 Task: Find connections with filter location La Unión with filter topic #Believewith filter profile language French with filter current company Edelweiss Financial Services Limited with filter school CMR Institute Of Management Studies with filter industry Retail Books and Printed News with filter service category Tax Preparation with filter keywords title Assistant Engineer
Action: Mouse moved to (673, 86)
Screenshot: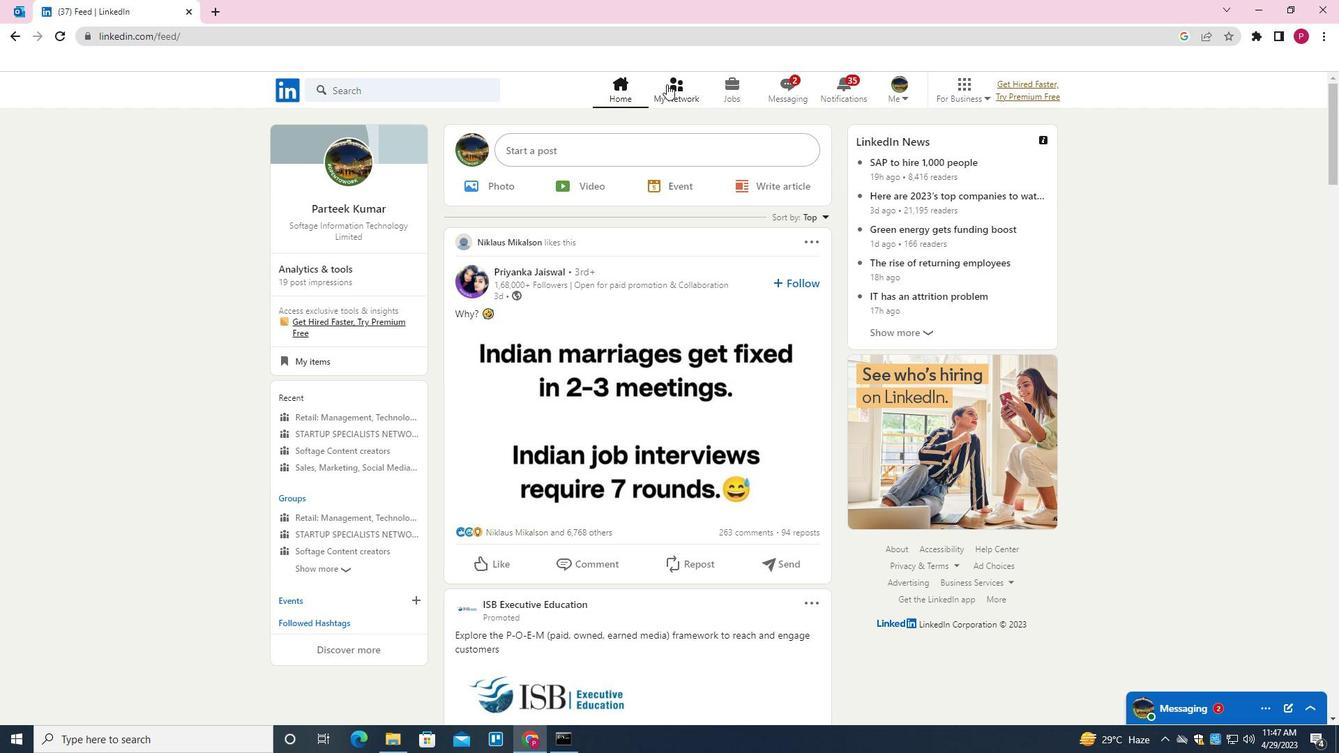 
Action: Mouse pressed left at (673, 86)
Screenshot: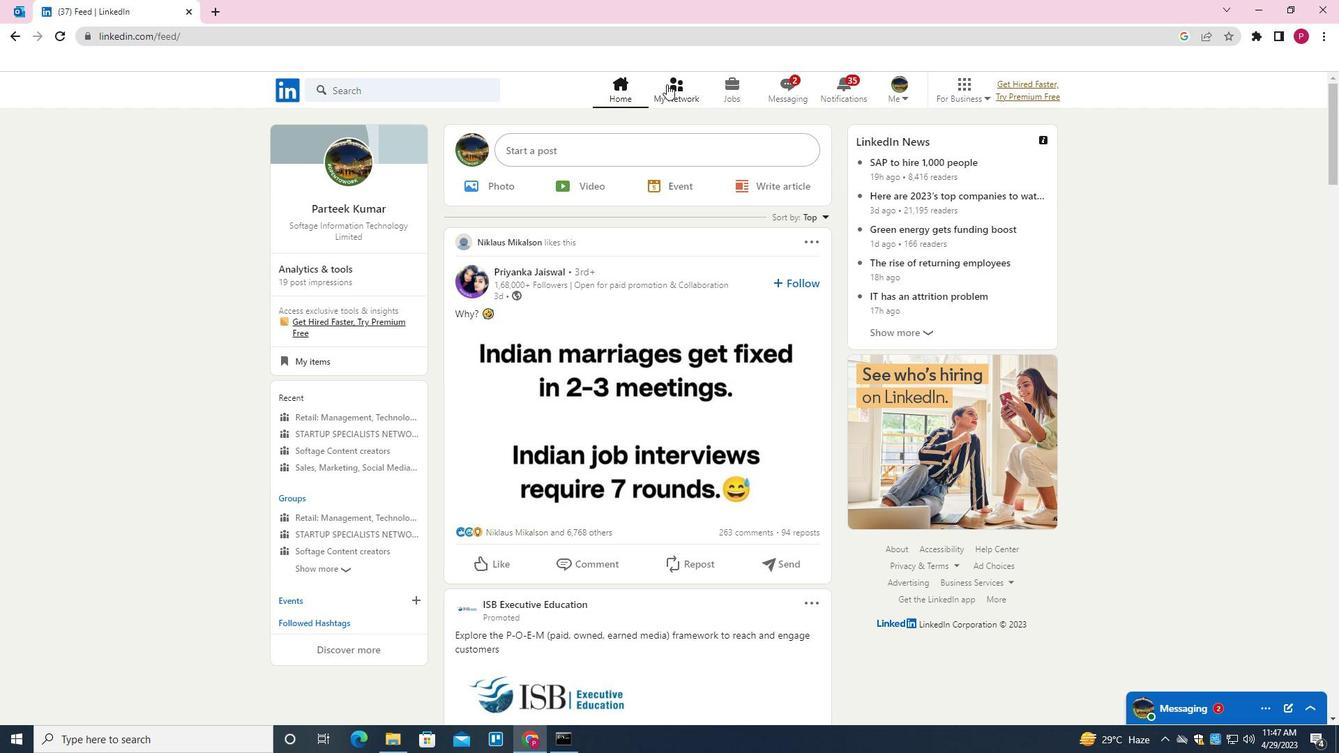 
Action: Mouse moved to (449, 171)
Screenshot: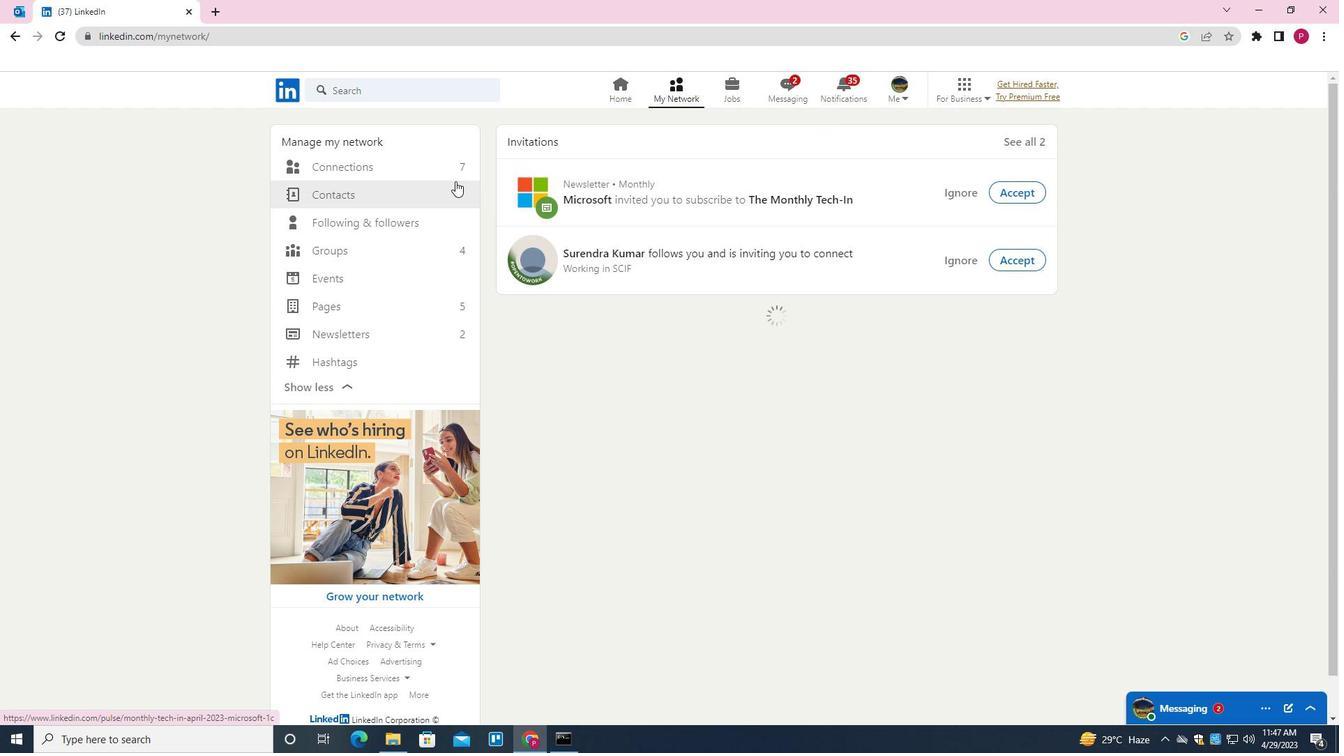 
Action: Mouse pressed left at (449, 171)
Screenshot: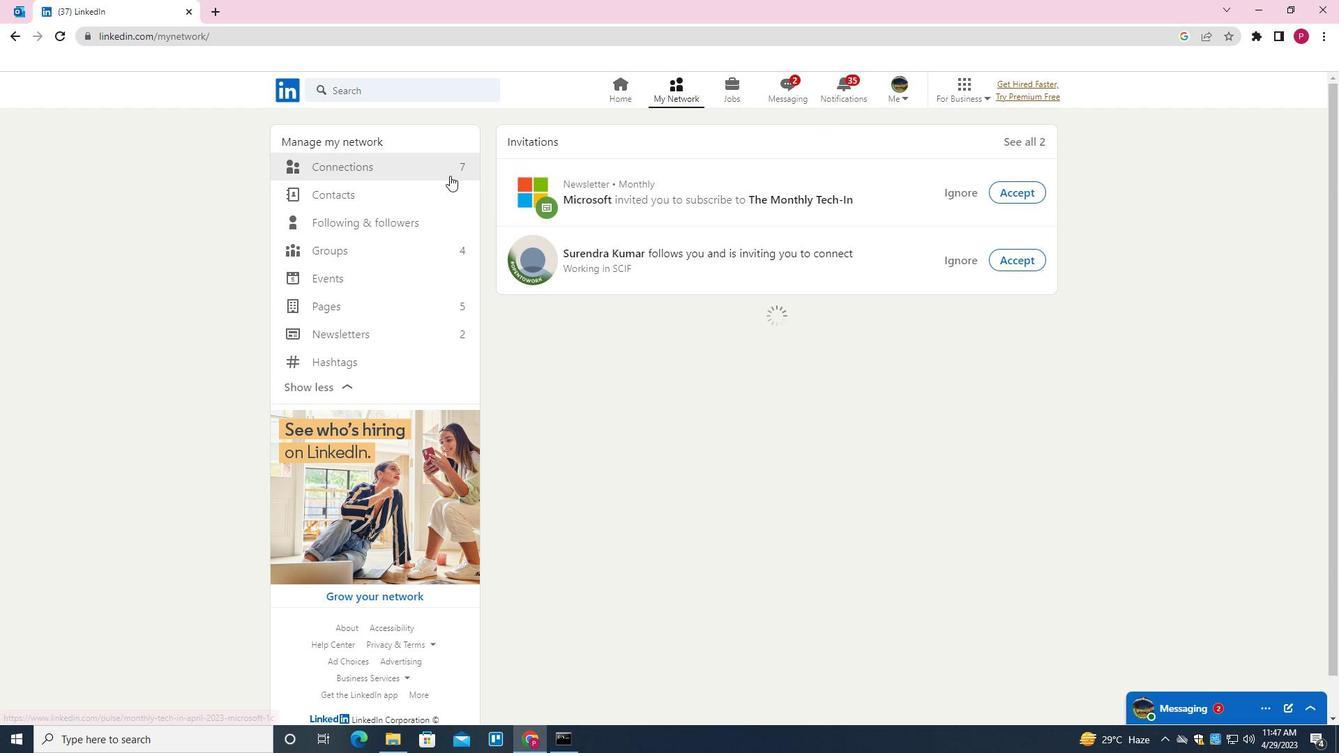 
Action: Mouse moved to (786, 172)
Screenshot: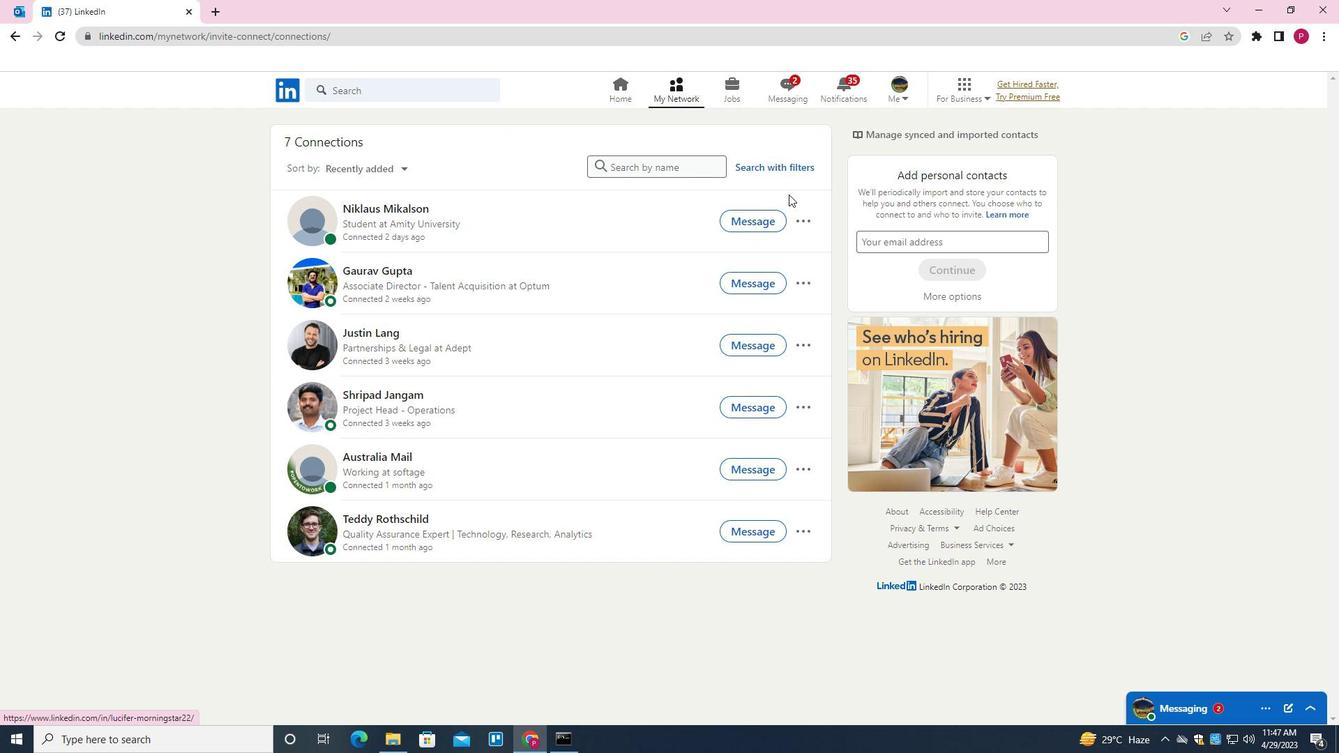 
Action: Mouse pressed left at (786, 172)
Screenshot: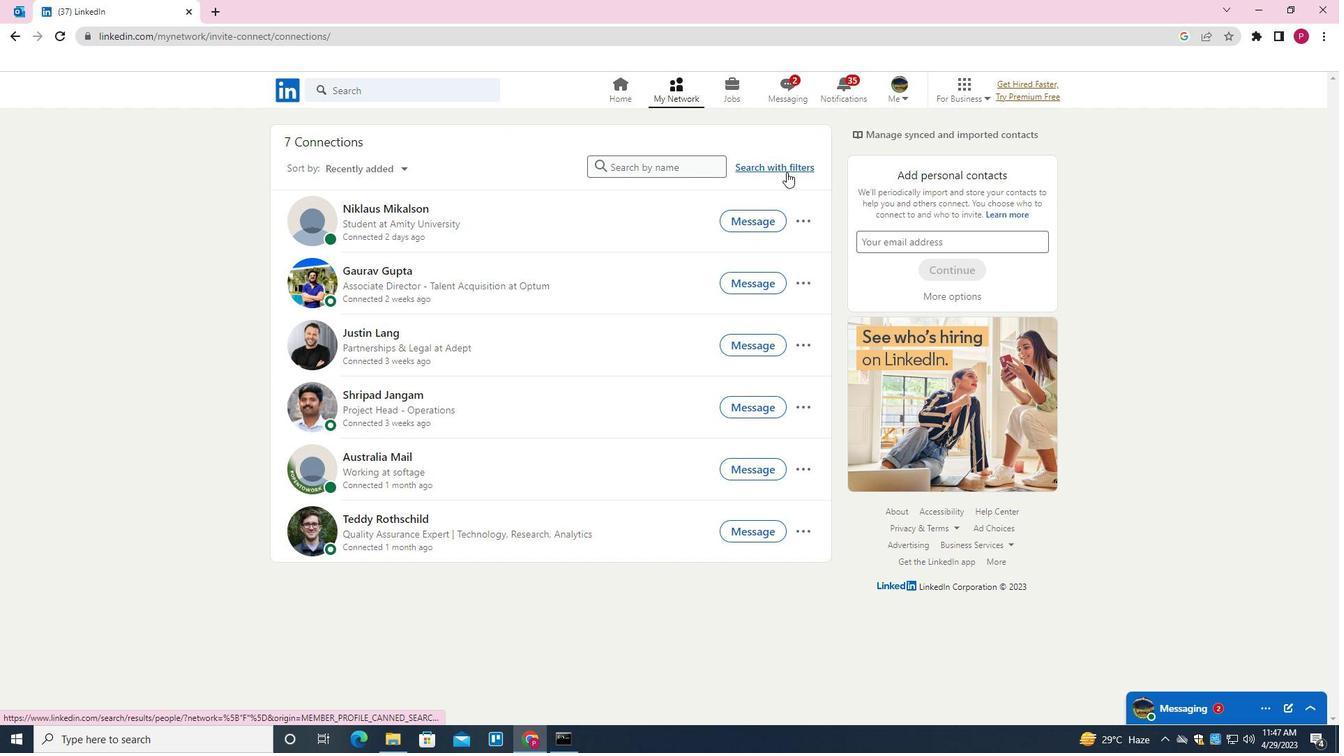 
Action: Mouse moved to (715, 131)
Screenshot: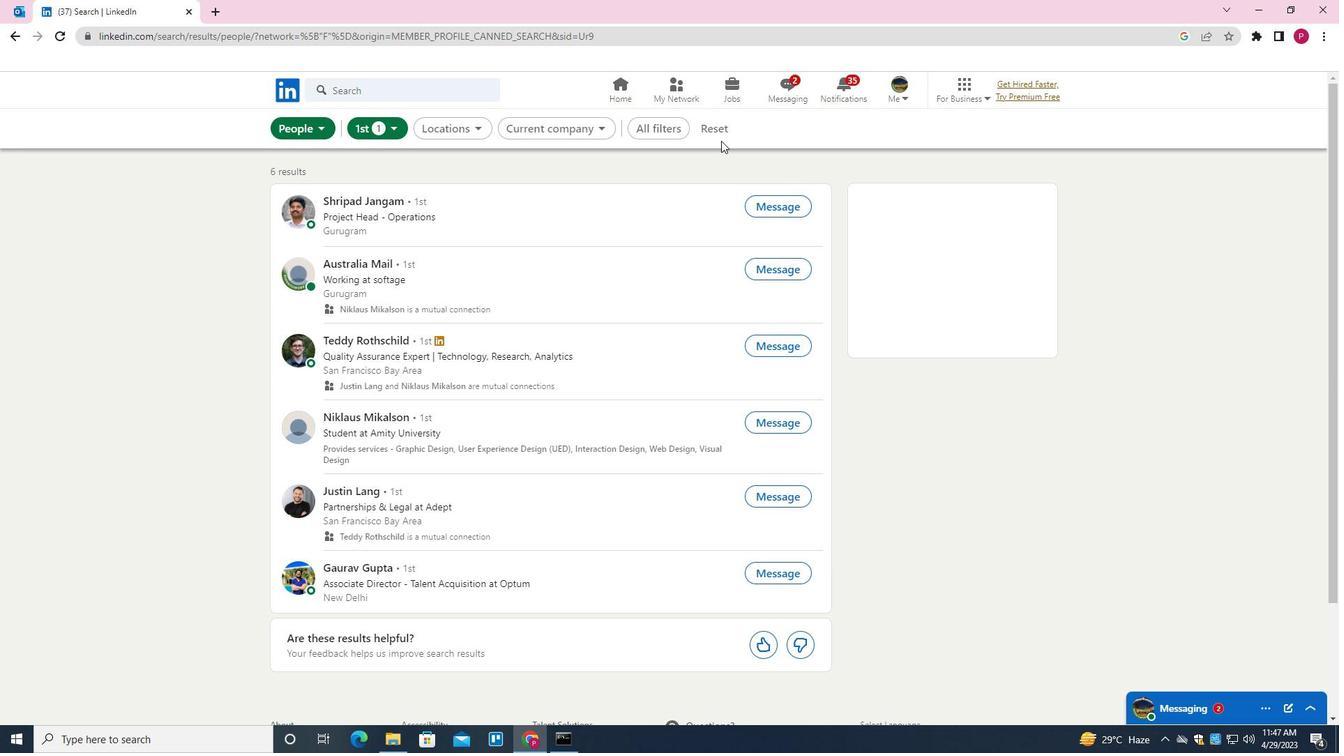 
Action: Mouse pressed left at (715, 131)
Screenshot: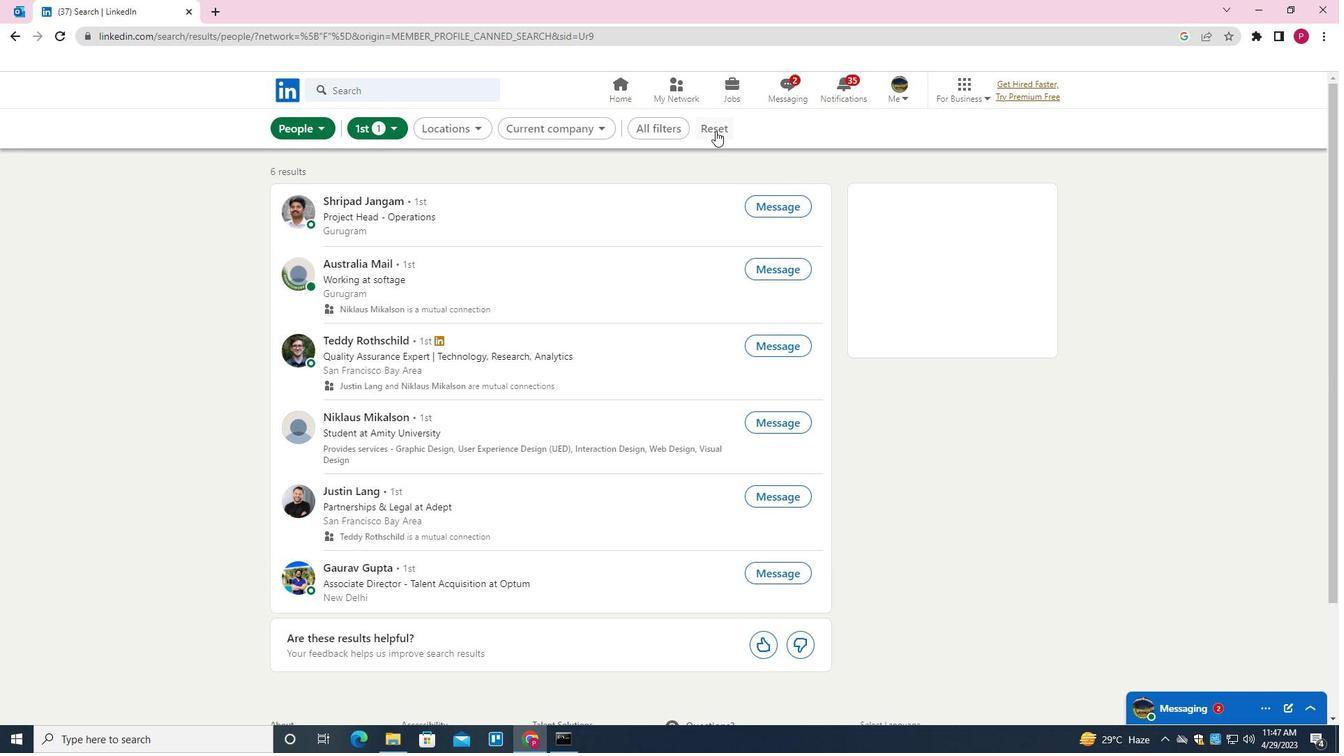
Action: Mouse moved to (707, 129)
Screenshot: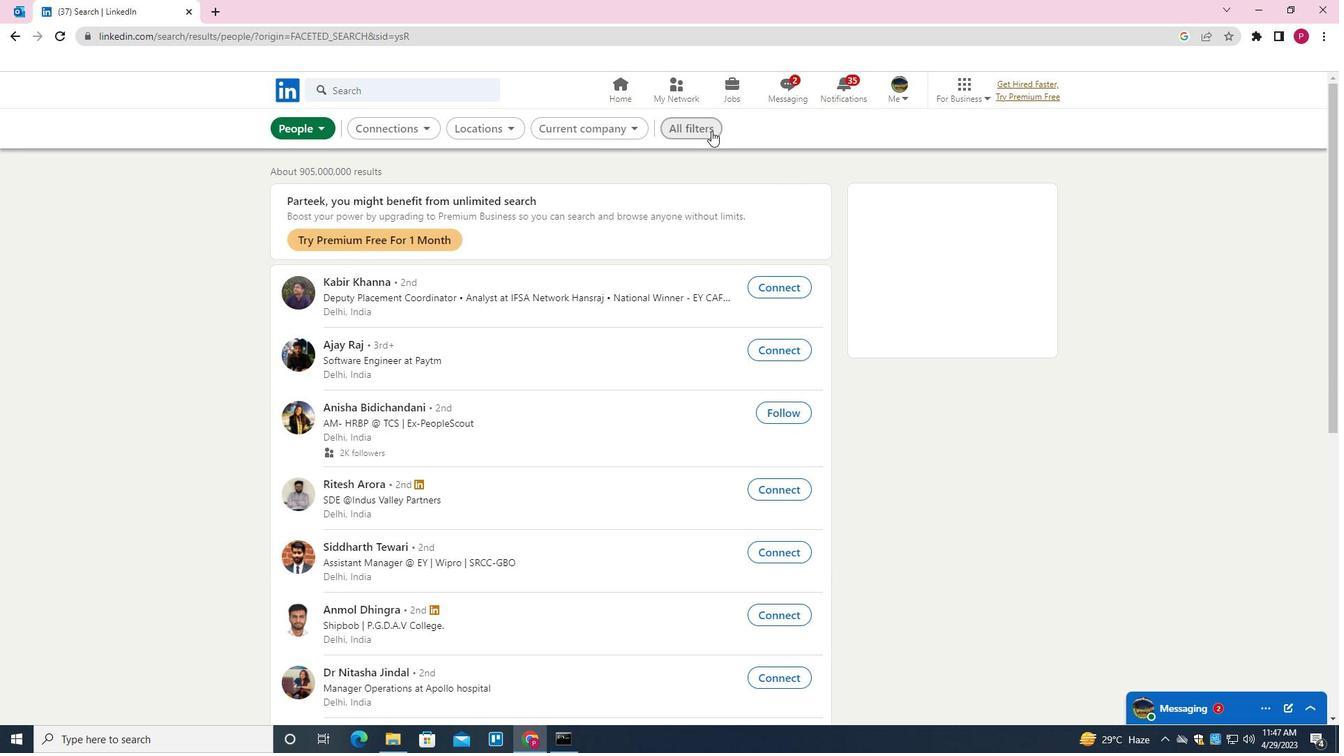
Action: Mouse pressed left at (707, 129)
Screenshot: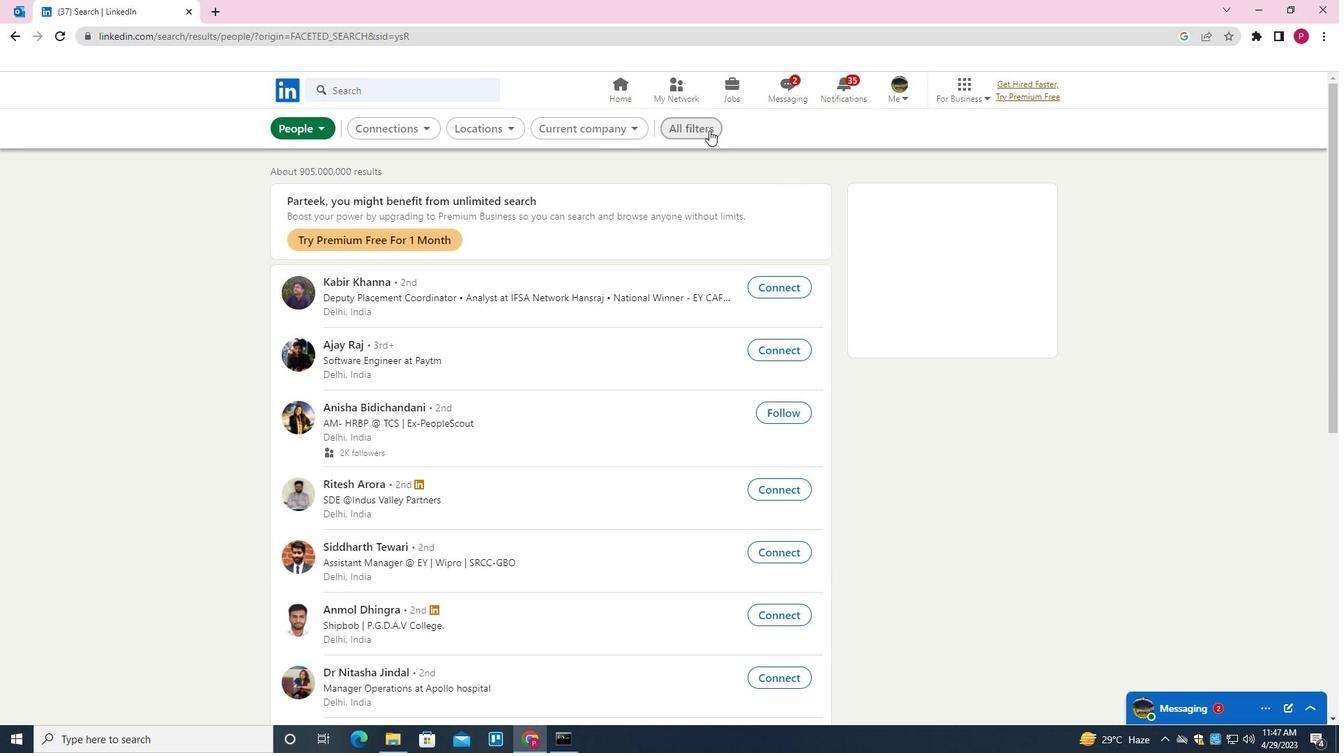 
Action: Mouse moved to (1078, 397)
Screenshot: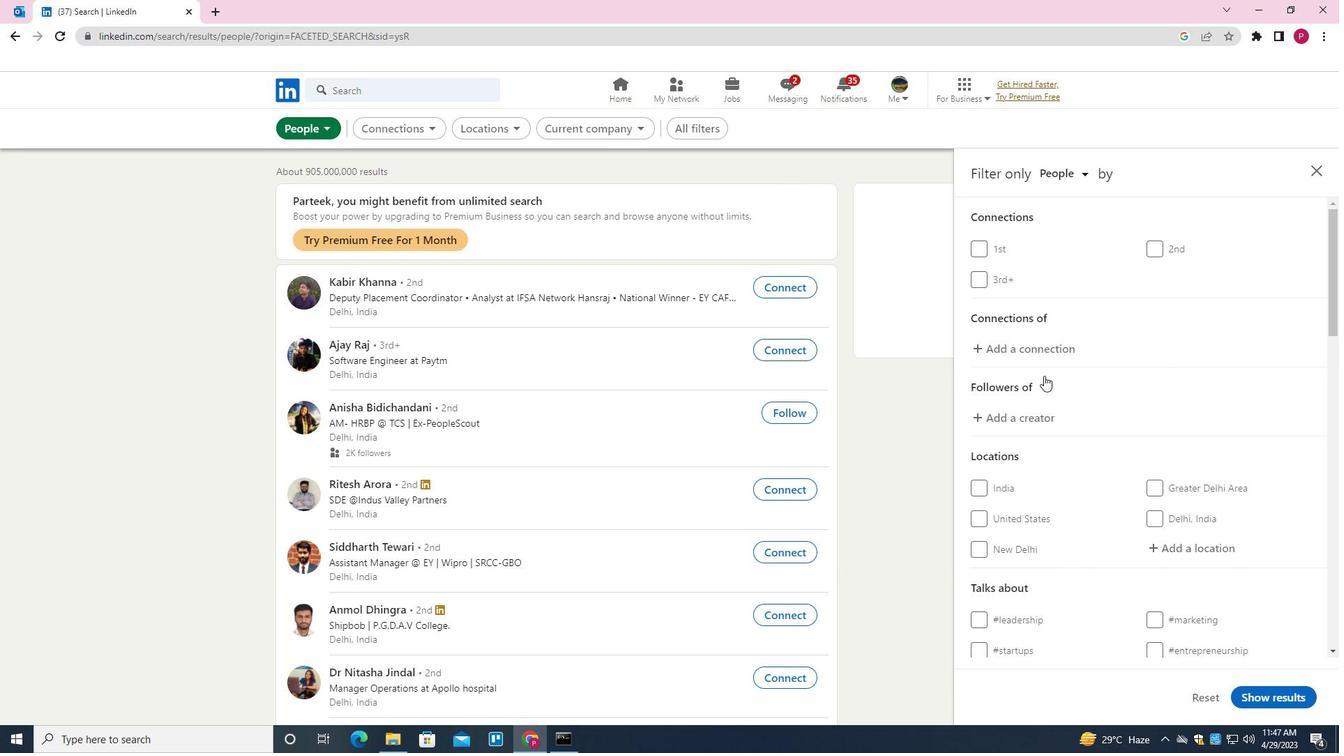 
Action: Mouse scrolled (1078, 396) with delta (0, 0)
Screenshot: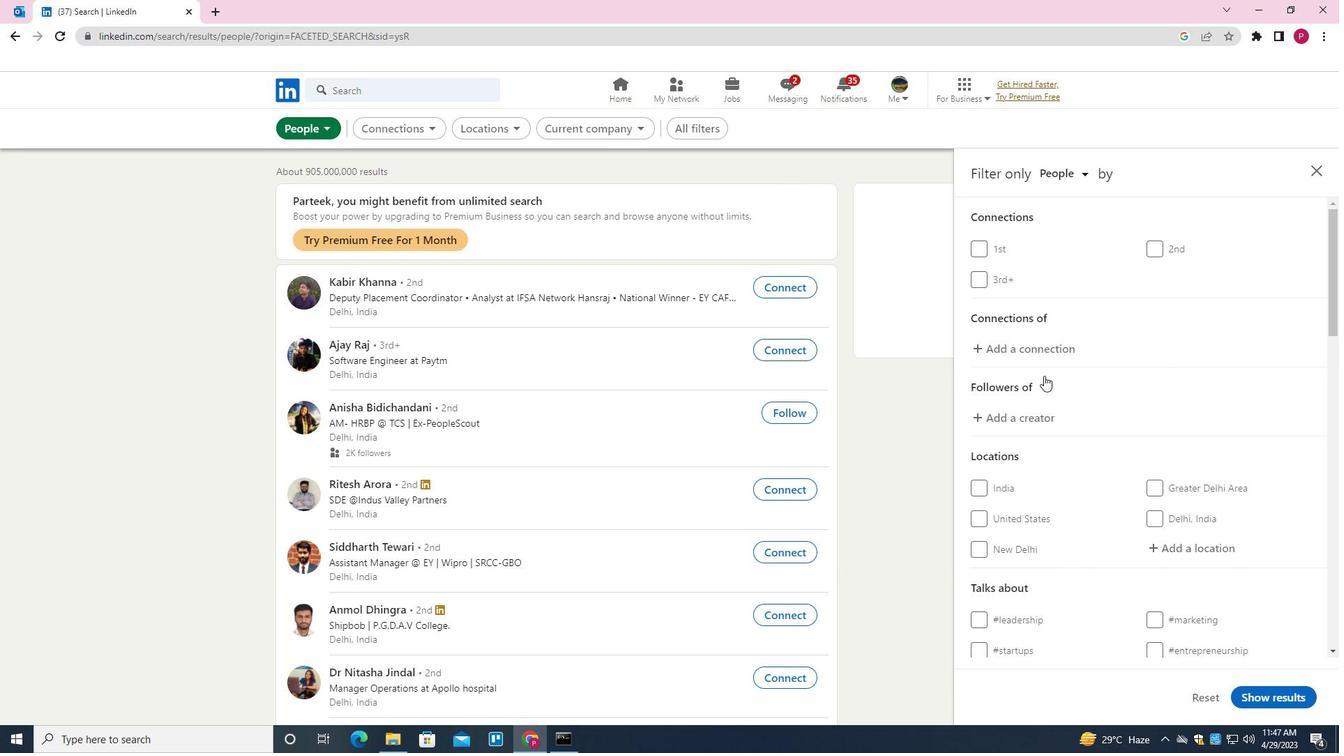 
Action: Mouse moved to (1095, 408)
Screenshot: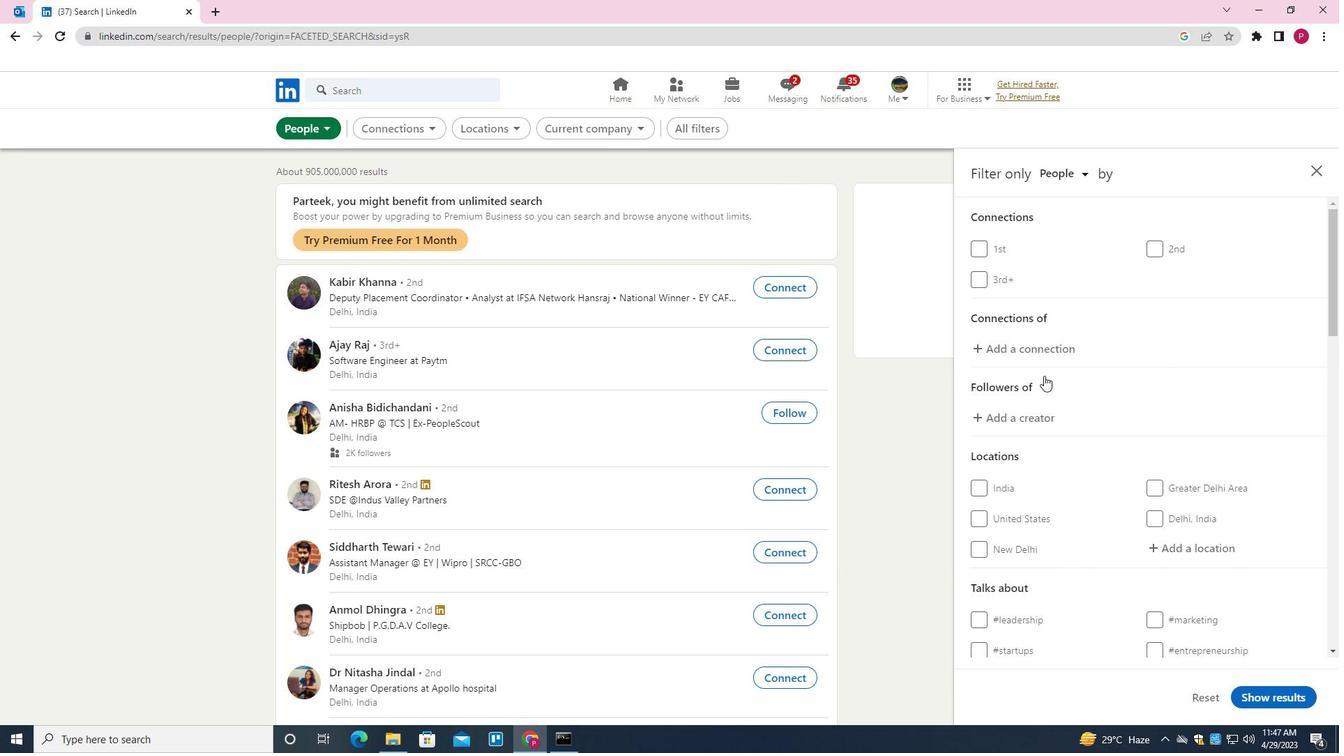 
Action: Mouse scrolled (1095, 408) with delta (0, 0)
Screenshot: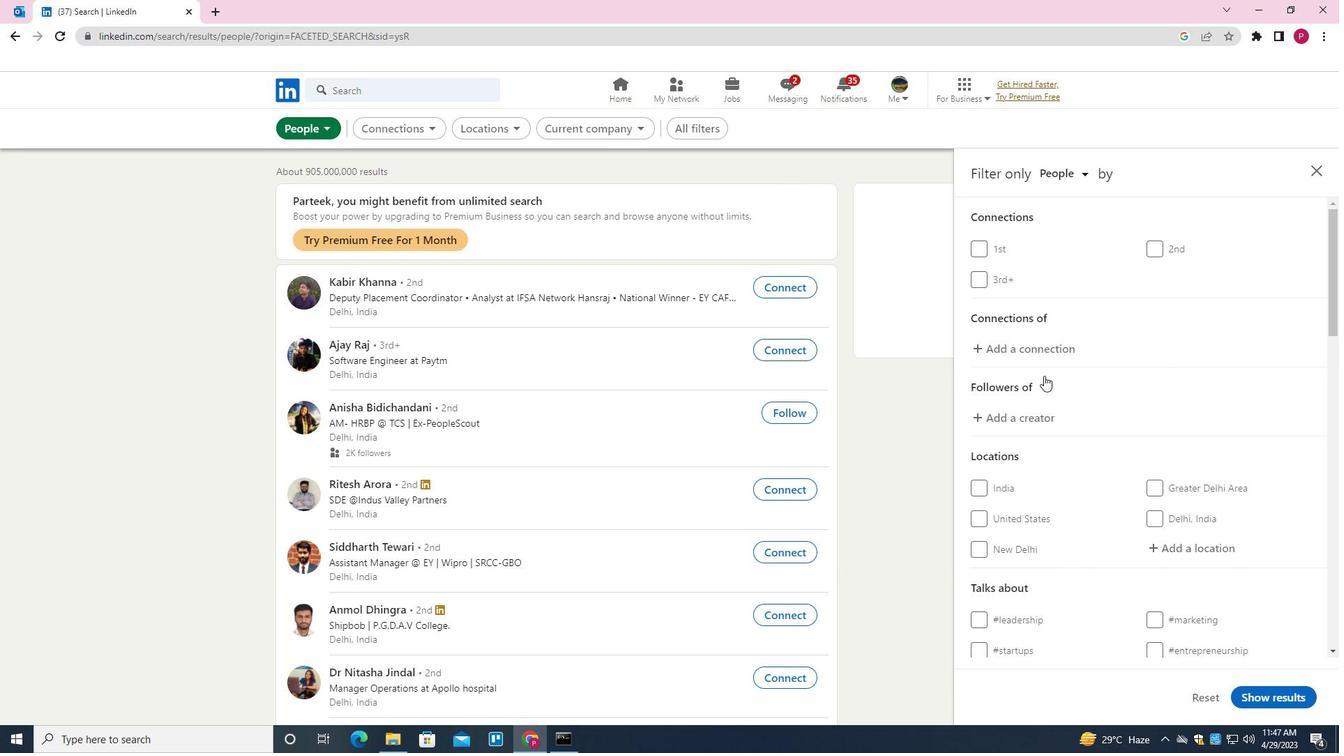
Action: Mouse moved to (1125, 421)
Screenshot: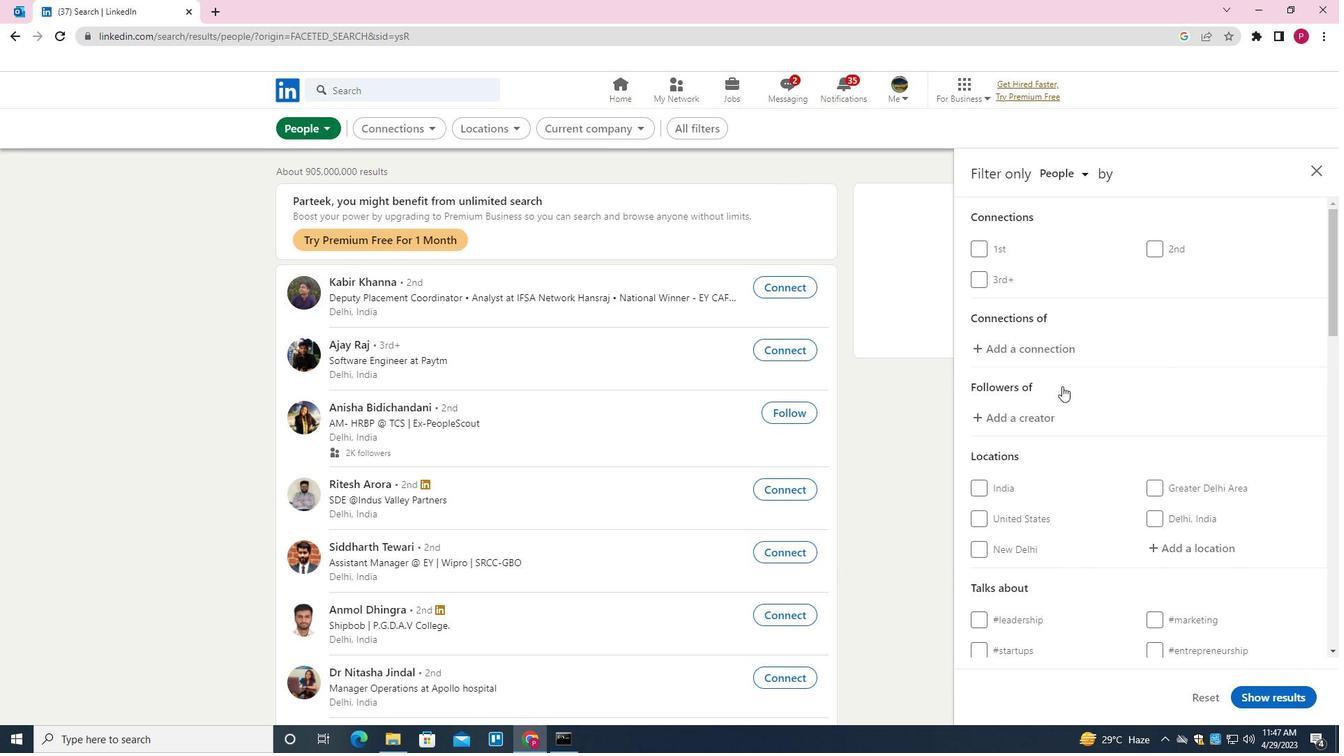 
Action: Mouse scrolled (1125, 420) with delta (0, 0)
Screenshot: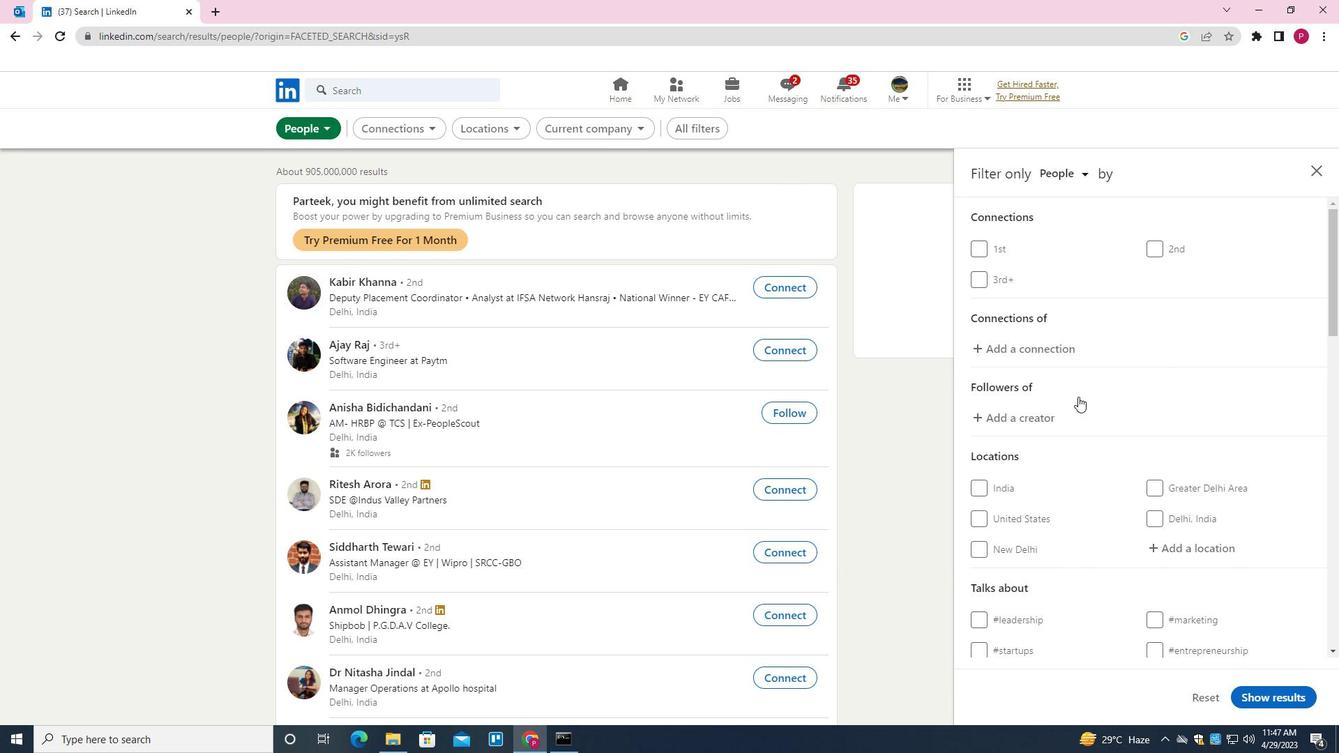 
Action: Mouse moved to (1191, 340)
Screenshot: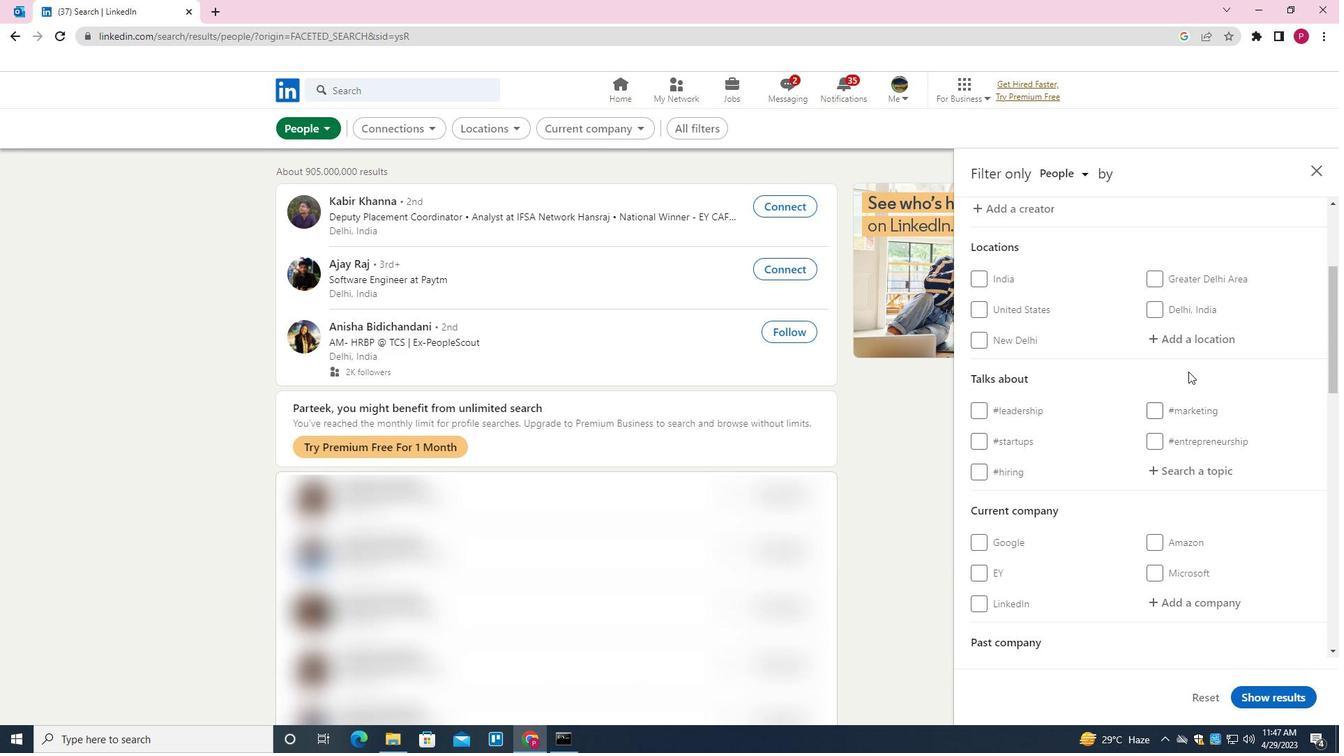 
Action: Mouse pressed left at (1191, 340)
Screenshot: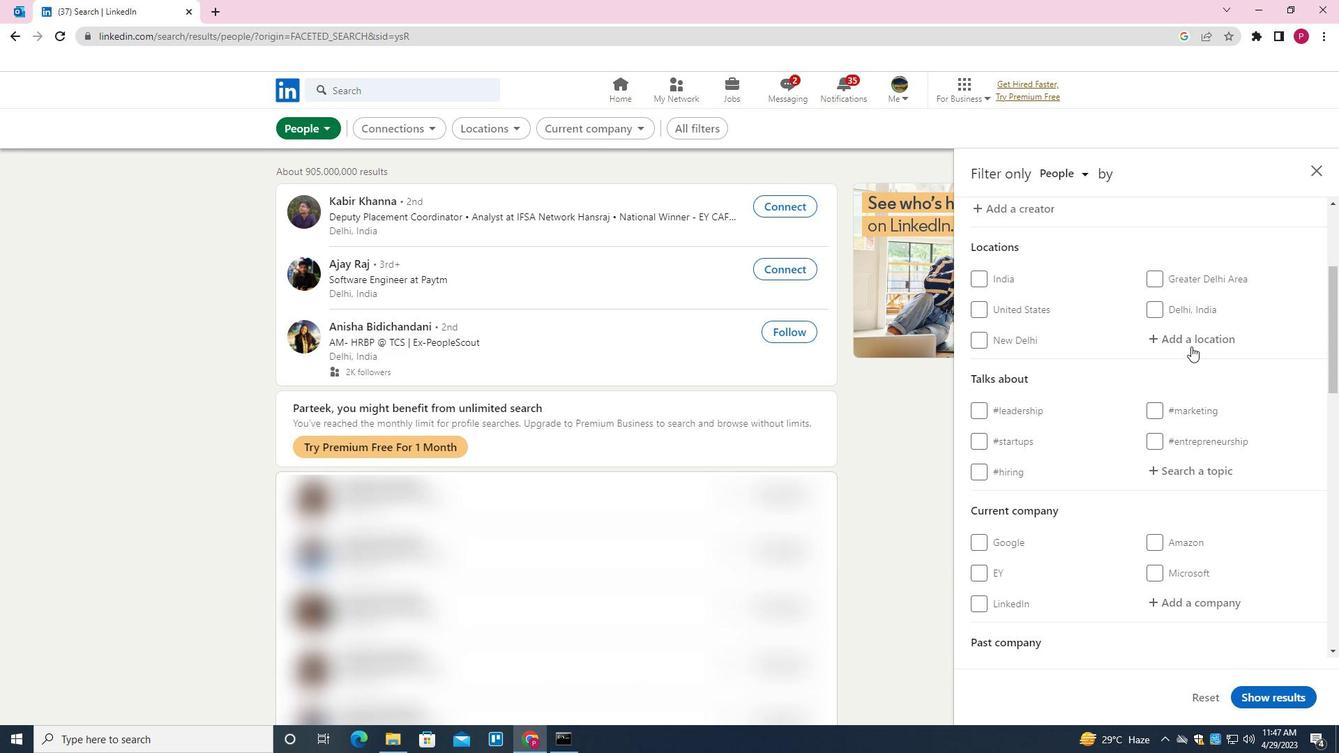 
Action: Key pressed <Key.shift>LA<Key.space><Key.shift>UNION<Key.down><Key.down><Key.enter>
Screenshot: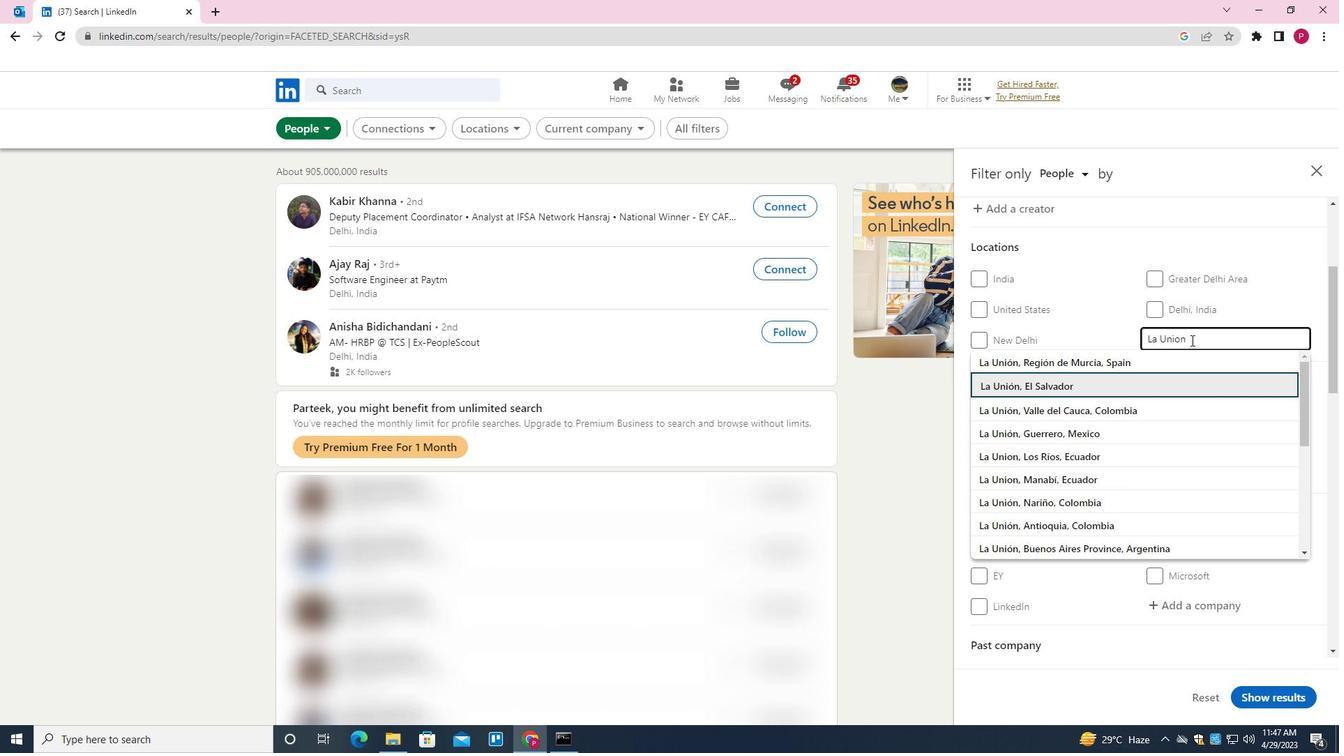 
Action: Mouse moved to (1120, 438)
Screenshot: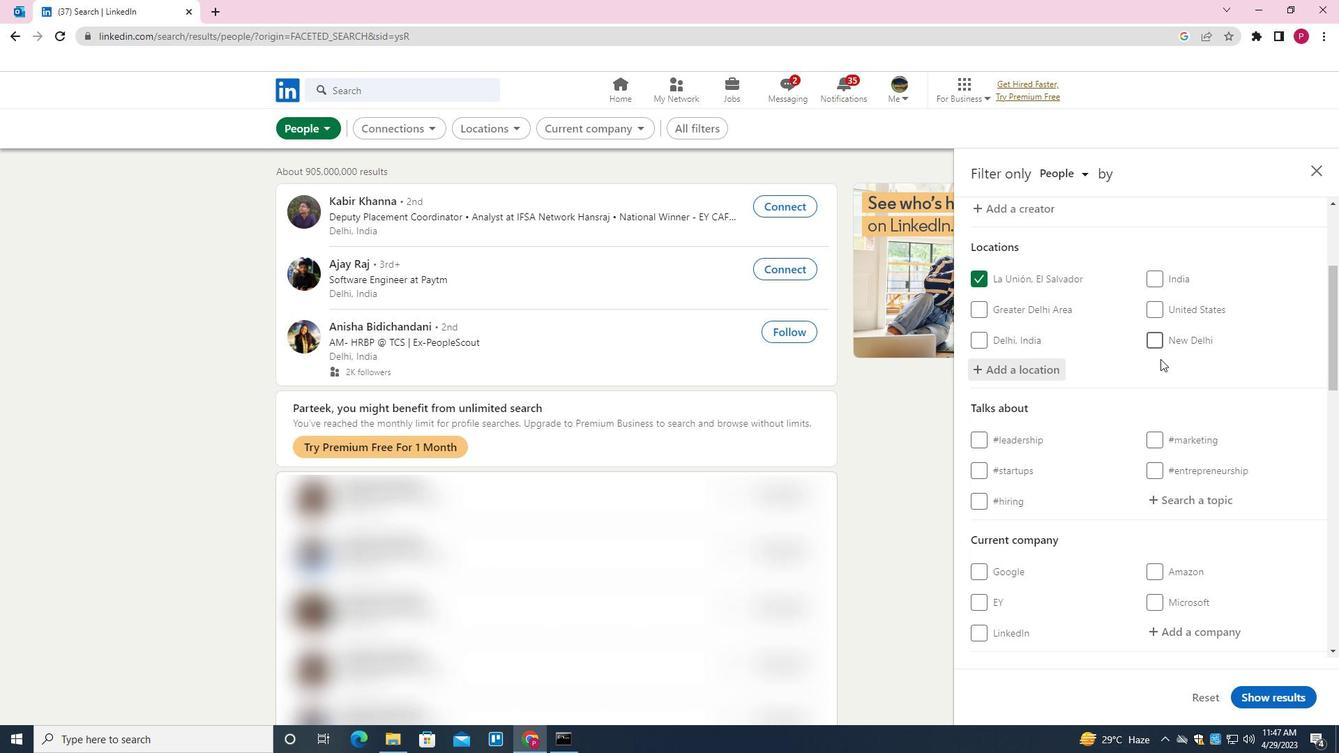 
Action: Mouse scrolled (1120, 438) with delta (0, 0)
Screenshot: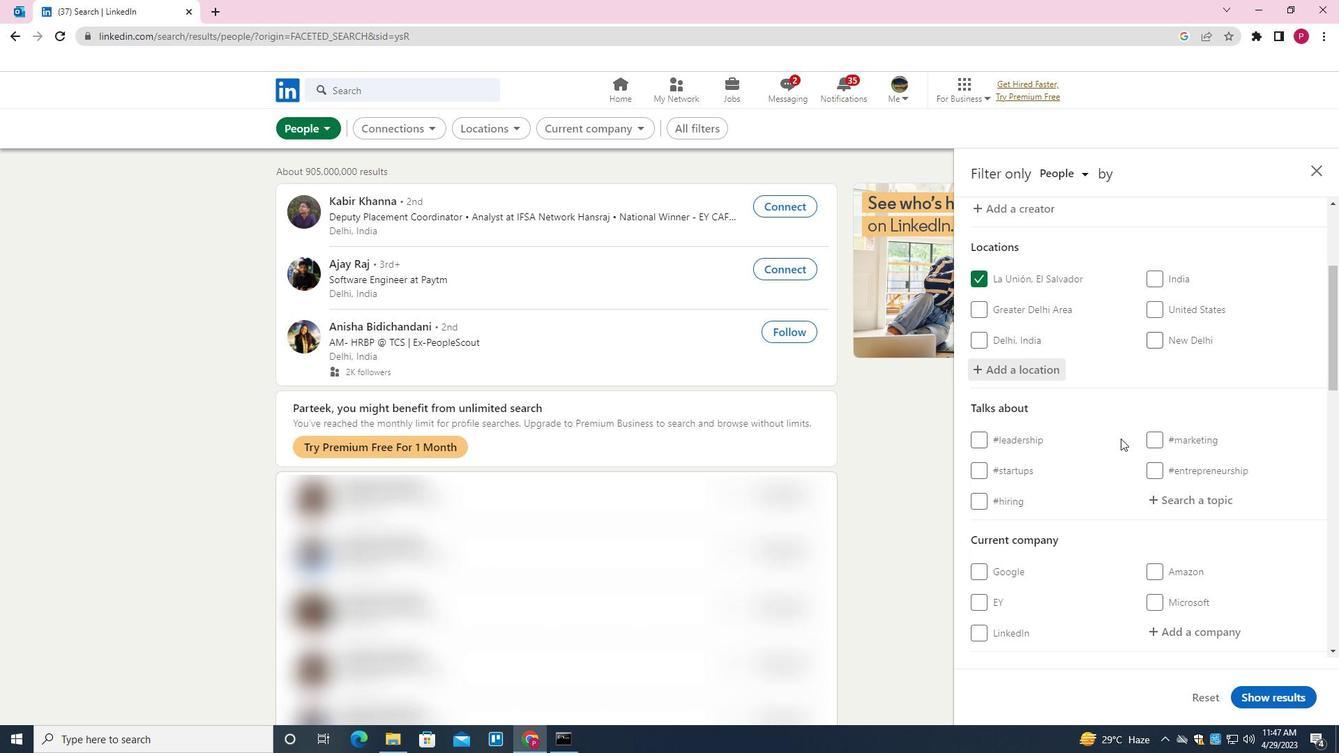 
Action: Mouse scrolled (1120, 438) with delta (0, 0)
Screenshot: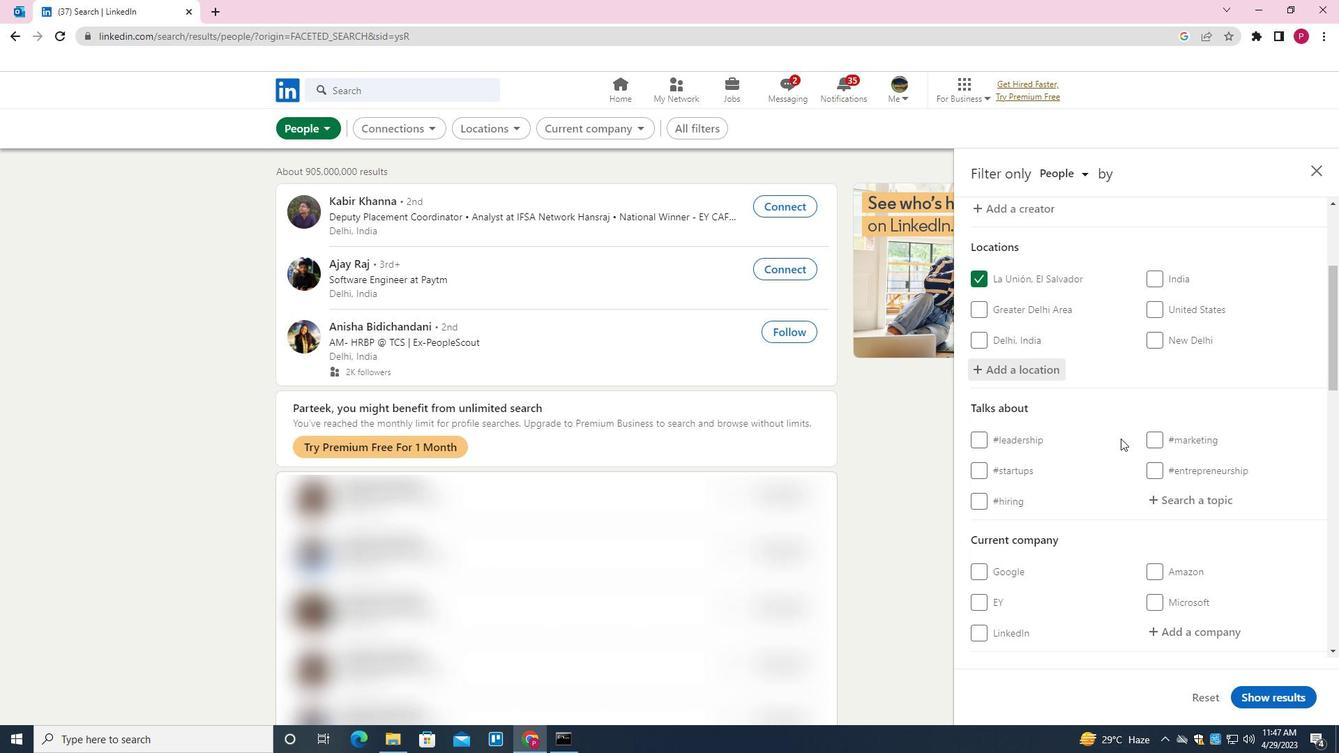 
Action: Mouse moved to (1189, 368)
Screenshot: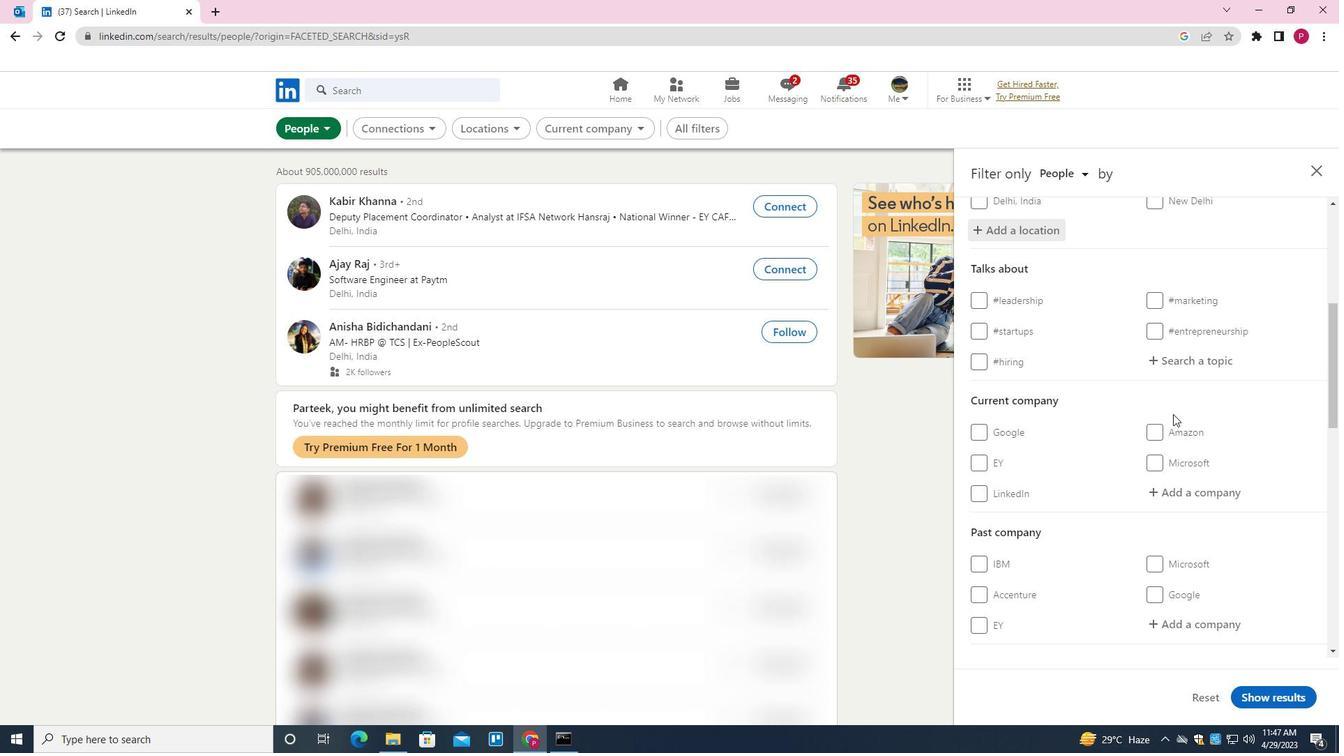 
Action: Mouse pressed left at (1189, 368)
Screenshot: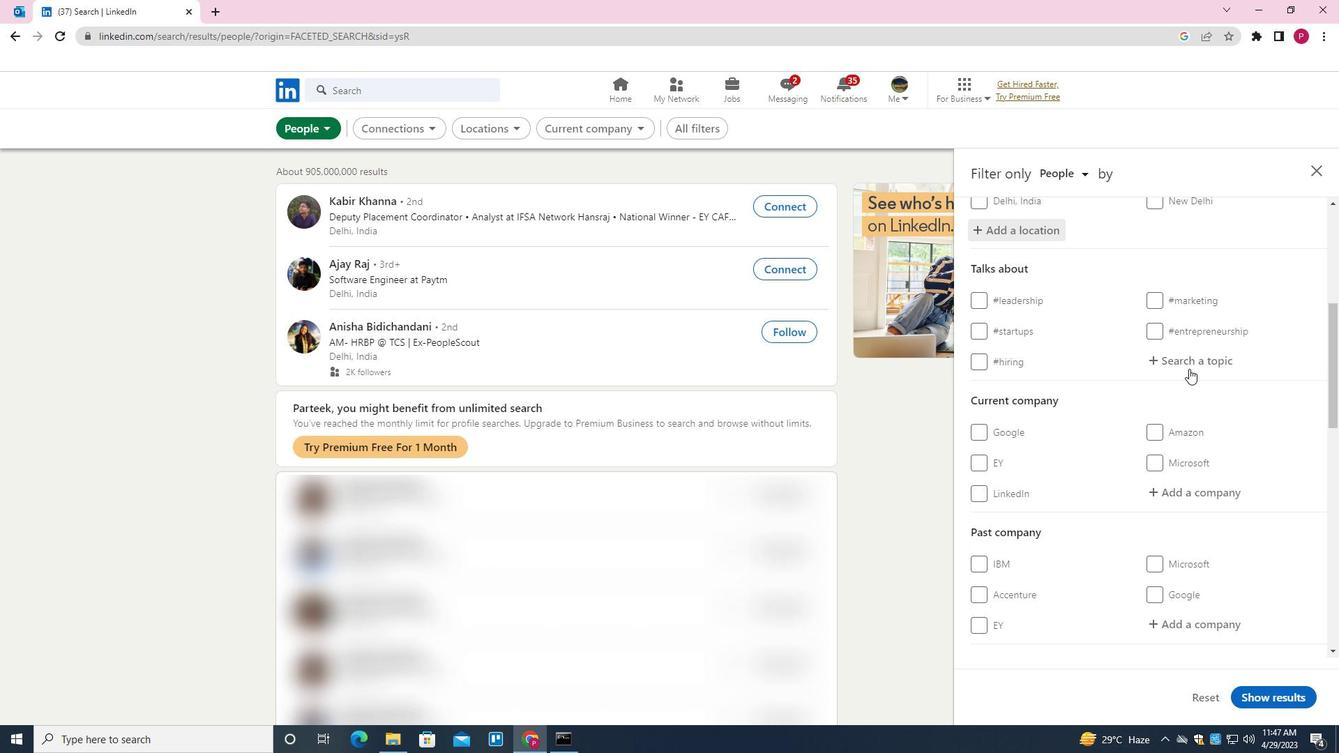 
Action: Key pressed BELI<Key.down><Key.enter>
Screenshot: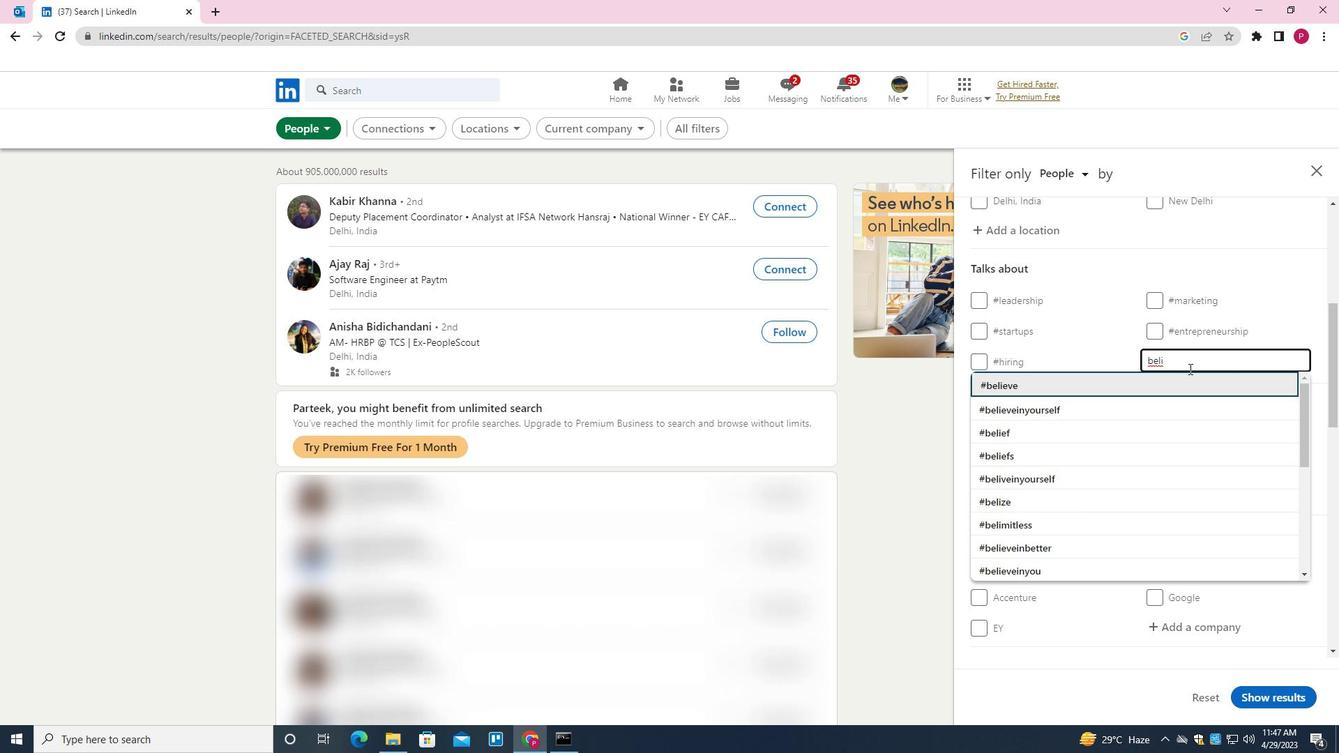 
Action: Mouse moved to (1179, 404)
Screenshot: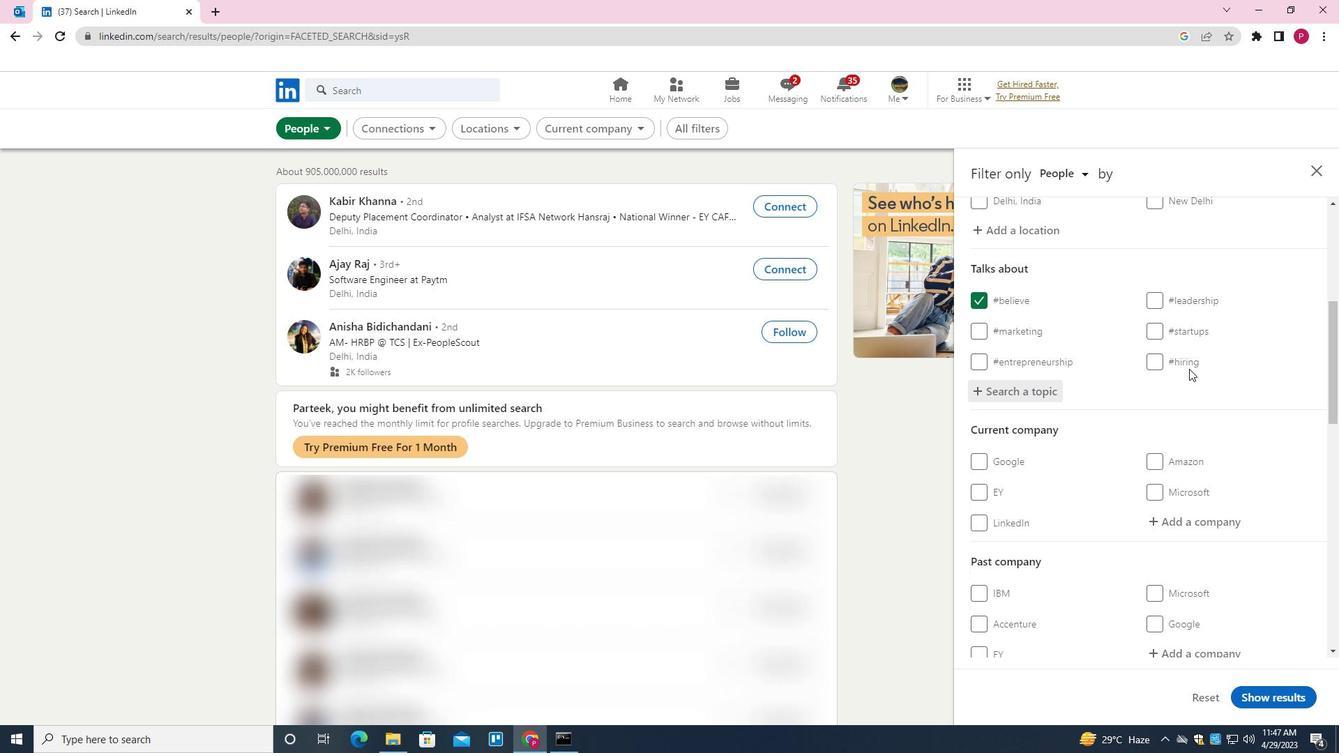 
Action: Mouse scrolled (1179, 403) with delta (0, 0)
Screenshot: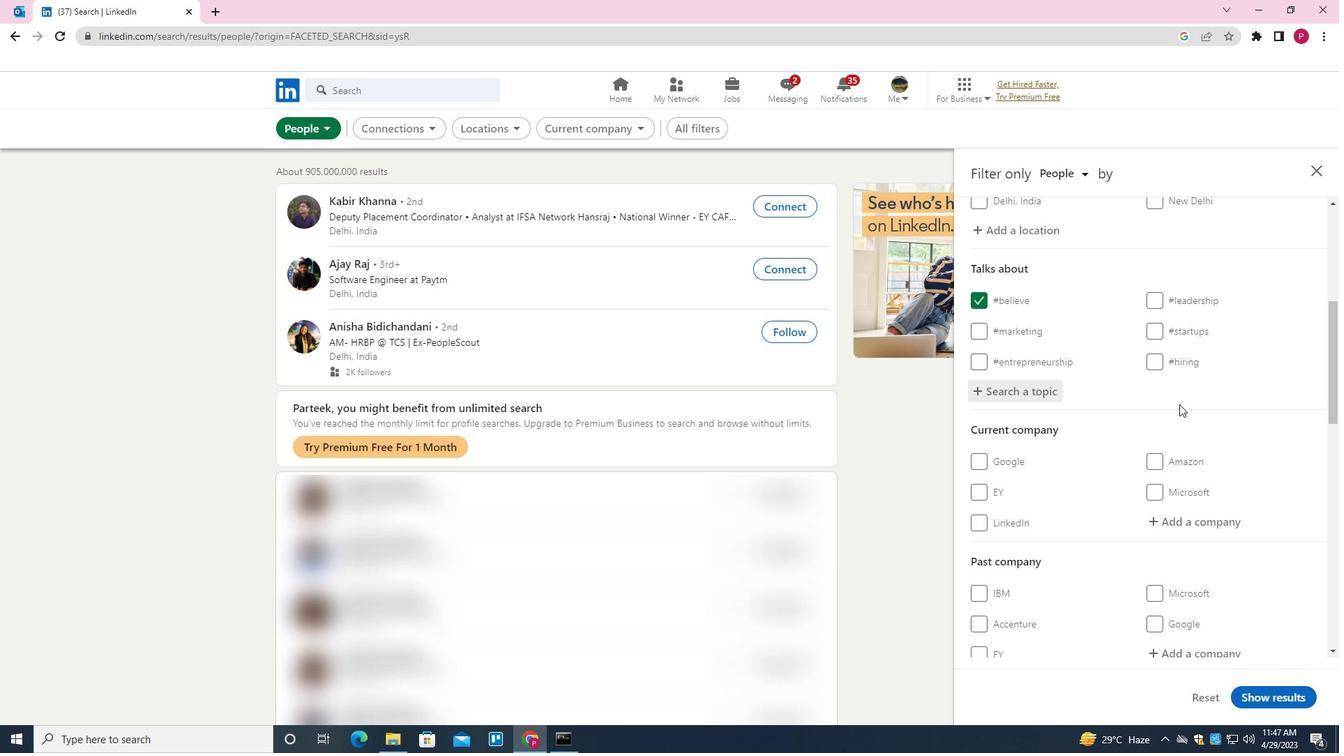 
Action: Mouse scrolled (1179, 403) with delta (0, 0)
Screenshot: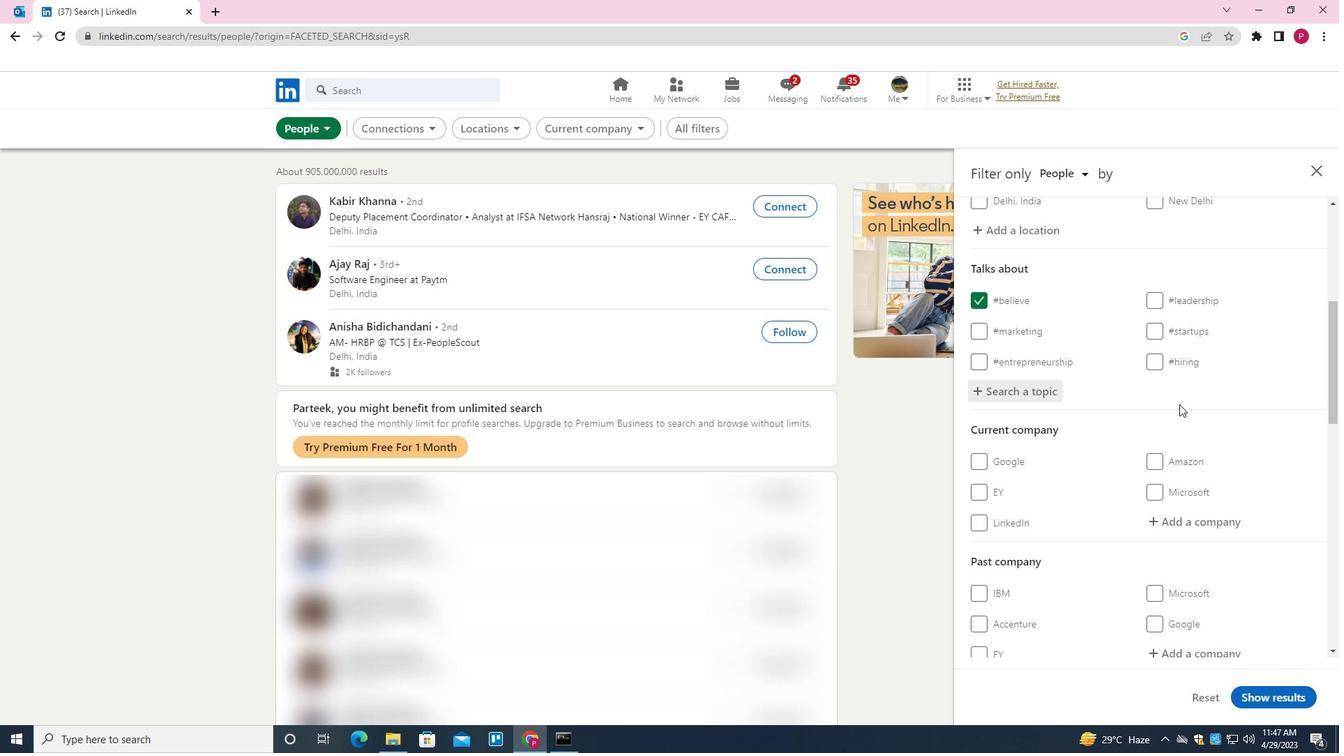 
Action: Mouse moved to (1132, 429)
Screenshot: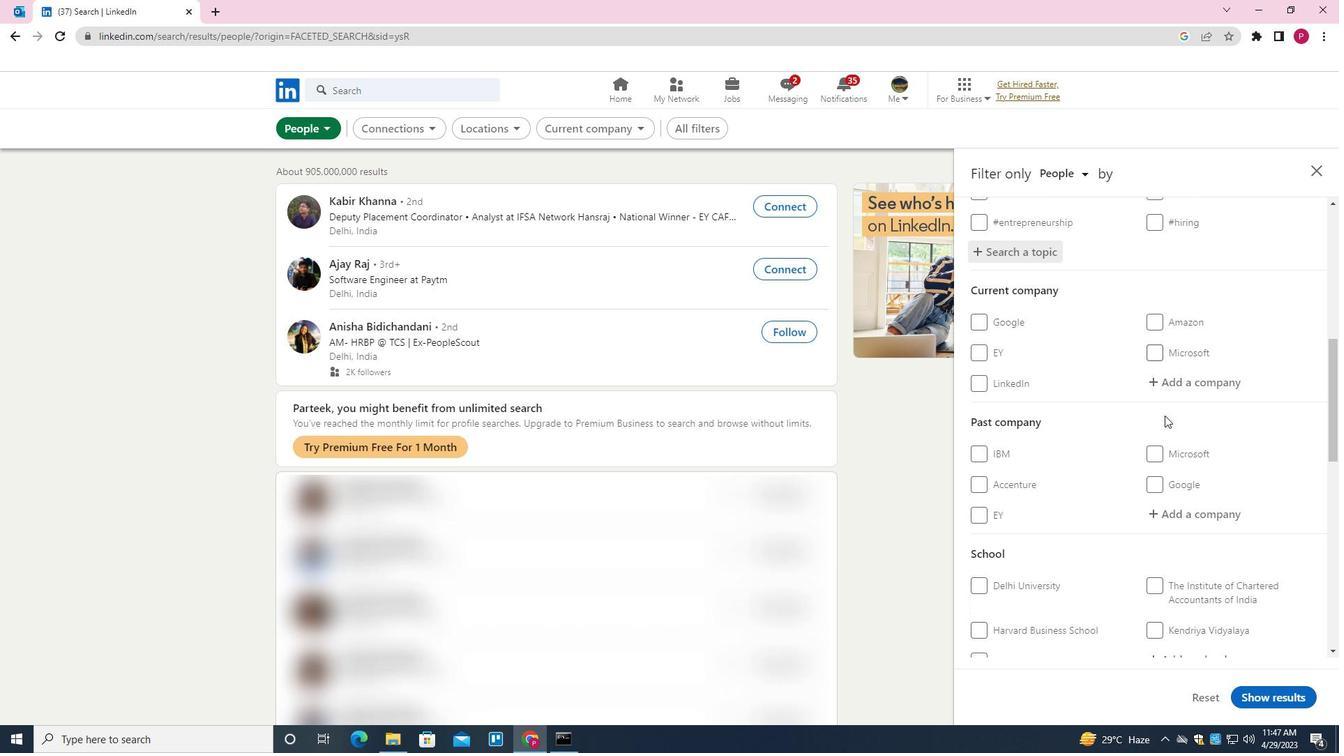 
Action: Mouse scrolled (1132, 428) with delta (0, 0)
Screenshot: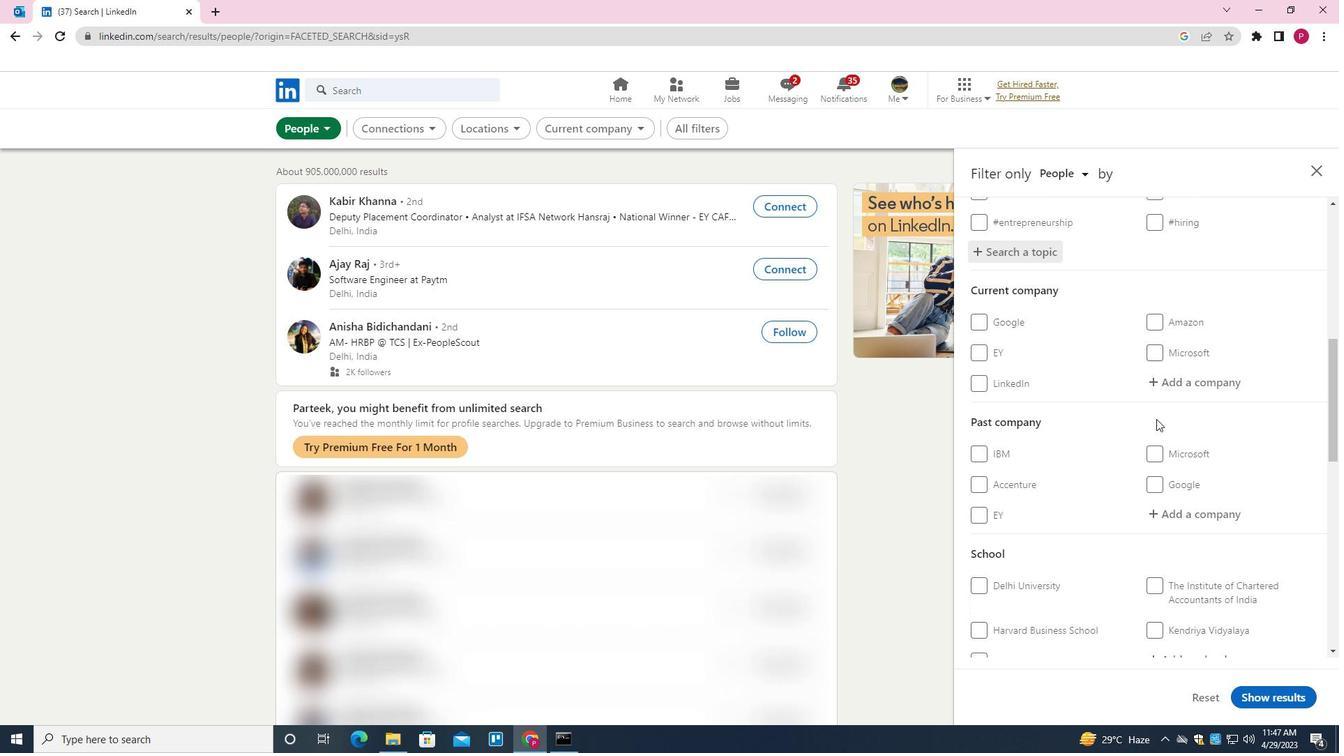 
Action: Mouse scrolled (1132, 428) with delta (0, 0)
Screenshot: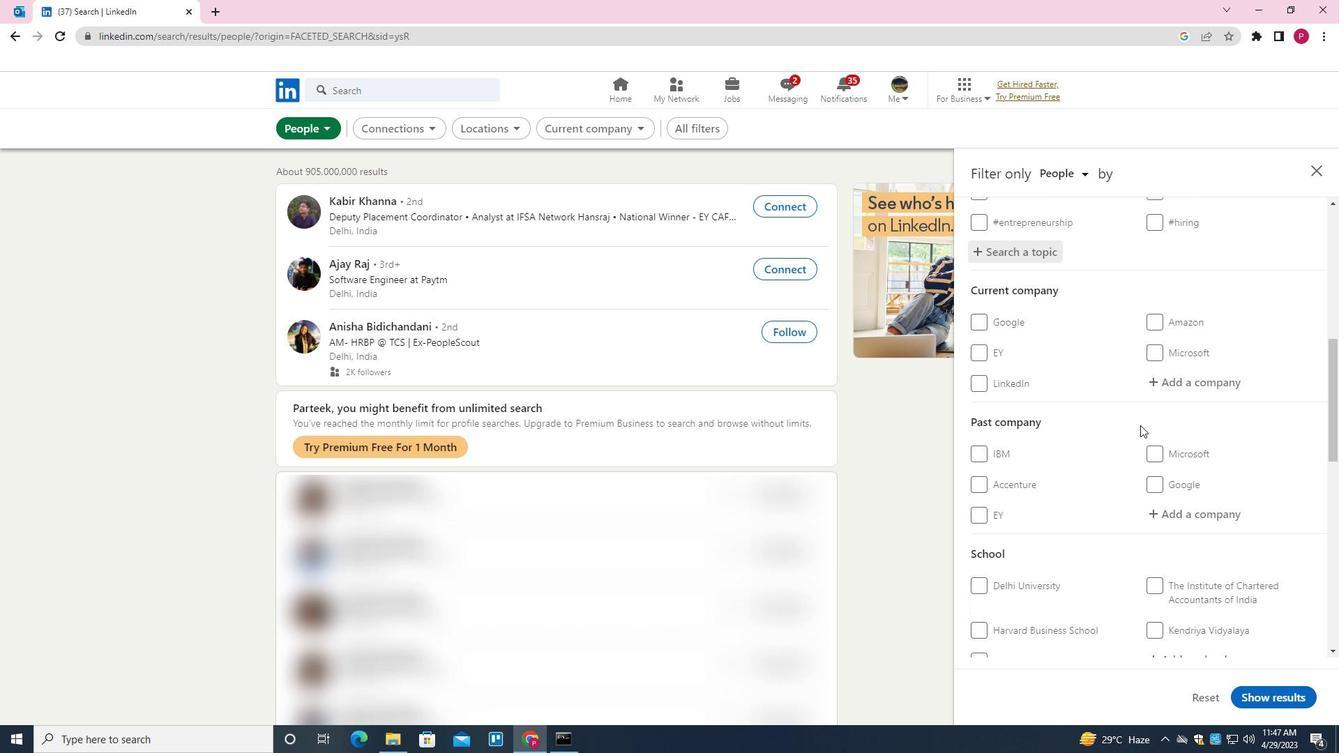 
Action: Mouse scrolled (1132, 428) with delta (0, 0)
Screenshot: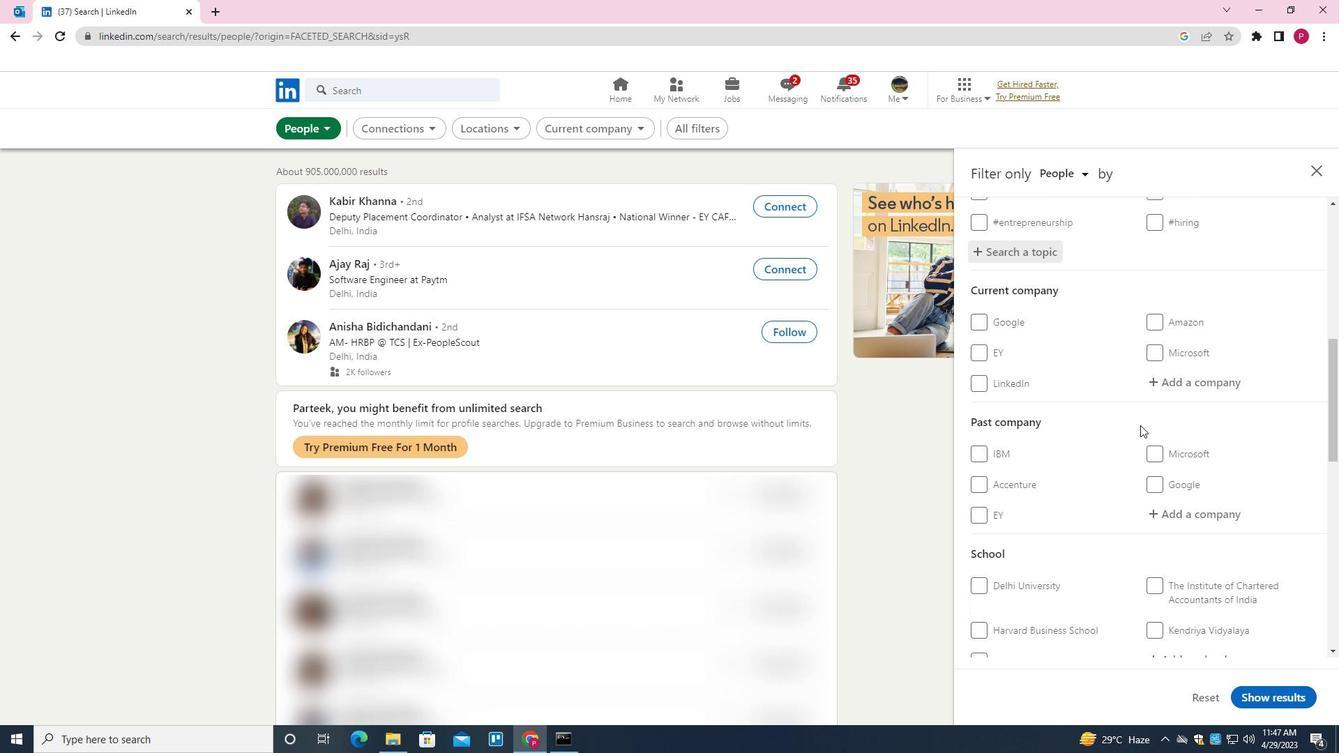 
Action: Mouse scrolled (1132, 428) with delta (0, 0)
Screenshot: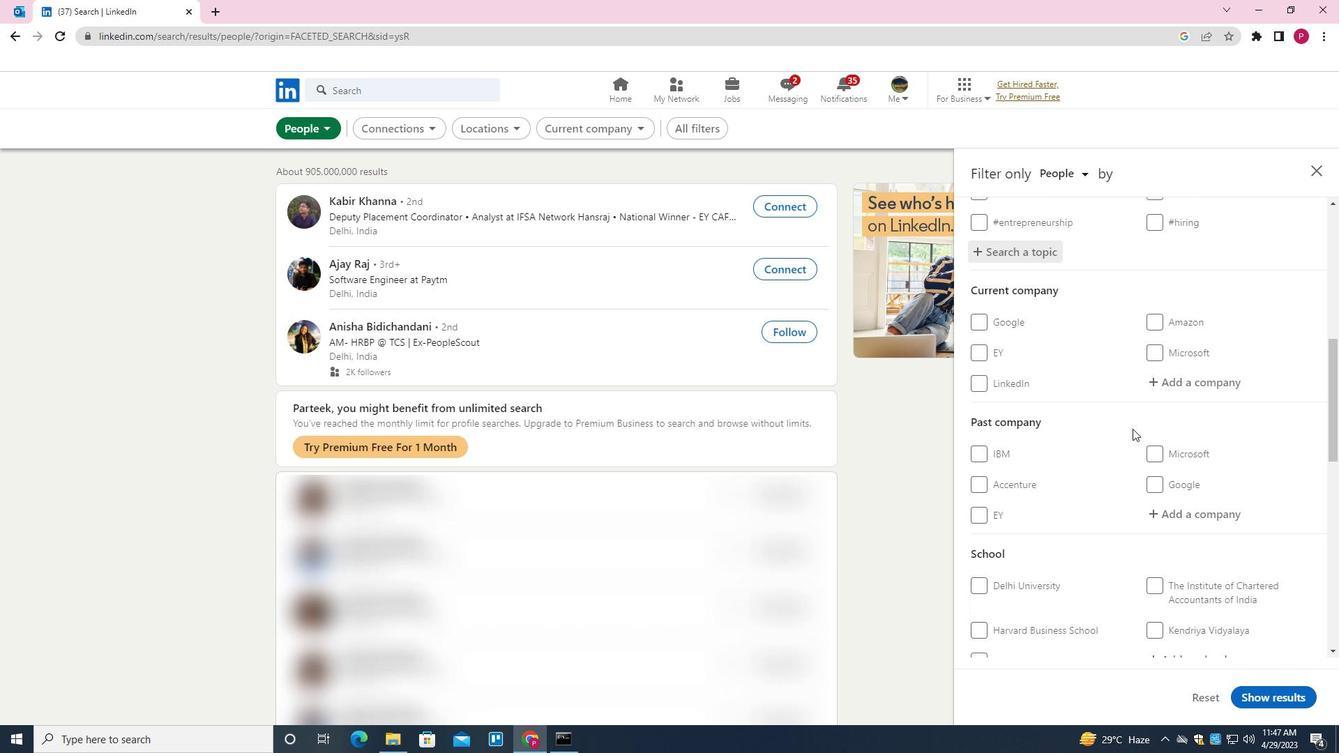 
Action: Mouse scrolled (1132, 428) with delta (0, 0)
Screenshot: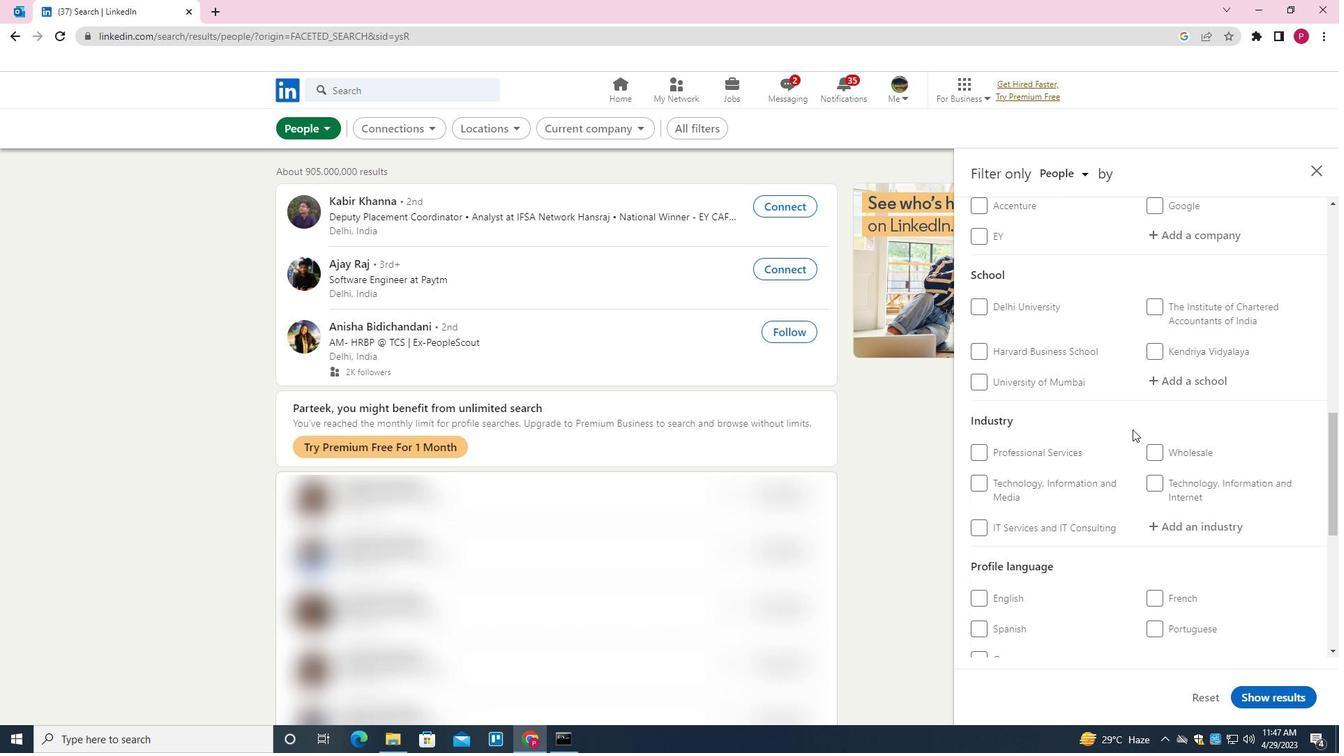 
Action: Mouse scrolled (1132, 428) with delta (0, 0)
Screenshot: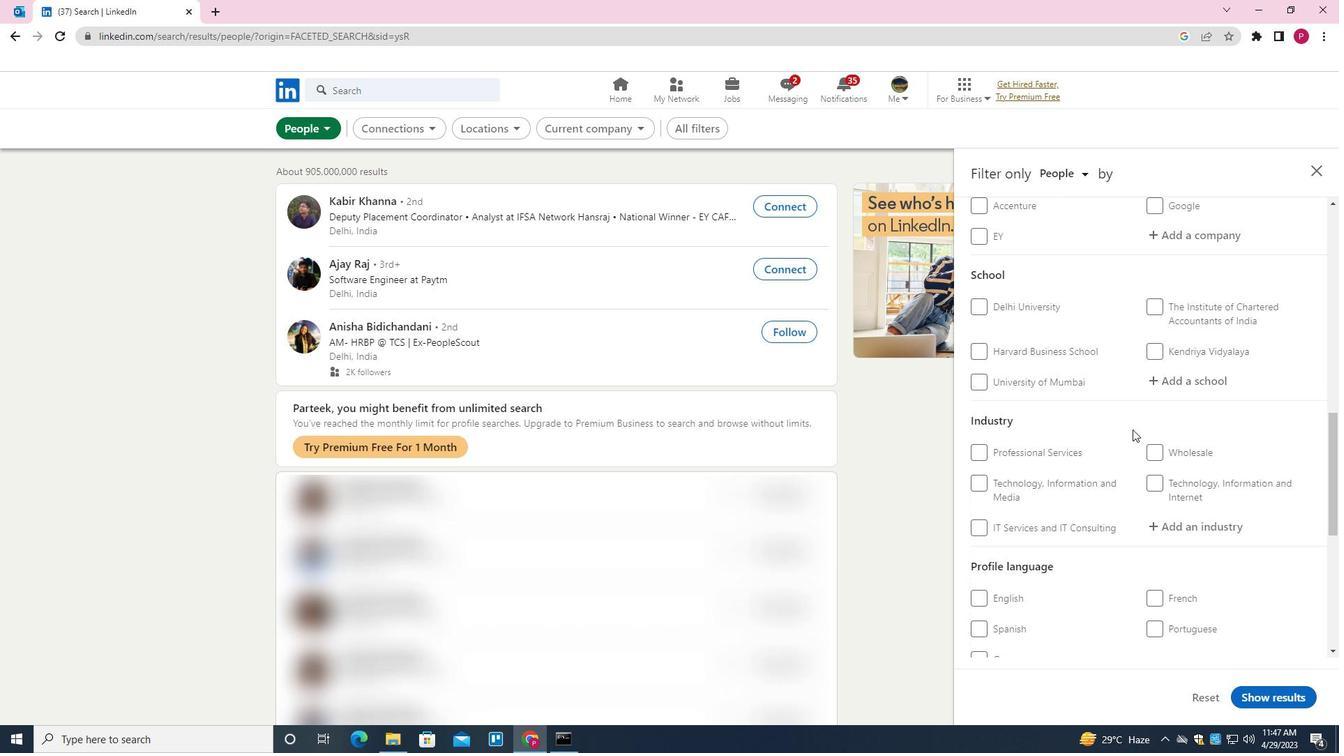 
Action: Mouse moved to (1157, 460)
Screenshot: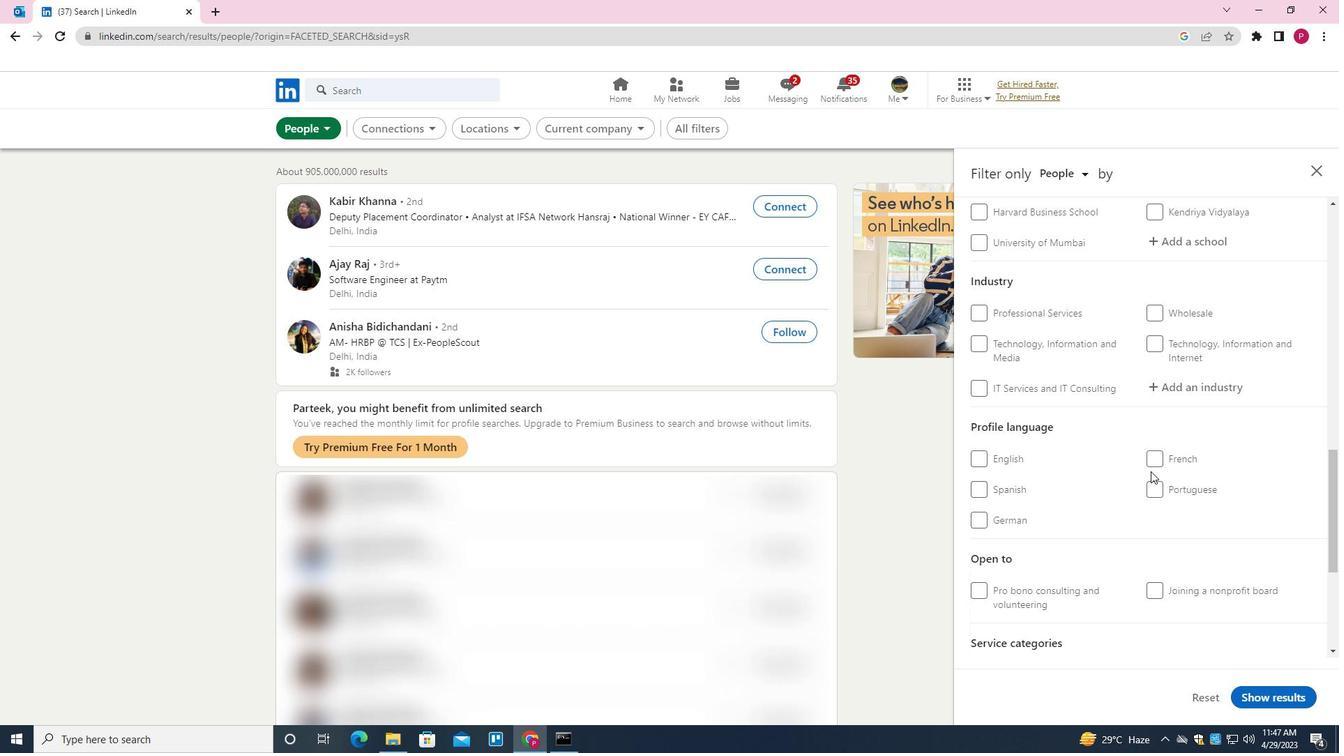 
Action: Mouse pressed left at (1157, 460)
Screenshot: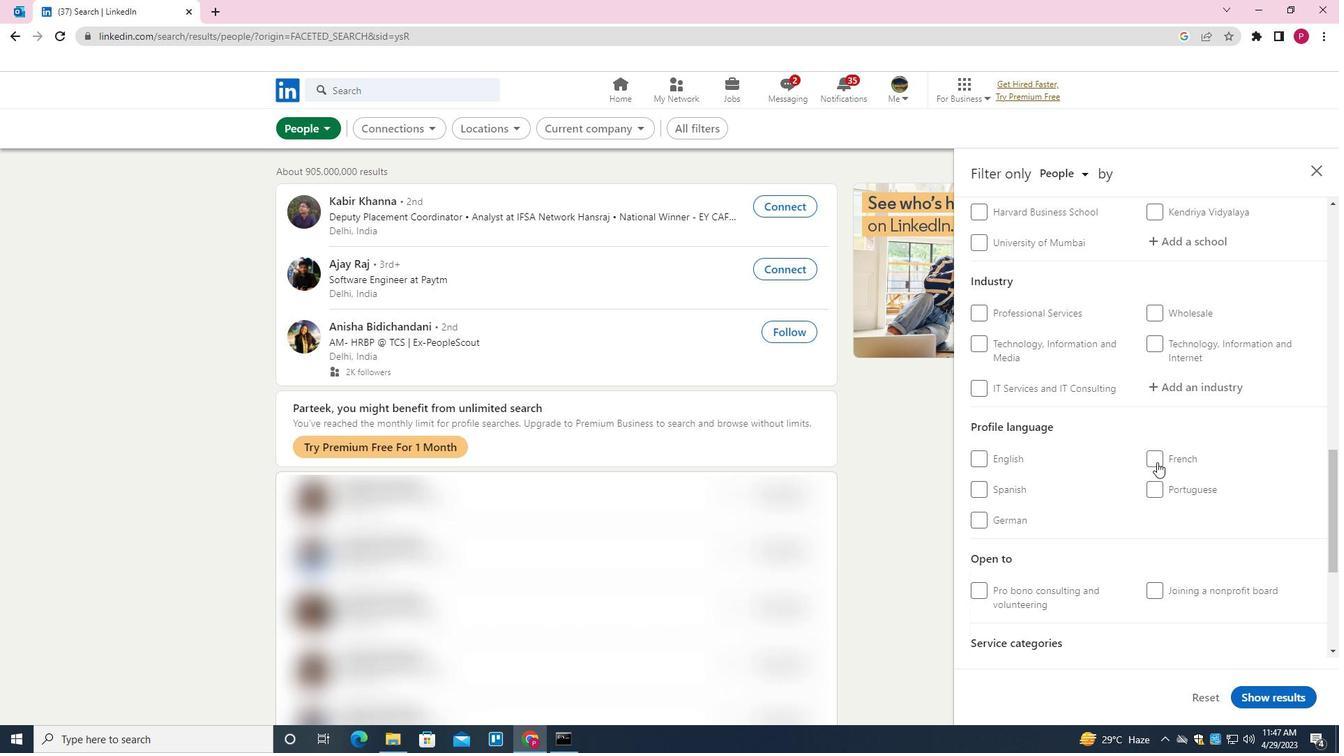 
Action: Mouse moved to (1155, 451)
Screenshot: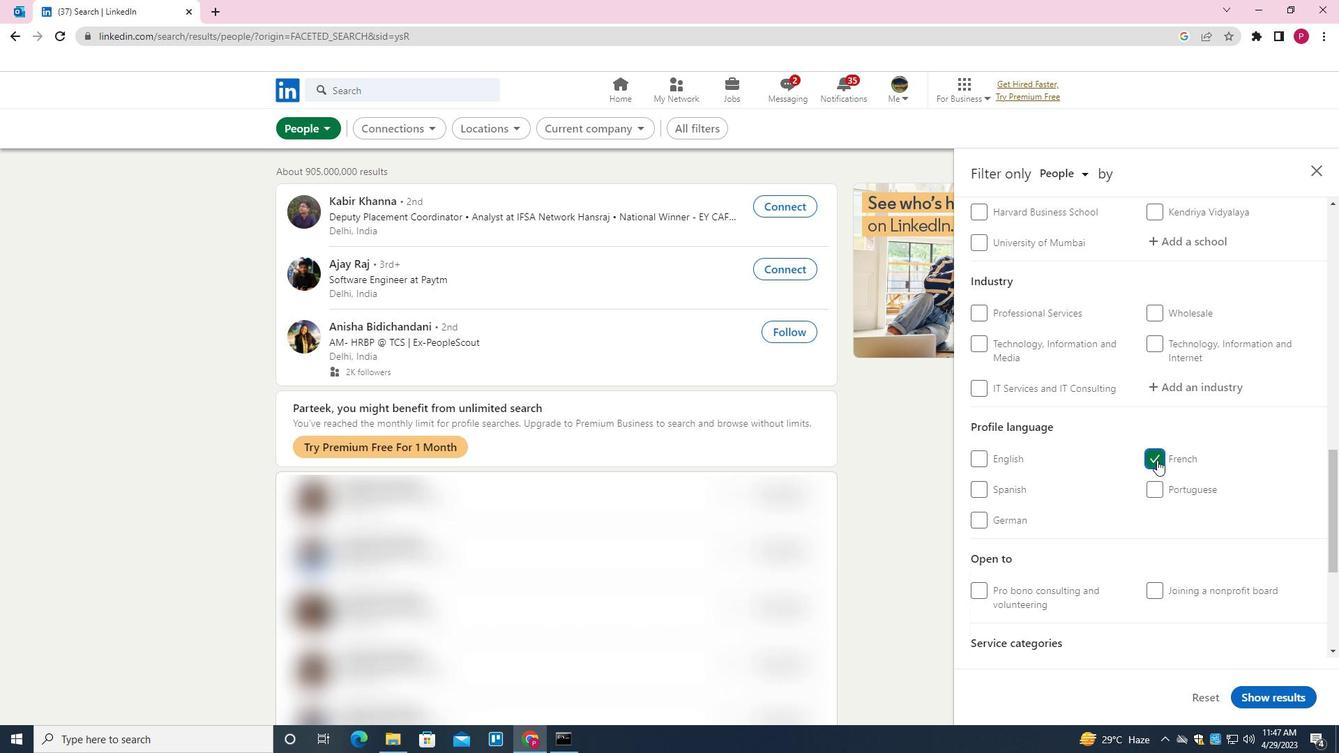 
Action: Mouse scrolled (1155, 452) with delta (0, 0)
Screenshot: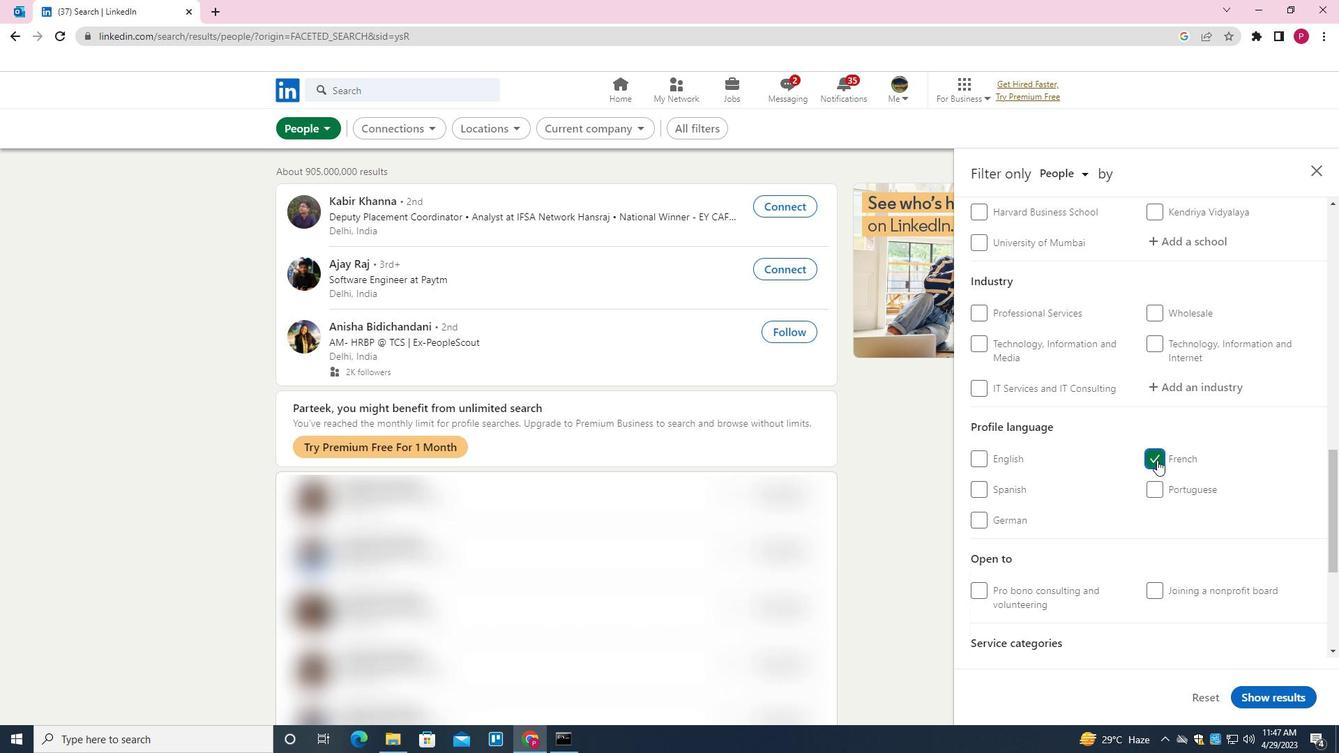 
Action: Mouse scrolled (1155, 452) with delta (0, 0)
Screenshot: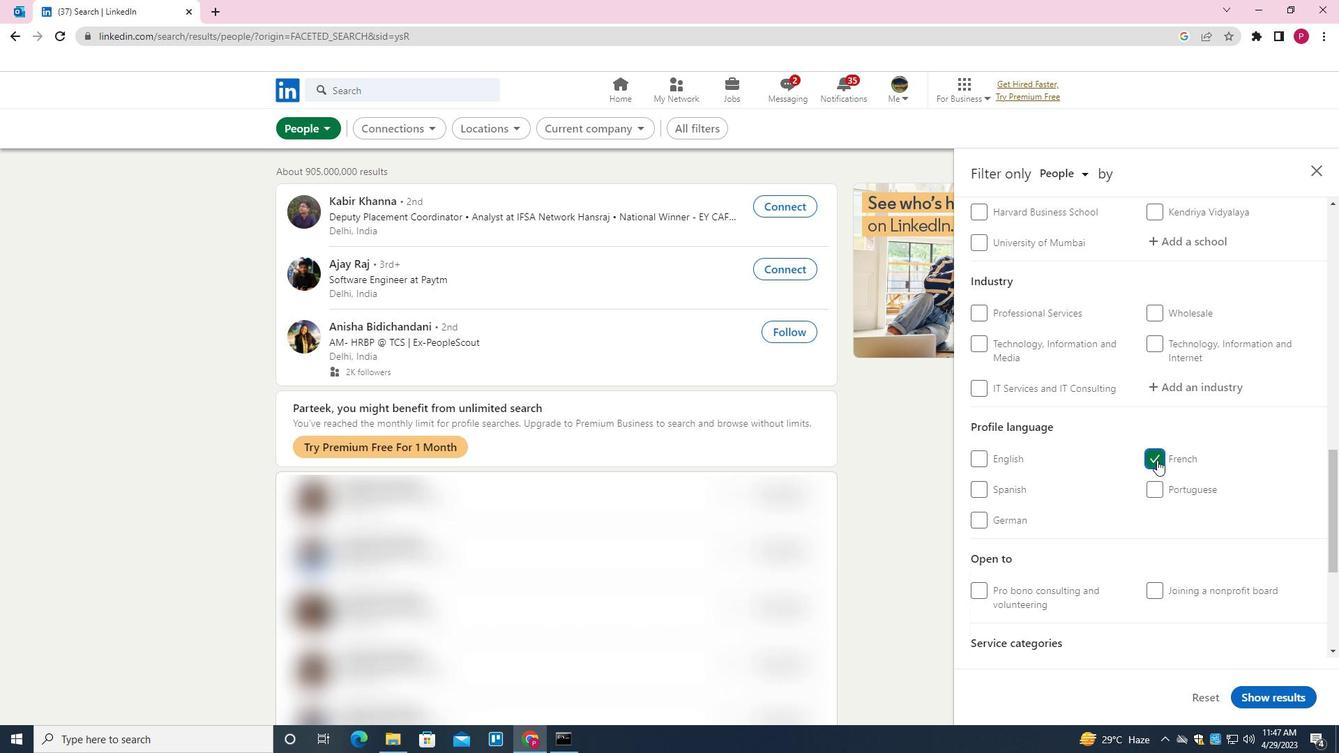 
Action: Mouse scrolled (1155, 452) with delta (0, 0)
Screenshot: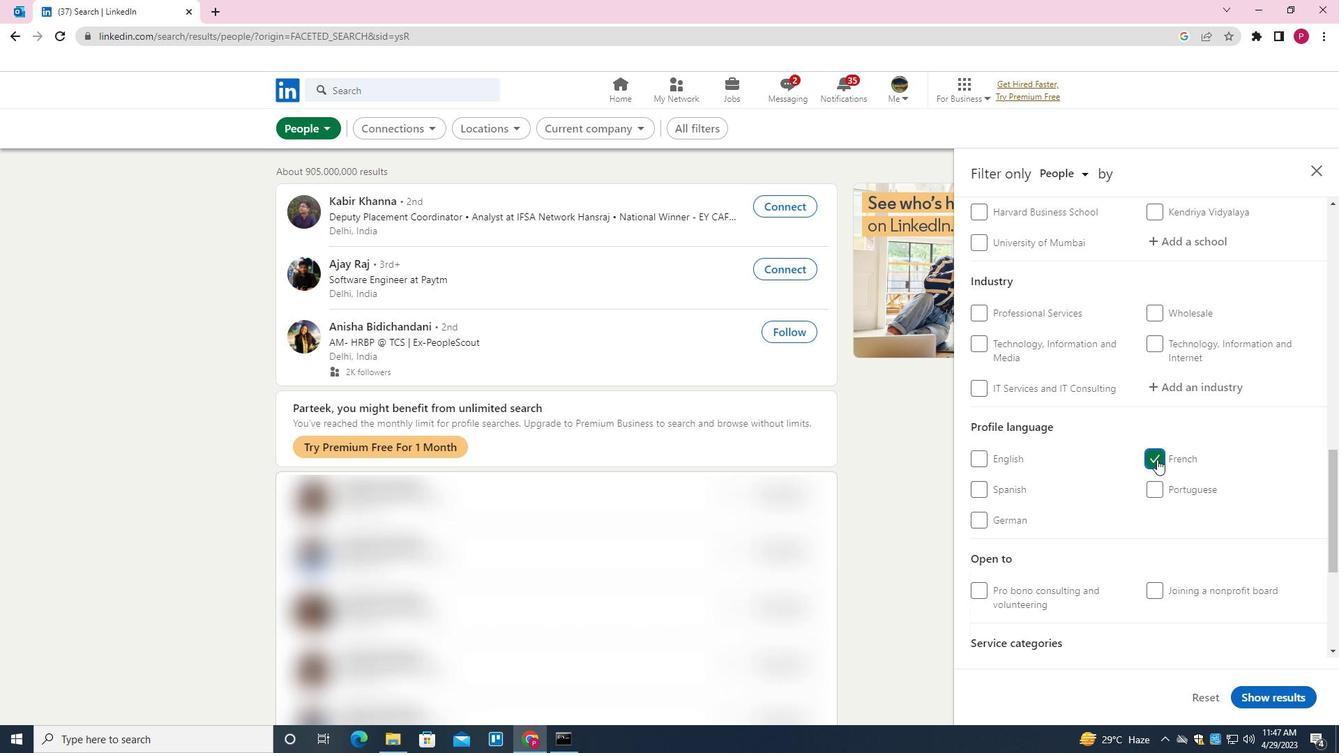 
Action: Mouse scrolled (1155, 452) with delta (0, 0)
Screenshot: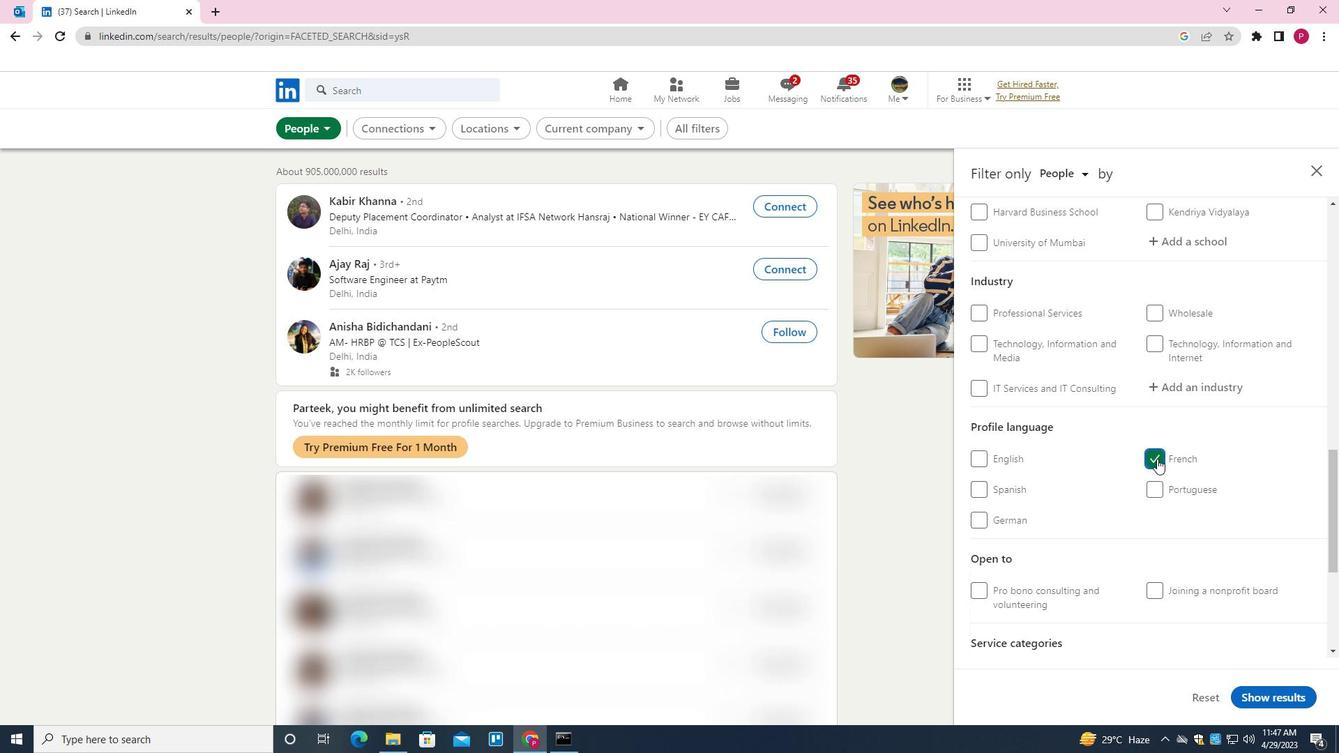 
Action: Mouse moved to (1113, 440)
Screenshot: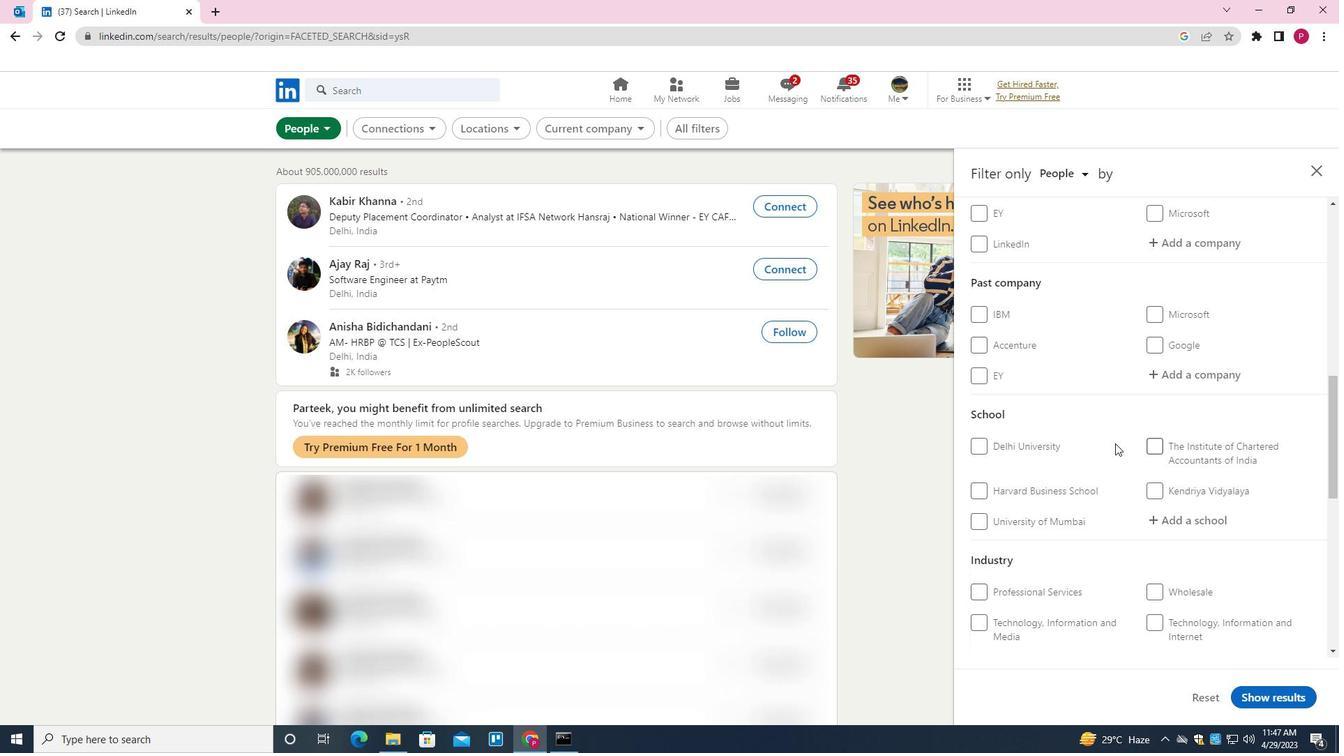 
Action: Mouse scrolled (1113, 441) with delta (0, 0)
Screenshot: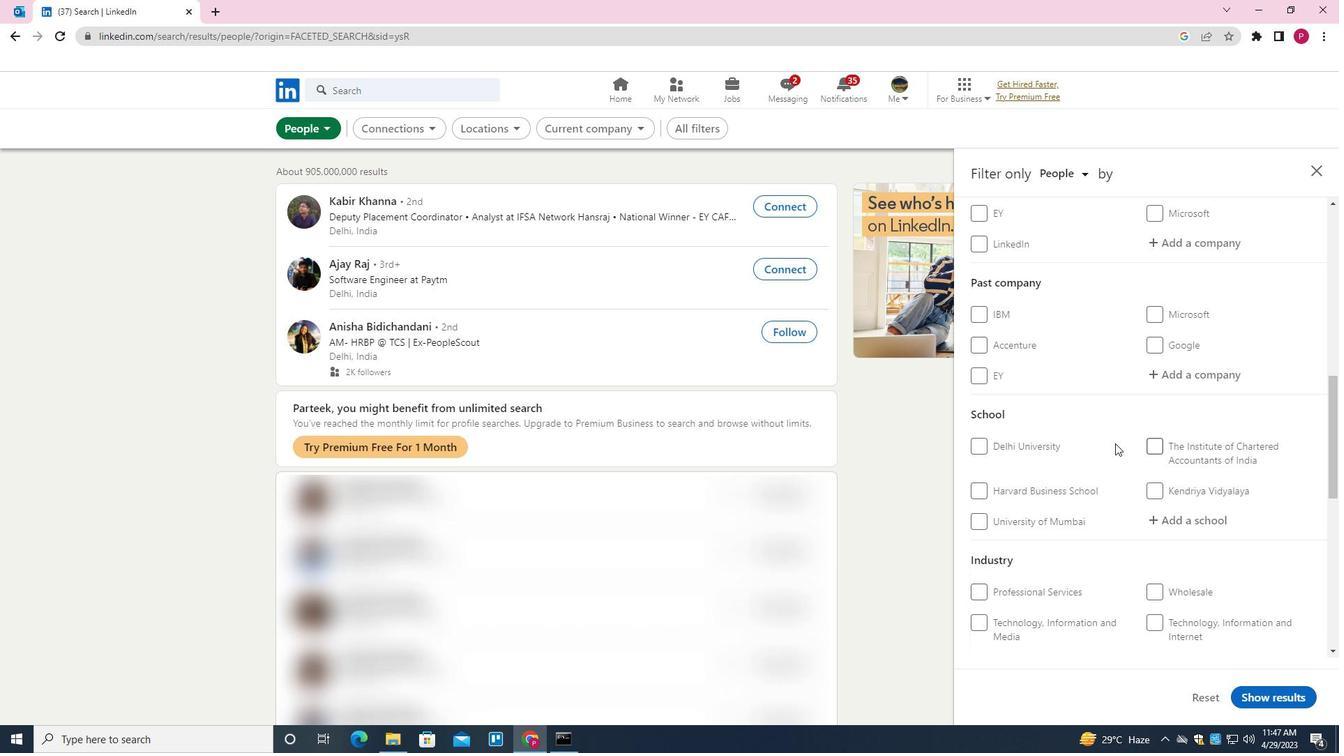 
Action: Mouse scrolled (1113, 441) with delta (0, 0)
Screenshot: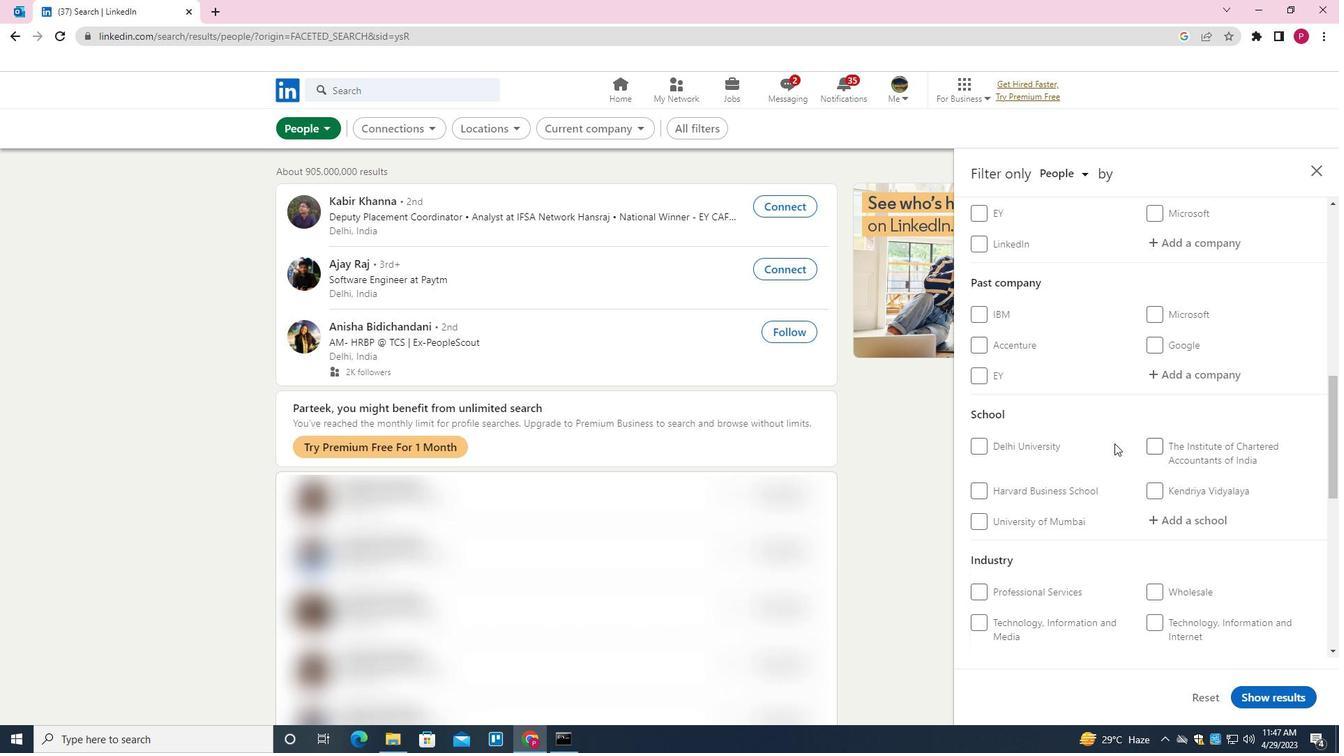 
Action: Mouse moved to (1194, 387)
Screenshot: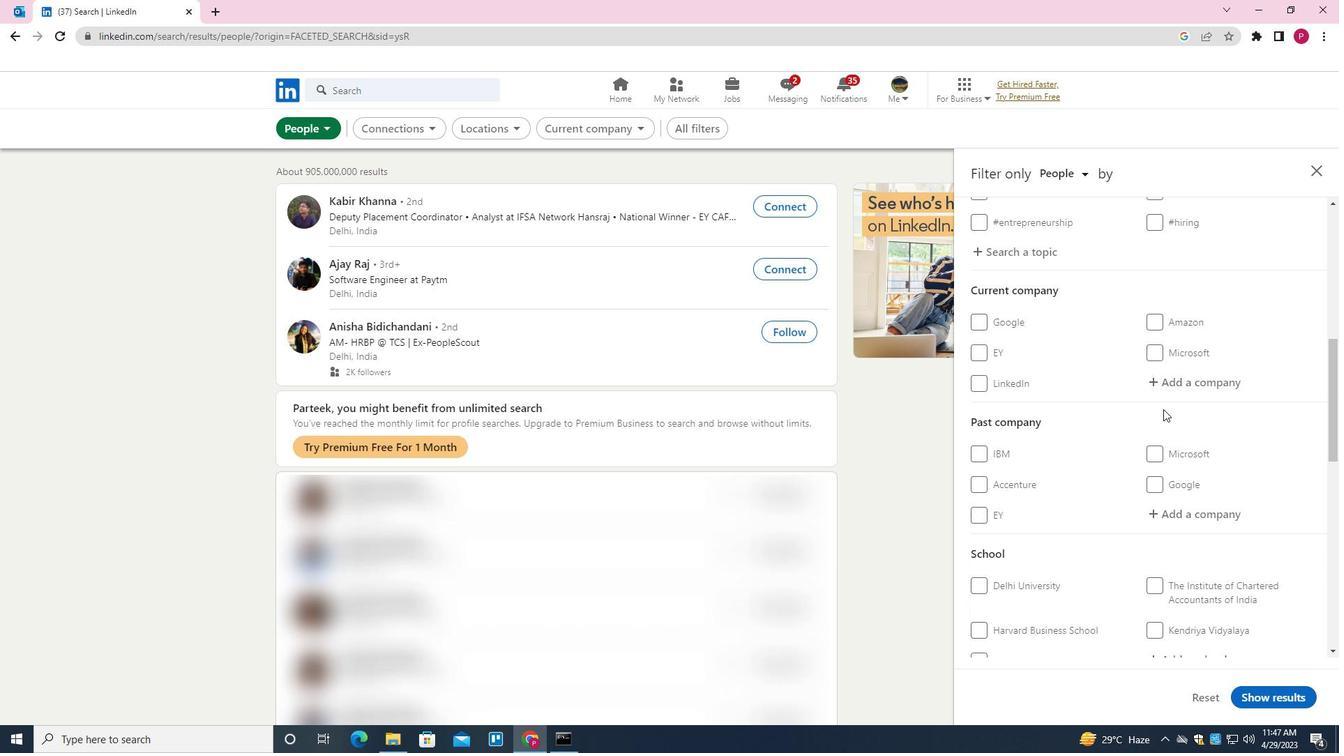 
Action: Mouse pressed left at (1194, 387)
Screenshot: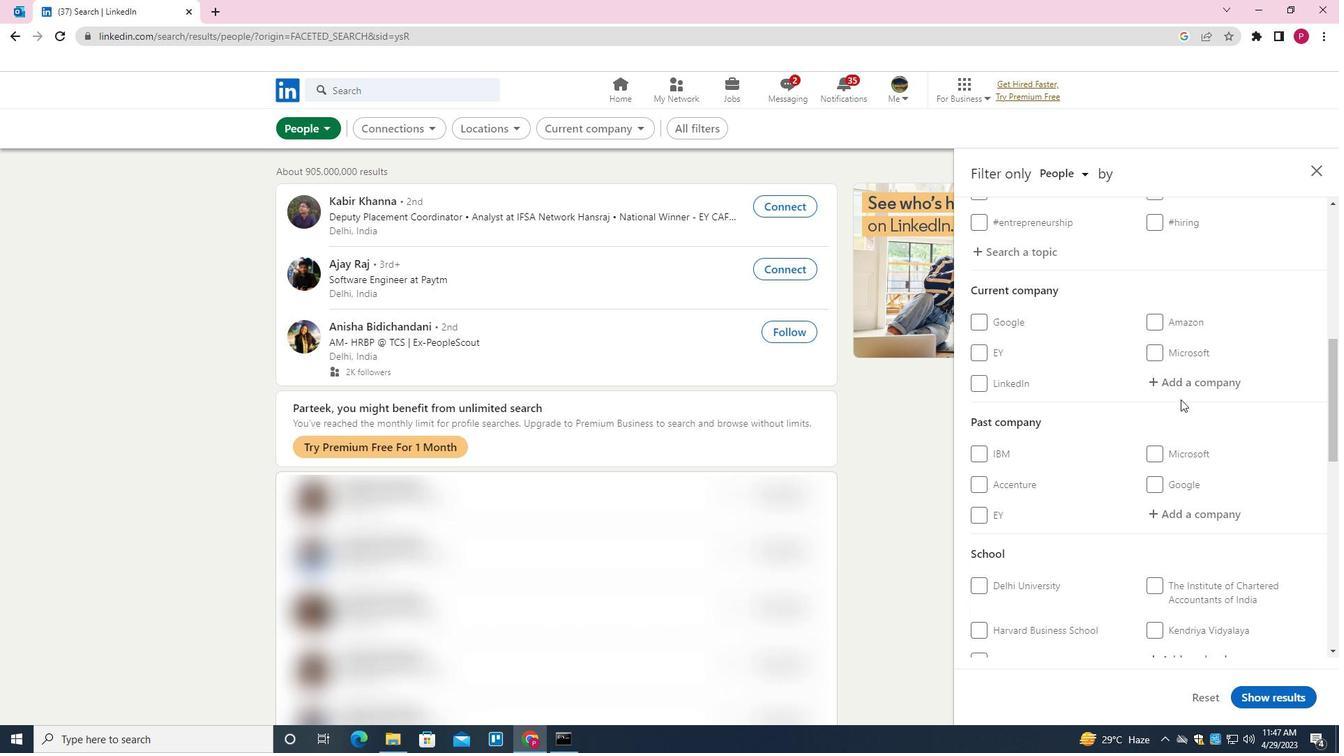 
Action: Key pressed <Key.shift>EDEL<Key.down><Key.down><Key.down><Key.enter>
Screenshot: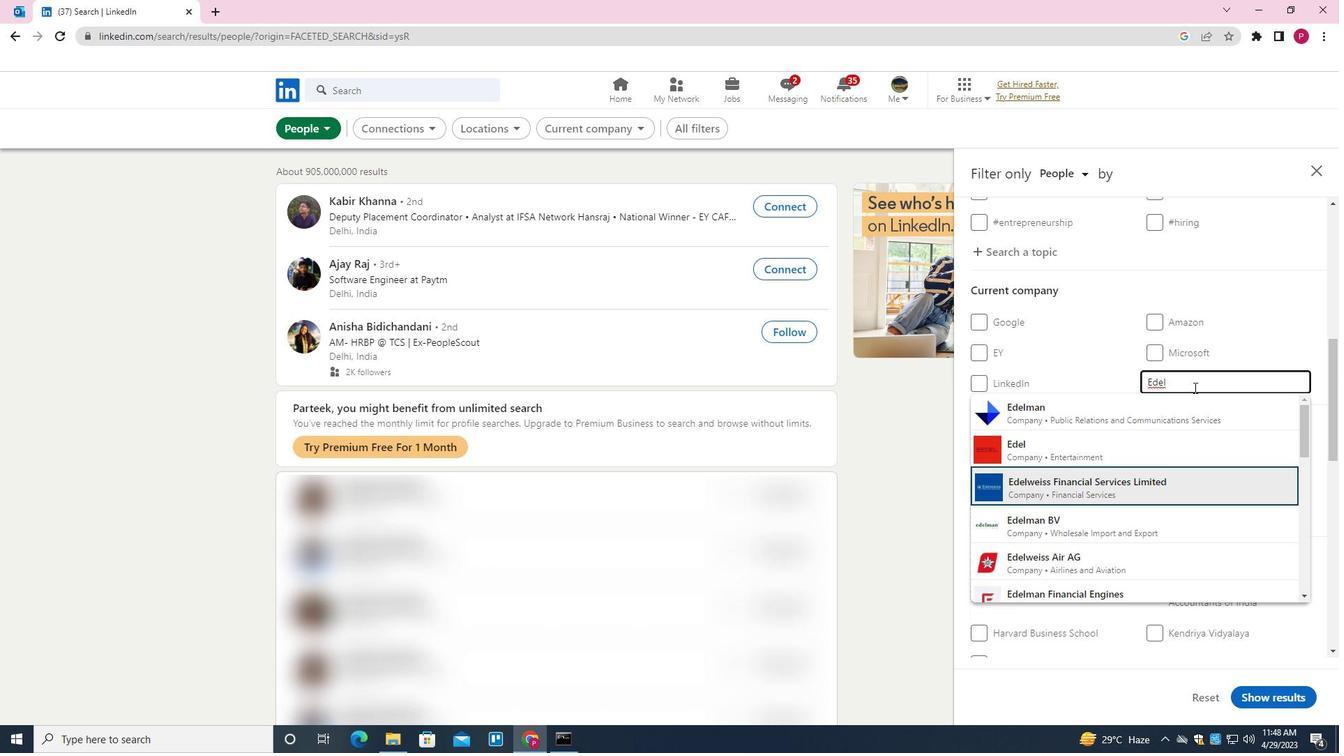 
Action: Mouse moved to (1122, 433)
Screenshot: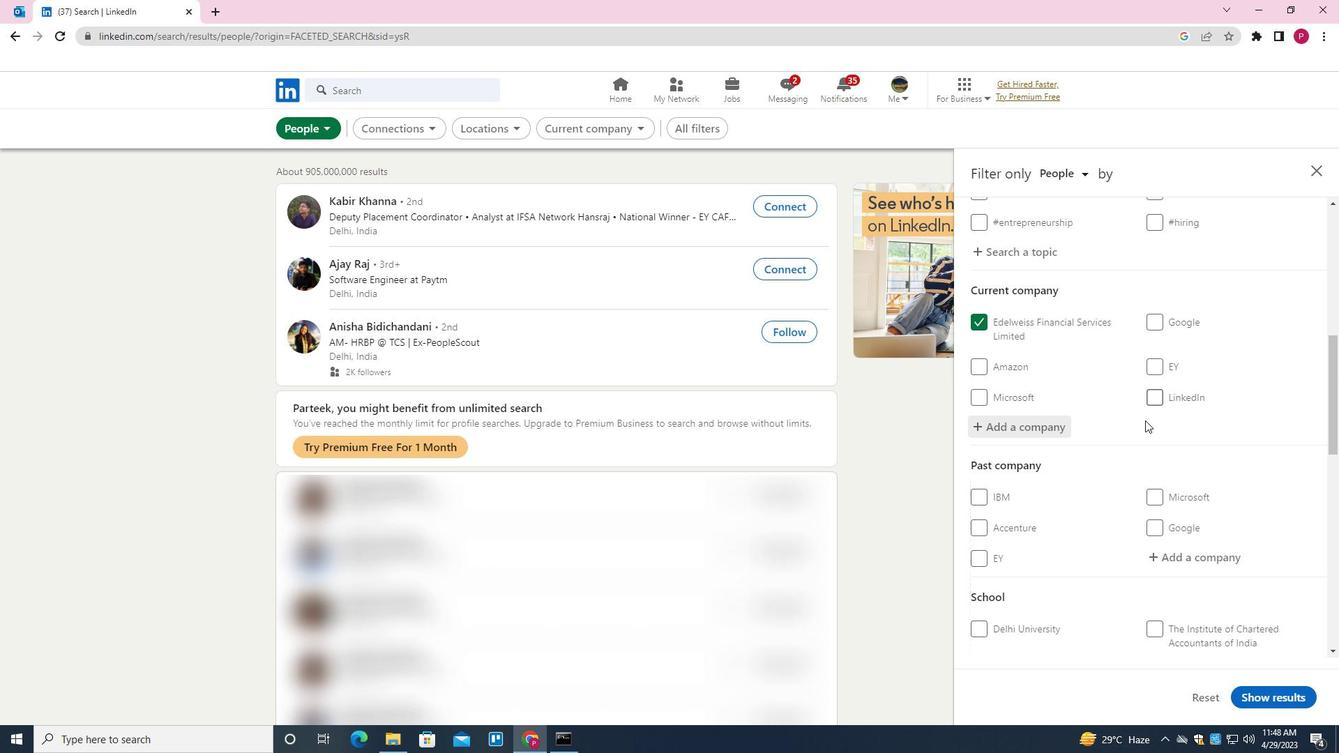 
Action: Mouse scrolled (1122, 433) with delta (0, 0)
Screenshot: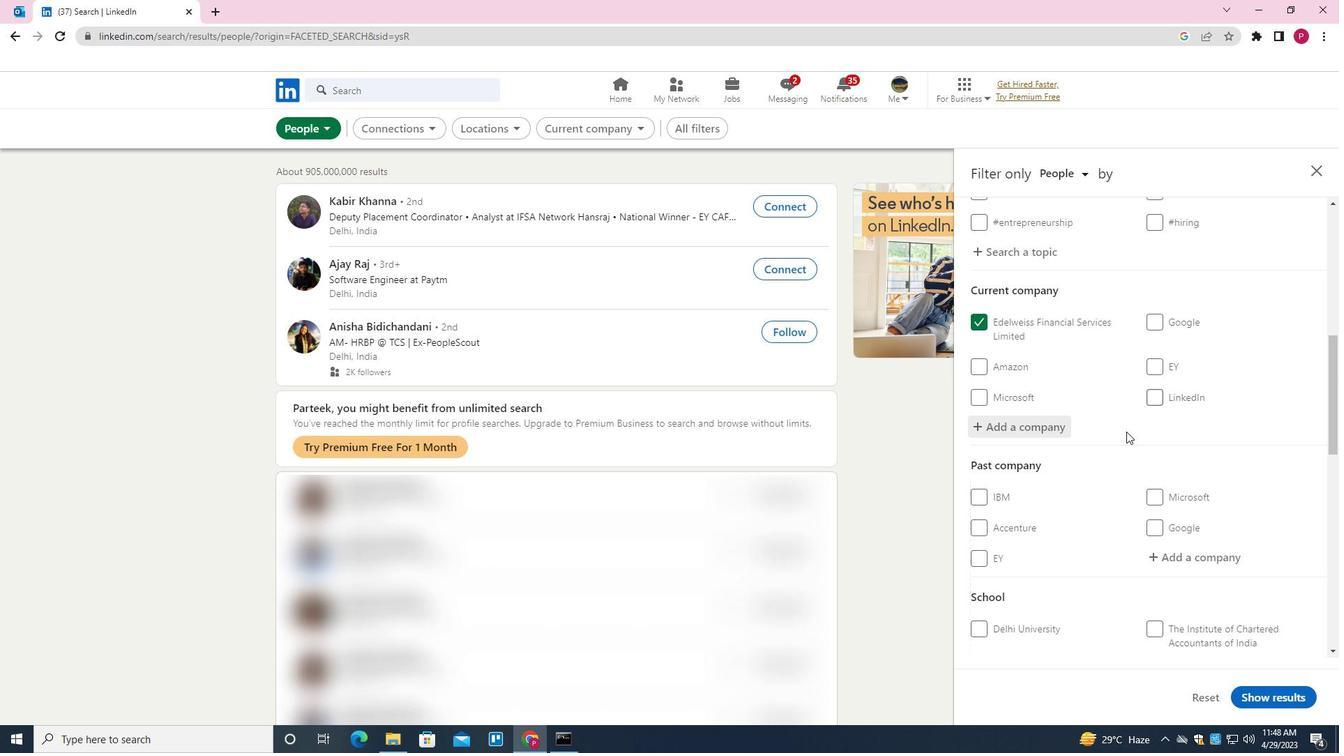 
Action: Mouse scrolled (1122, 433) with delta (0, 0)
Screenshot: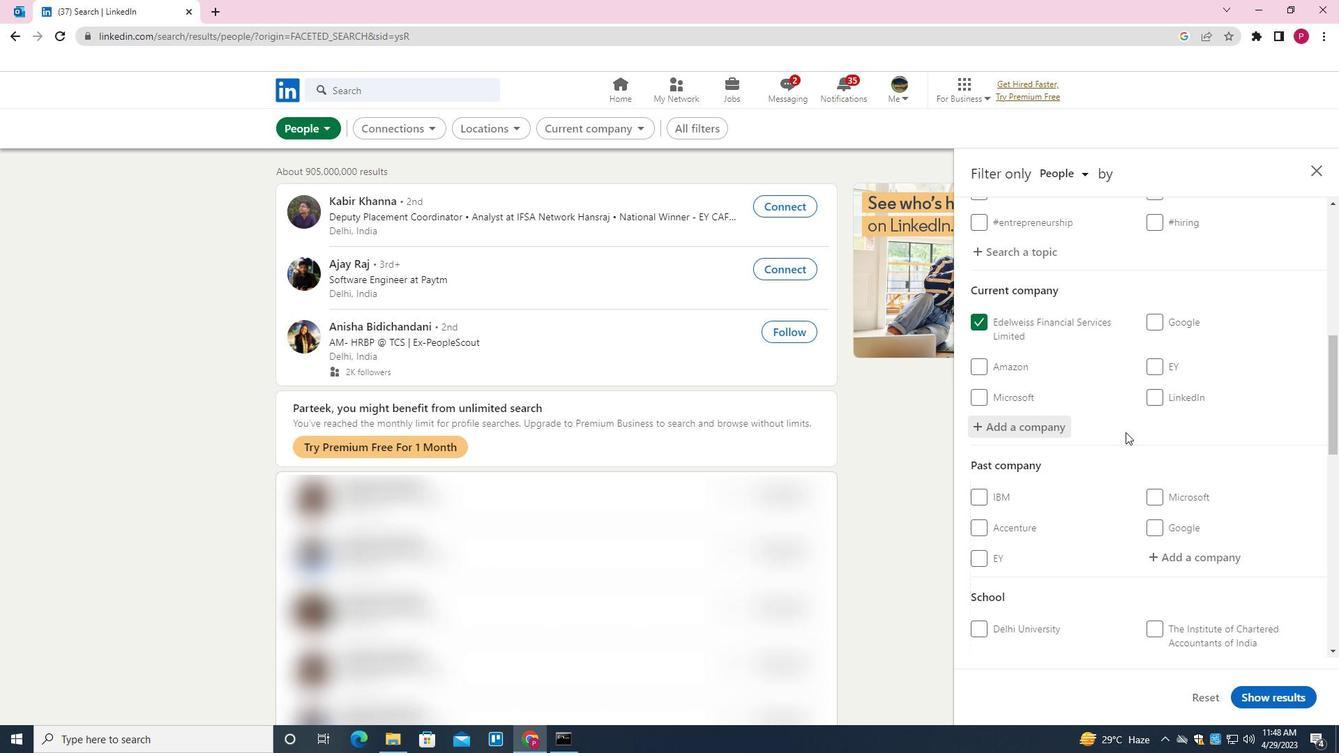 
Action: Mouse scrolled (1122, 433) with delta (0, 0)
Screenshot: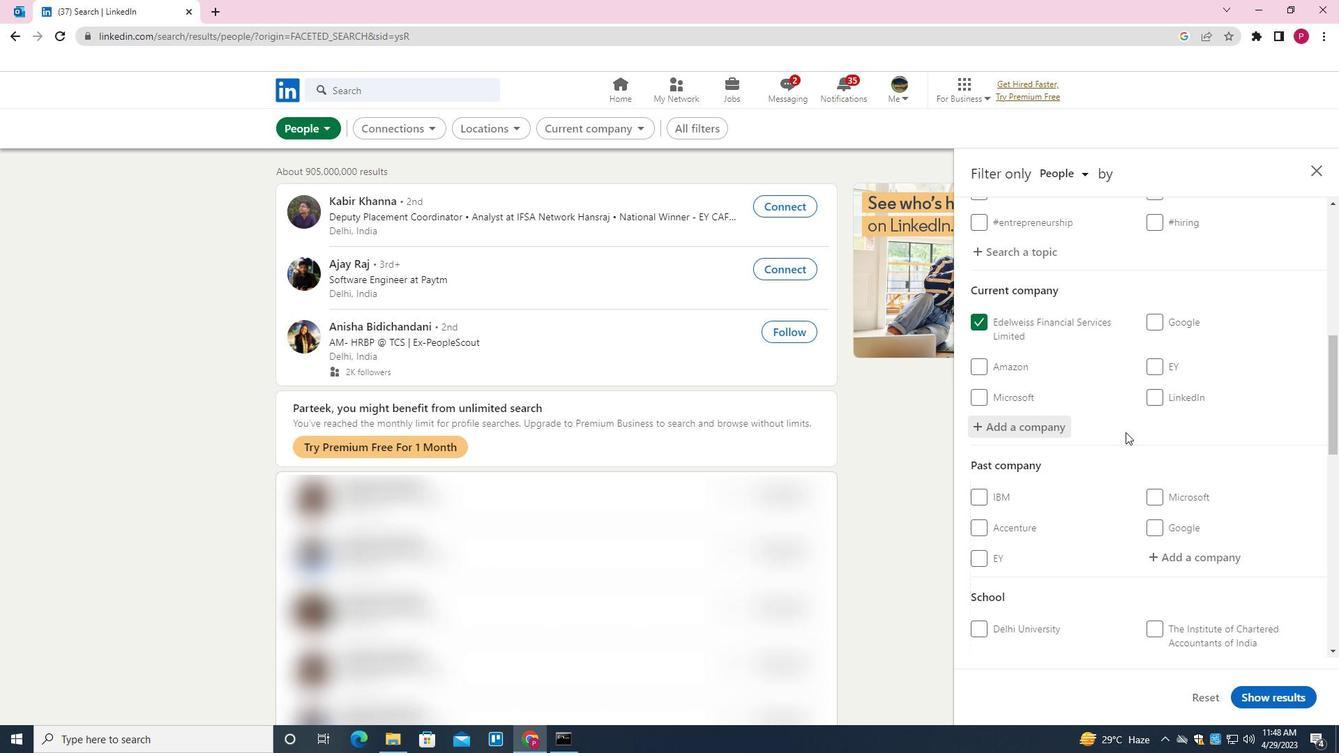 
Action: Mouse scrolled (1122, 433) with delta (0, 0)
Screenshot: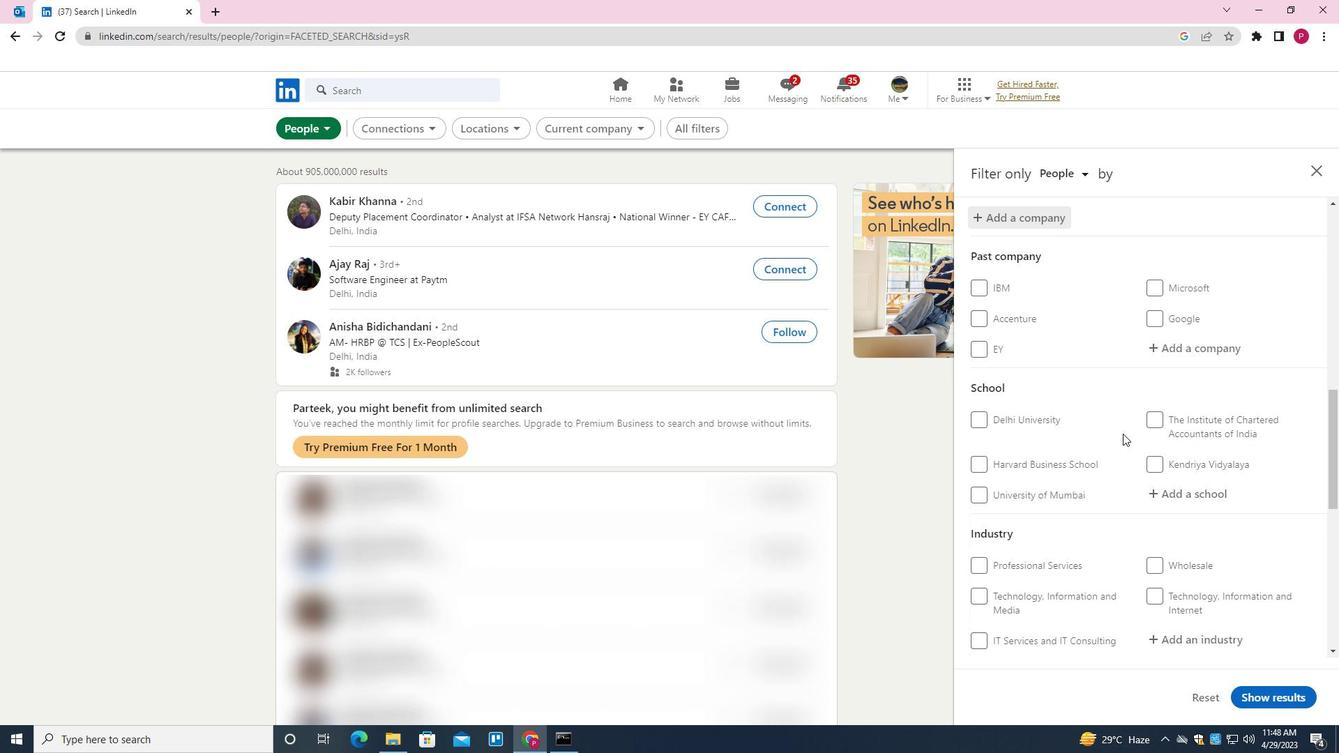
Action: Mouse scrolled (1122, 433) with delta (0, 0)
Screenshot: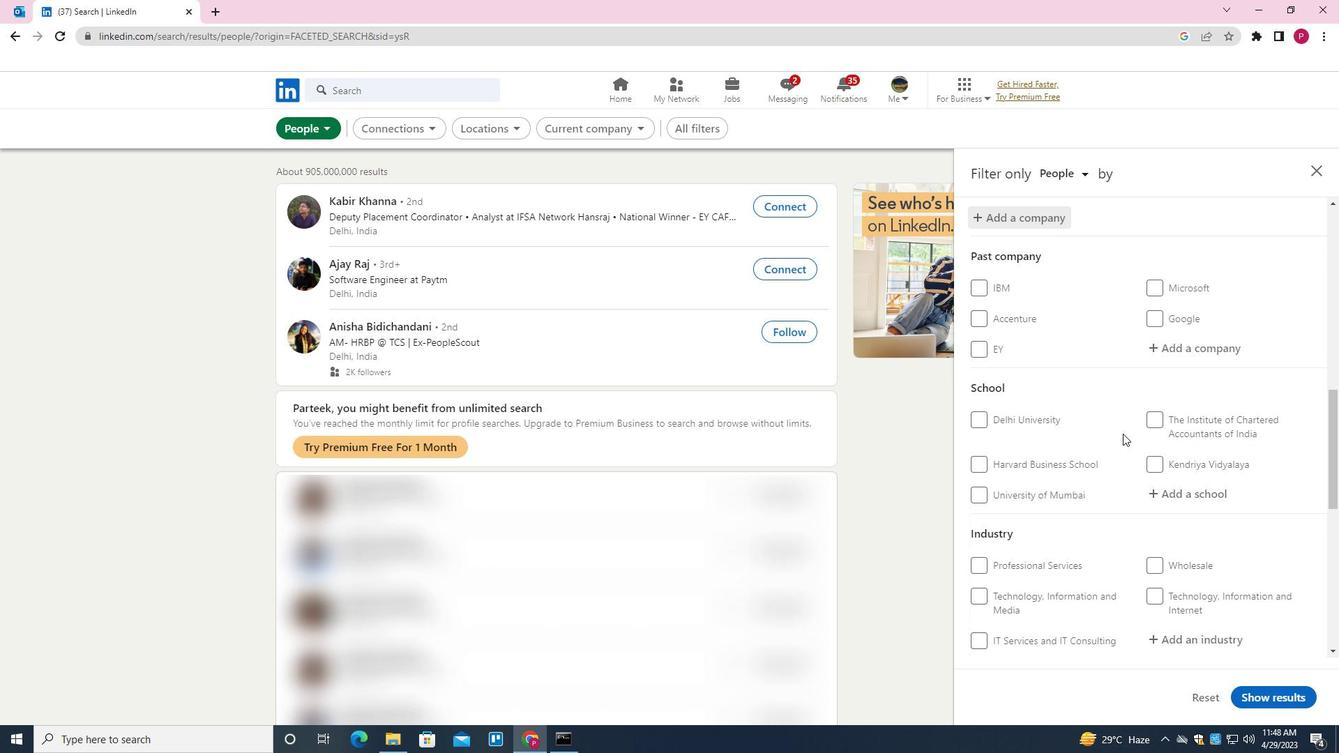 
Action: Mouse scrolled (1122, 433) with delta (0, 0)
Screenshot: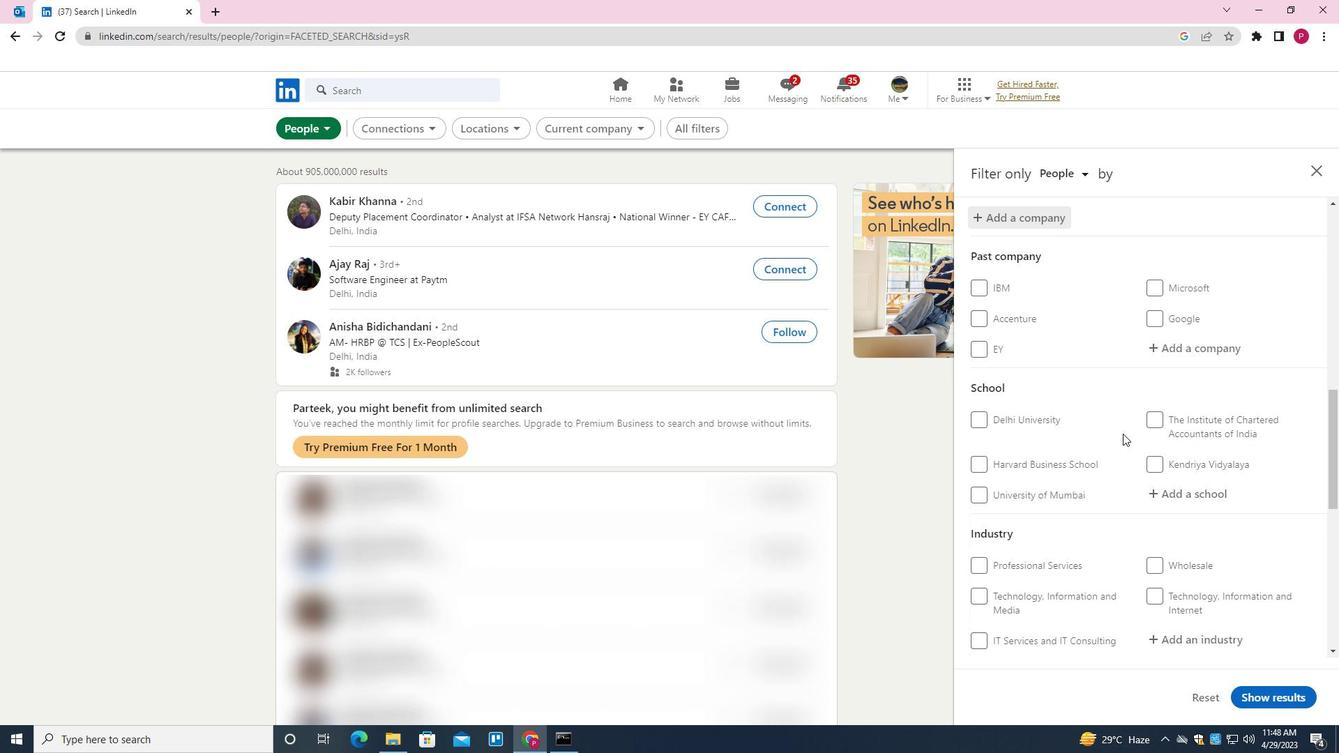 
Action: Mouse moved to (1189, 288)
Screenshot: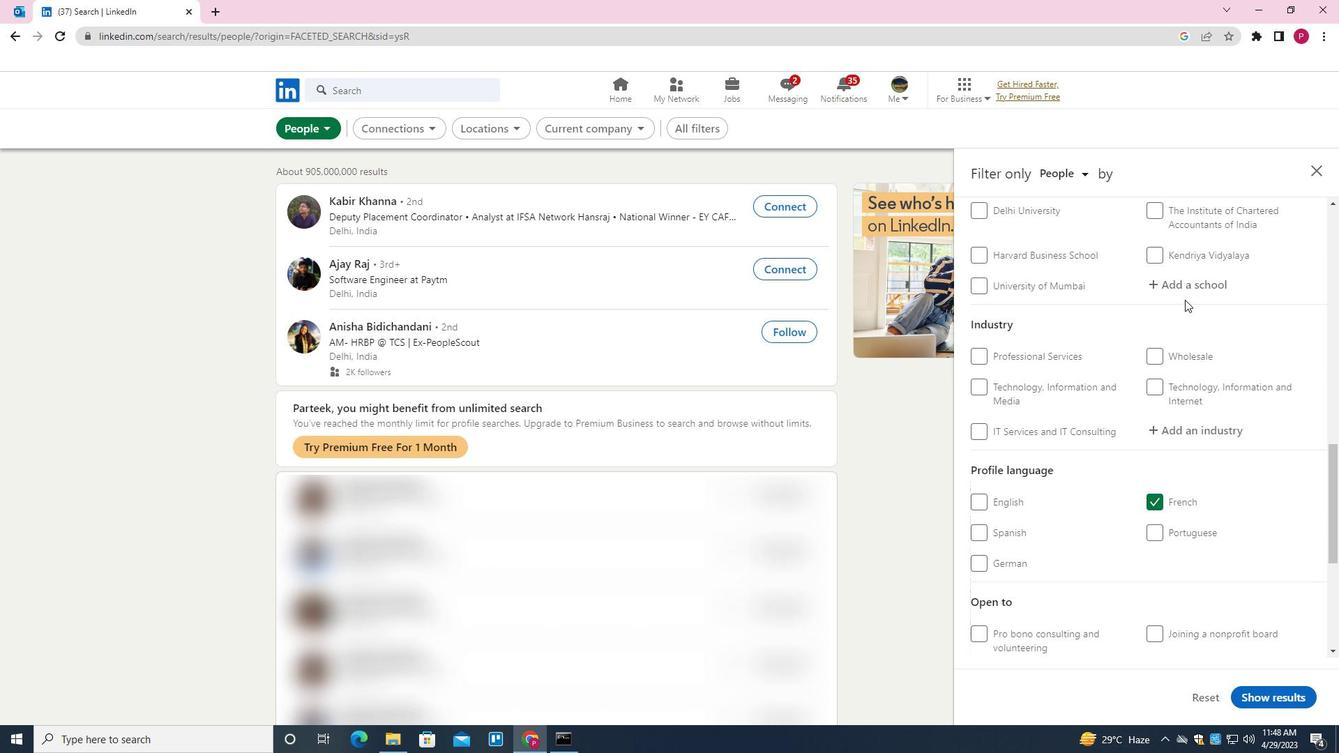 
Action: Mouse pressed left at (1189, 288)
Screenshot: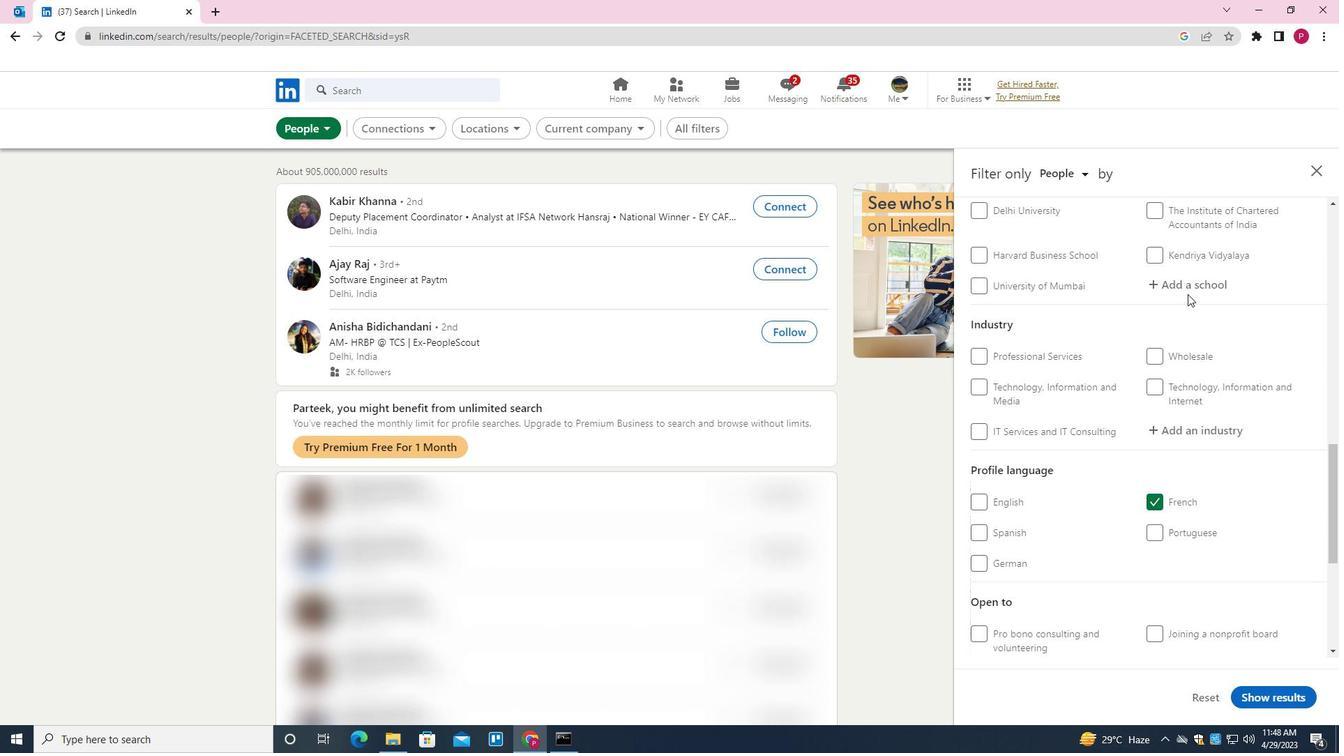 
Action: Key pressed <Key.shift><Key.shift><Key.shift><Key.shift><Key.shift><Key.shift><Key.shift><Key.shift>CMR<Key.down><Key.down><Key.down><Key.down><Key.down><Key.down><Key.down><Key.down><Key.down><Key.up><Key.enter>
Screenshot: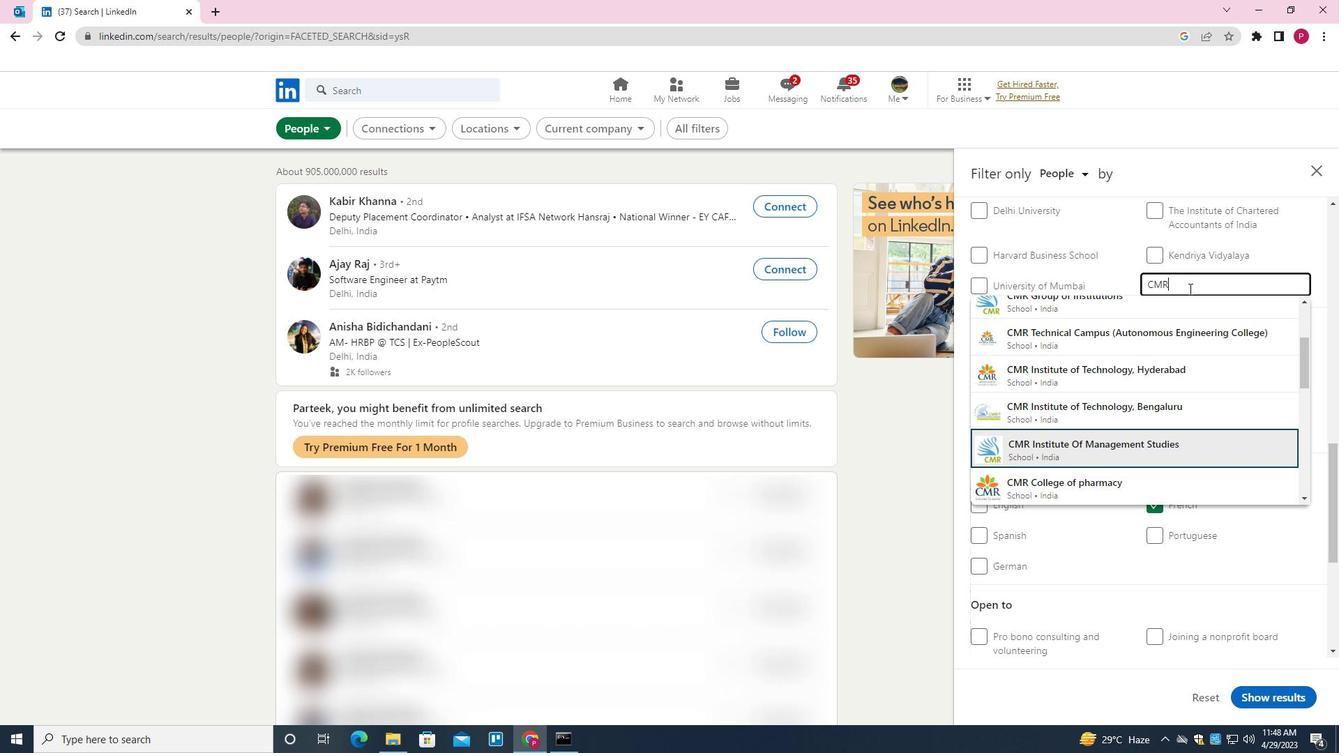 
Action: Mouse moved to (1152, 354)
Screenshot: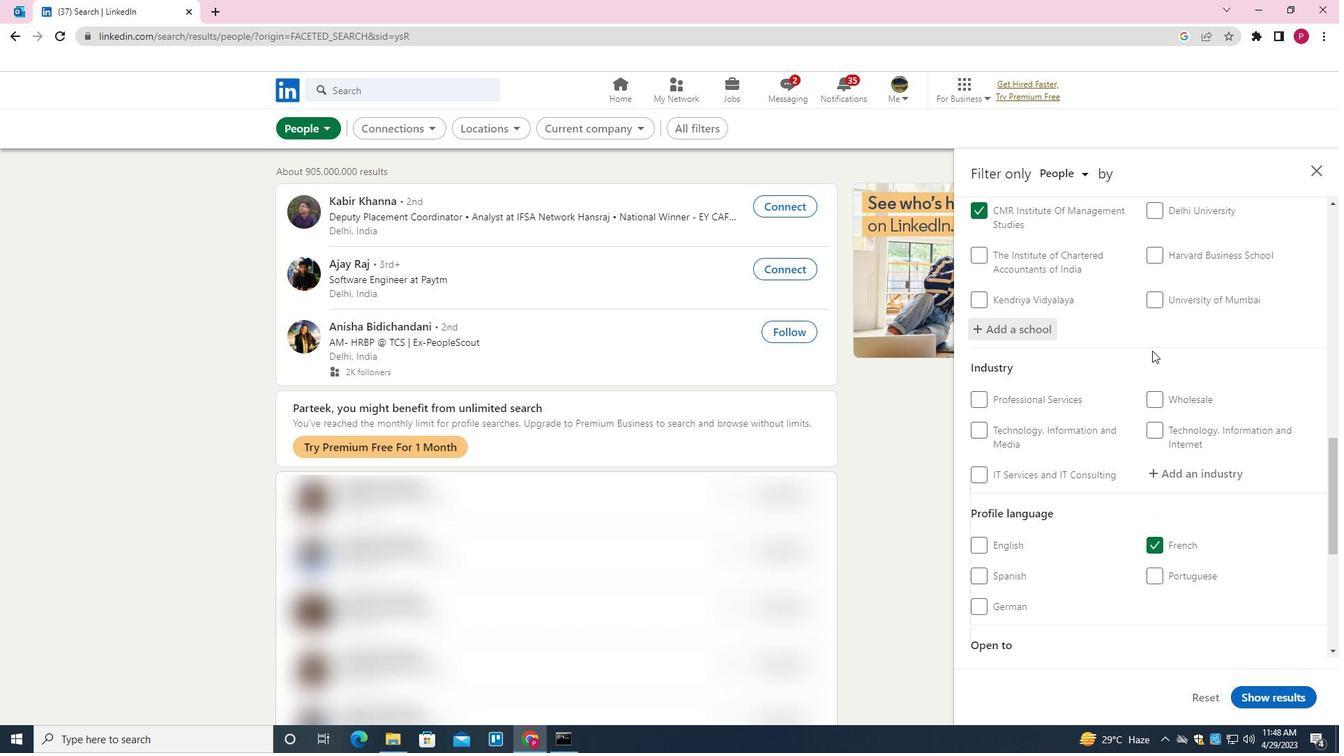 
Action: Mouse scrolled (1152, 353) with delta (0, 0)
Screenshot: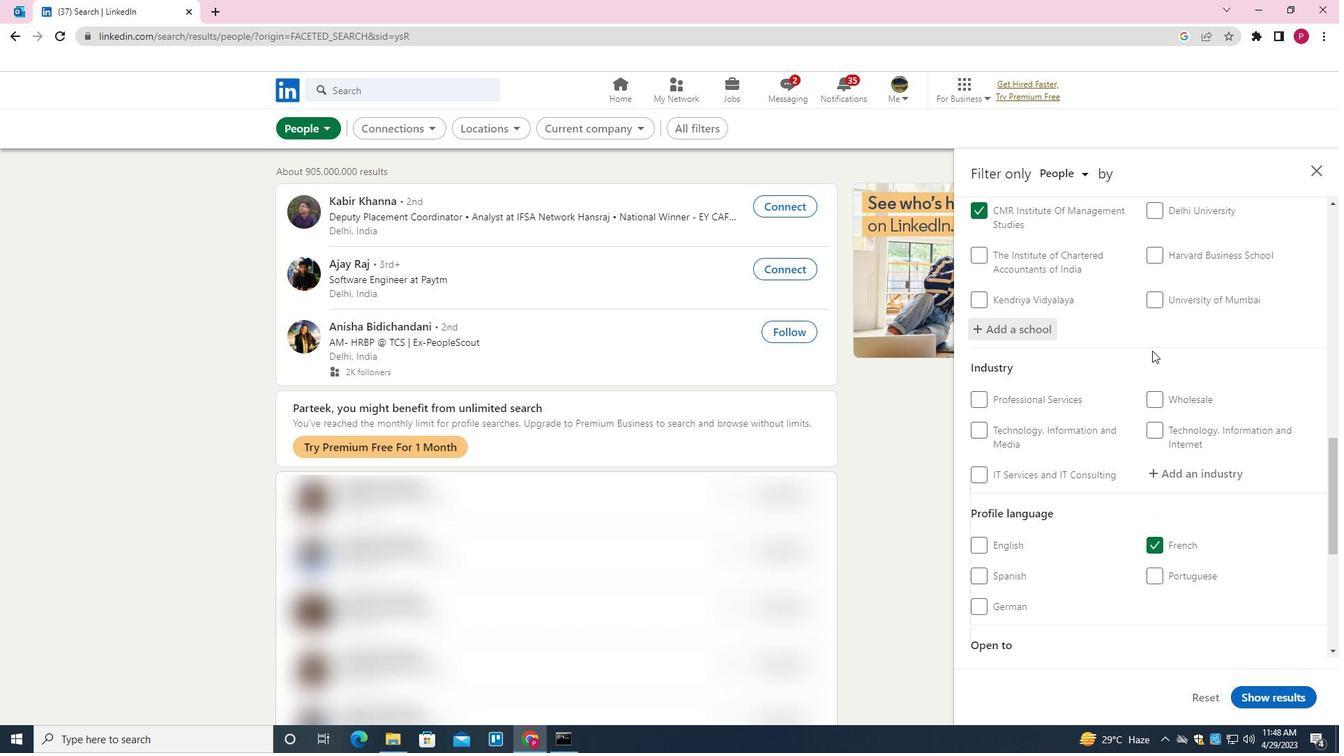 
Action: Mouse moved to (1150, 356)
Screenshot: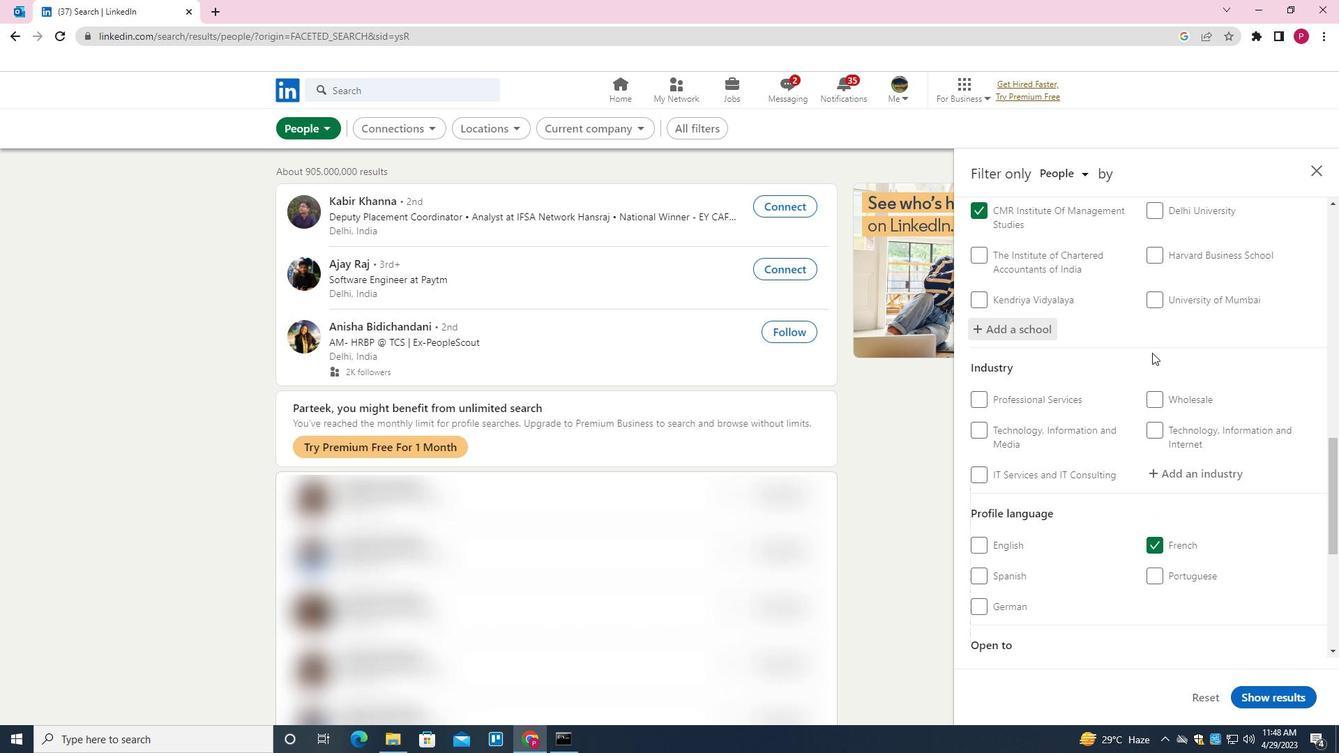 
Action: Mouse scrolled (1150, 355) with delta (0, 0)
Screenshot: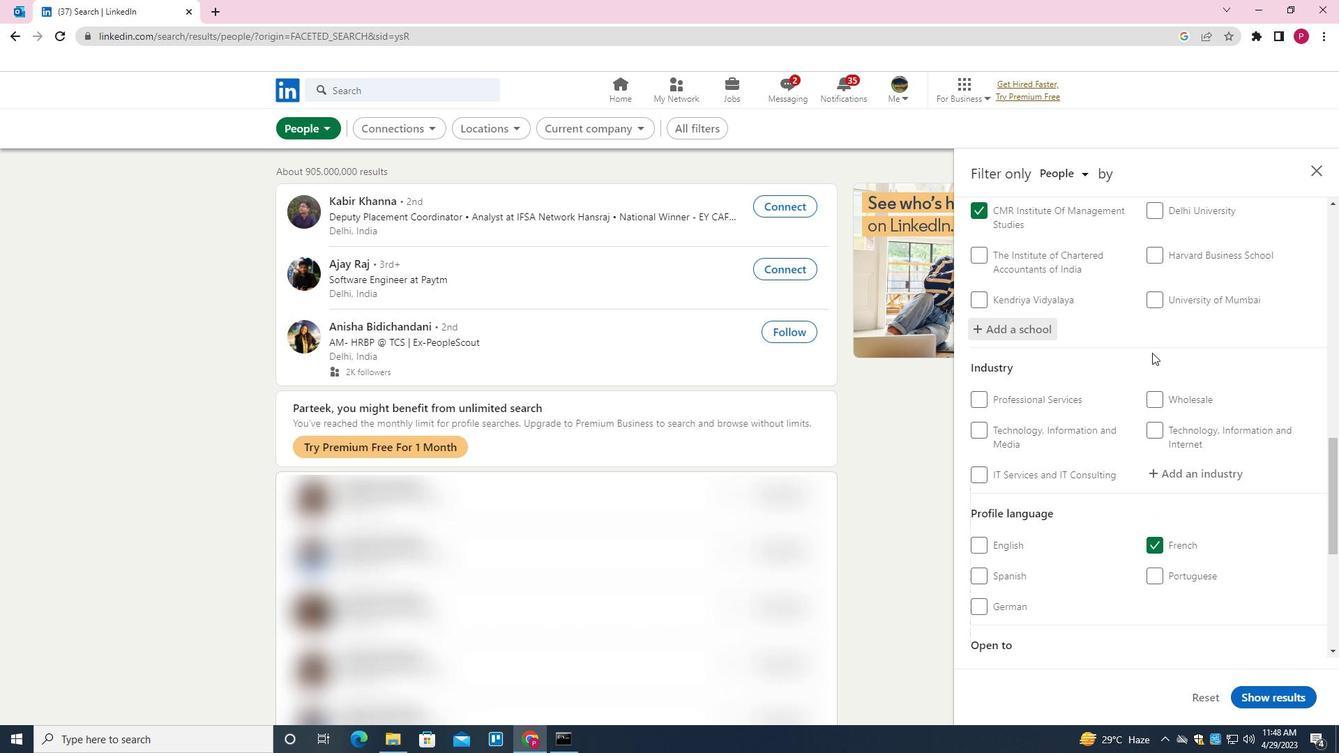 
Action: Mouse moved to (1150, 357)
Screenshot: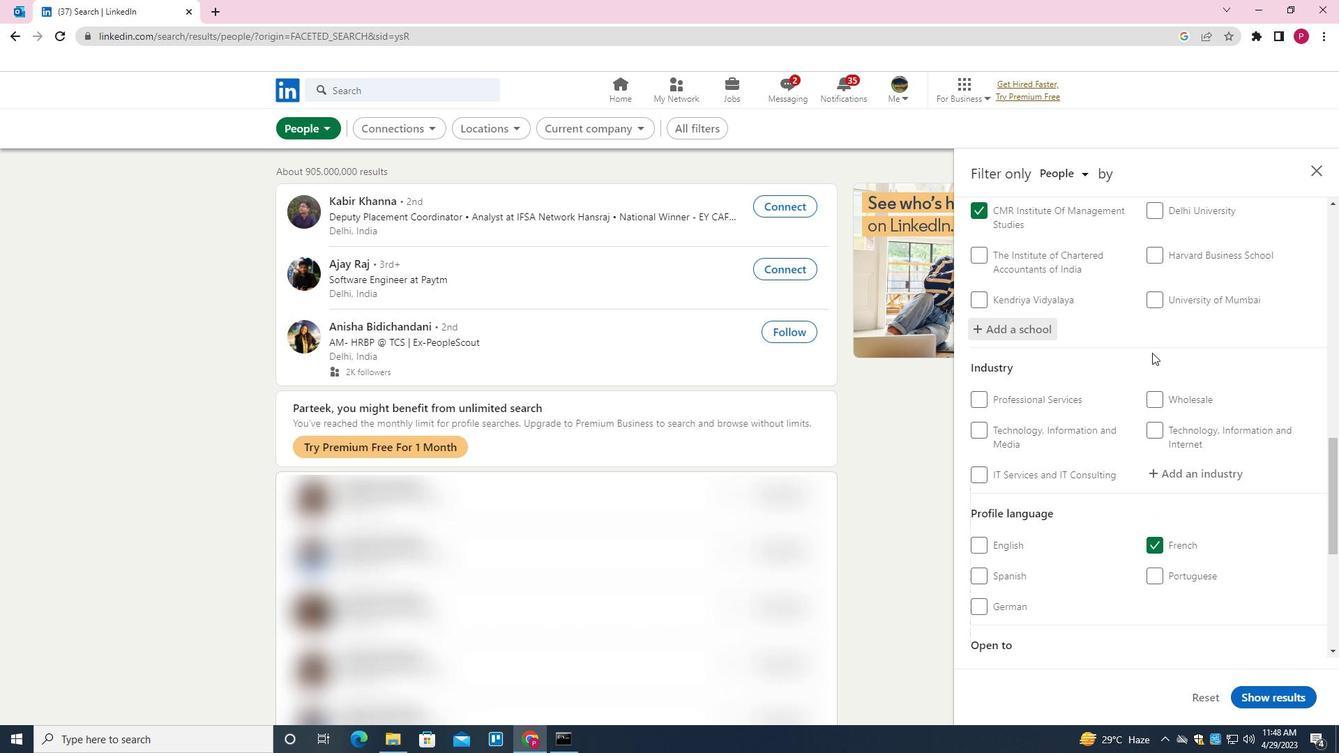 
Action: Mouse scrolled (1150, 356) with delta (0, 0)
Screenshot: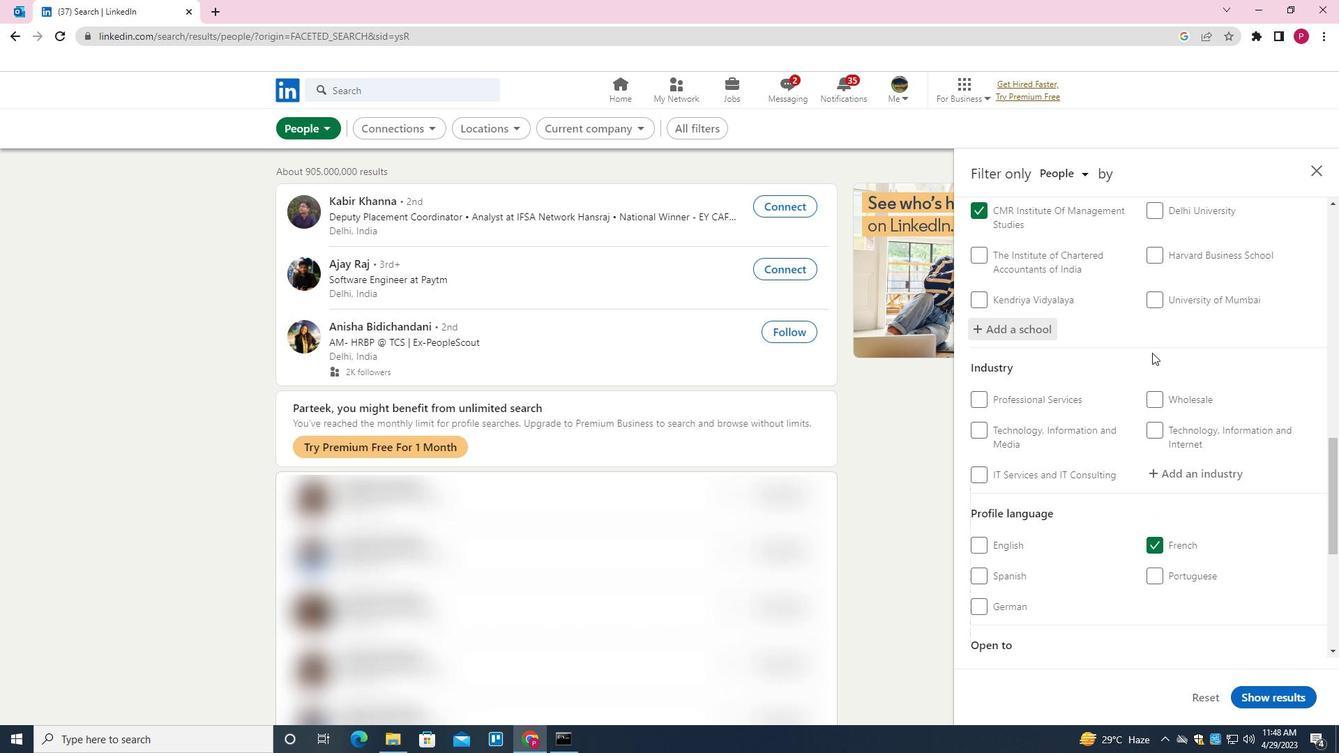 
Action: Mouse moved to (1199, 274)
Screenshot: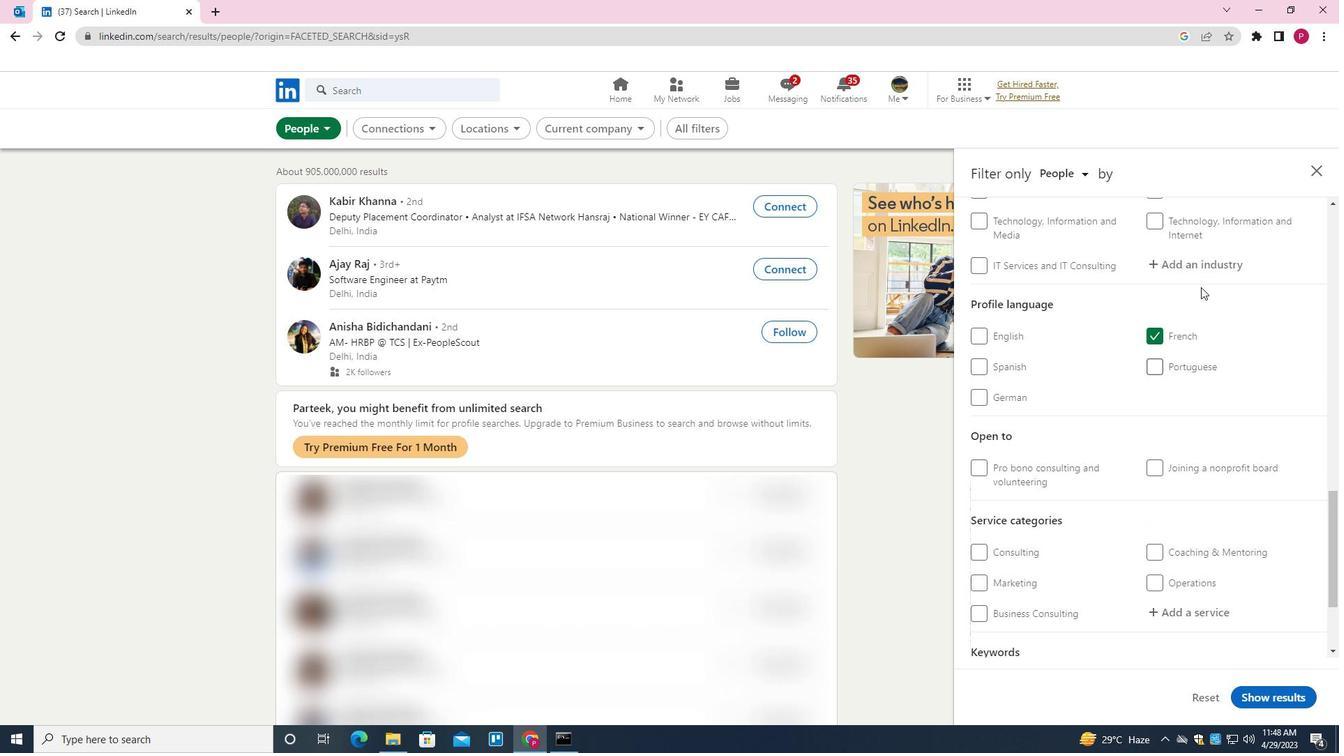 
Action: Mouse pressed left at (1199, 274)
Screenshot: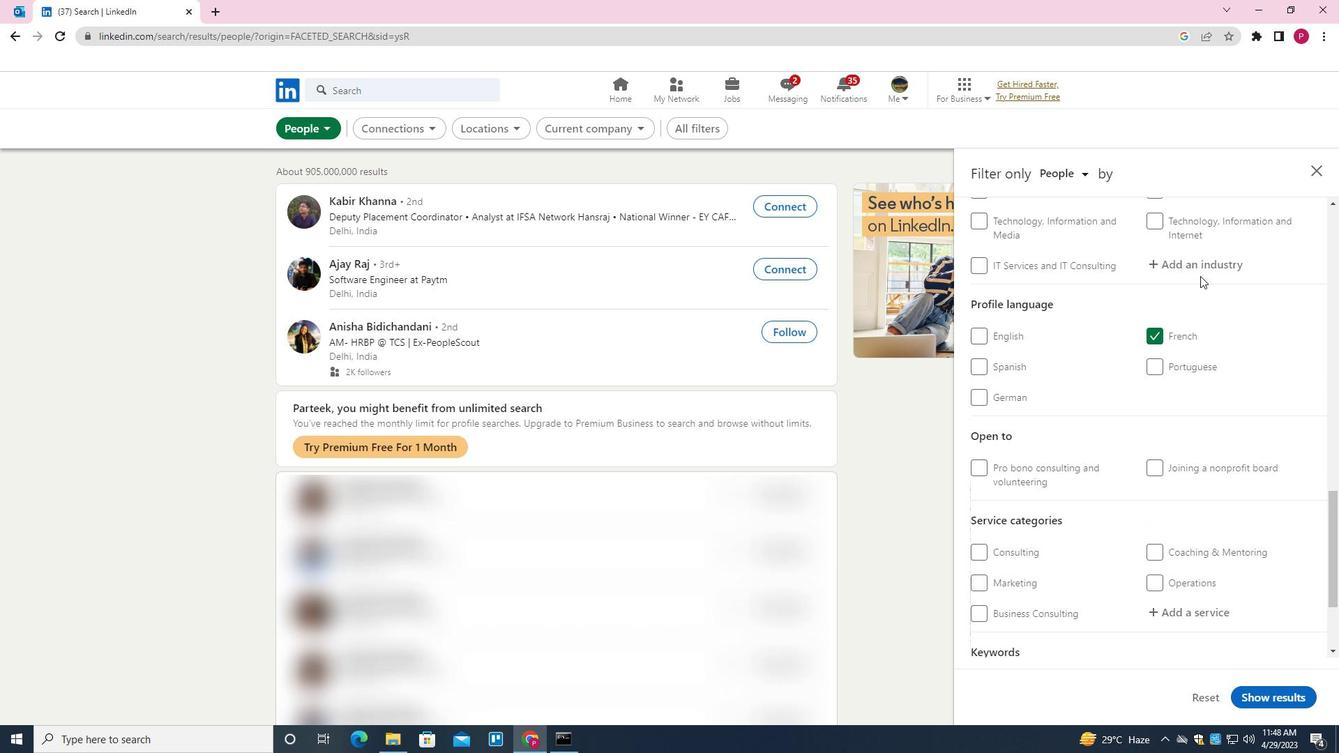
Action: Key pressed <Key.shift><Key.shift>RETAIL<Key.down><Key.down><Key.down><Key.down><Key.down><Key.down><Key.down><Key.down><Key.down><Key.down><Key.down><Key.down><Key.down><Key.enter>
Screenshot: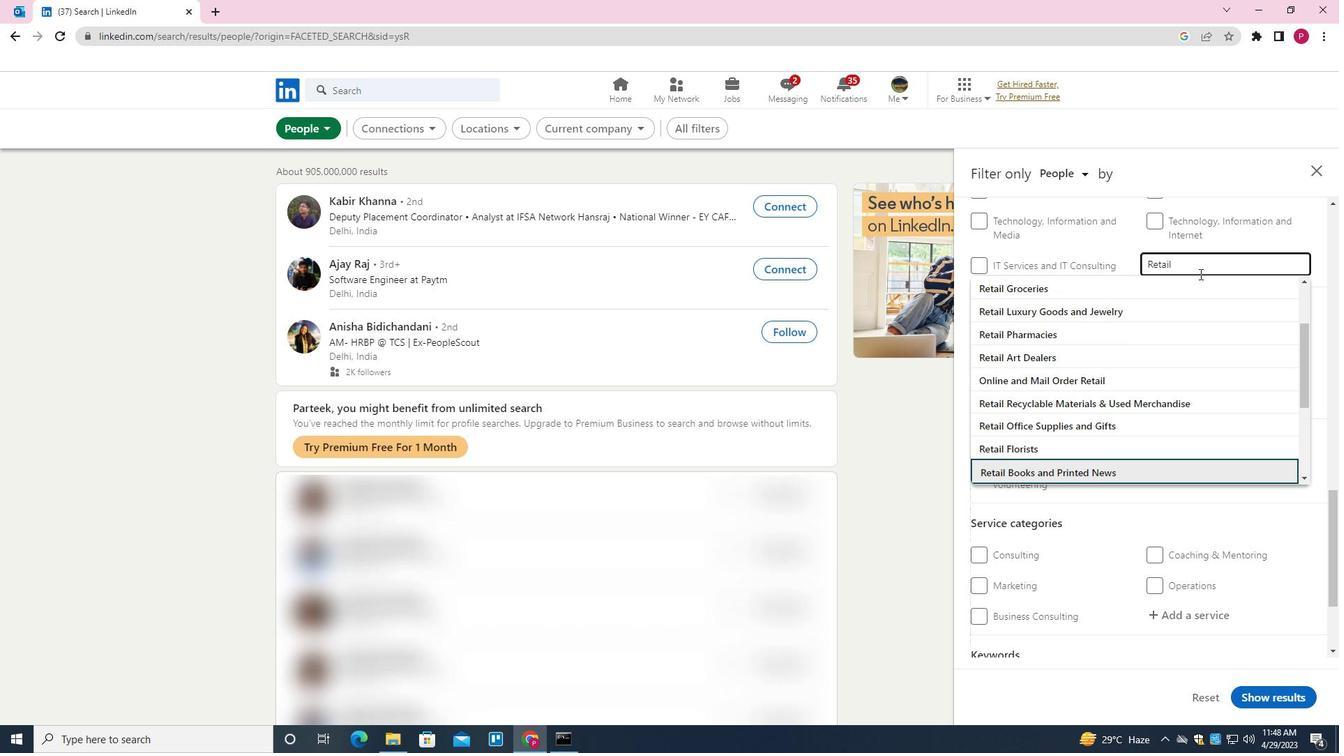 
Action: Mouse moved to (1158, 447)
Screenshot: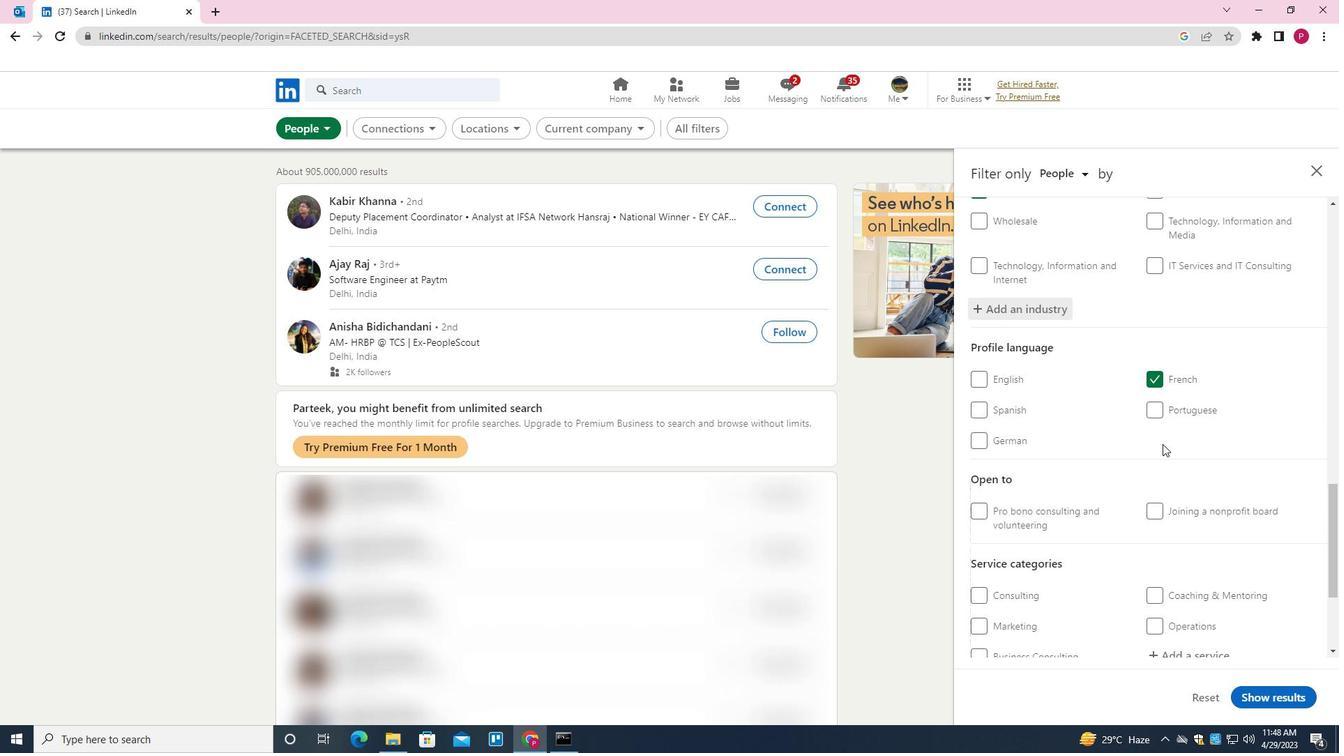 
Action: Mouse scrolled (1158, 447) with delta (0, 0)
Screenshot: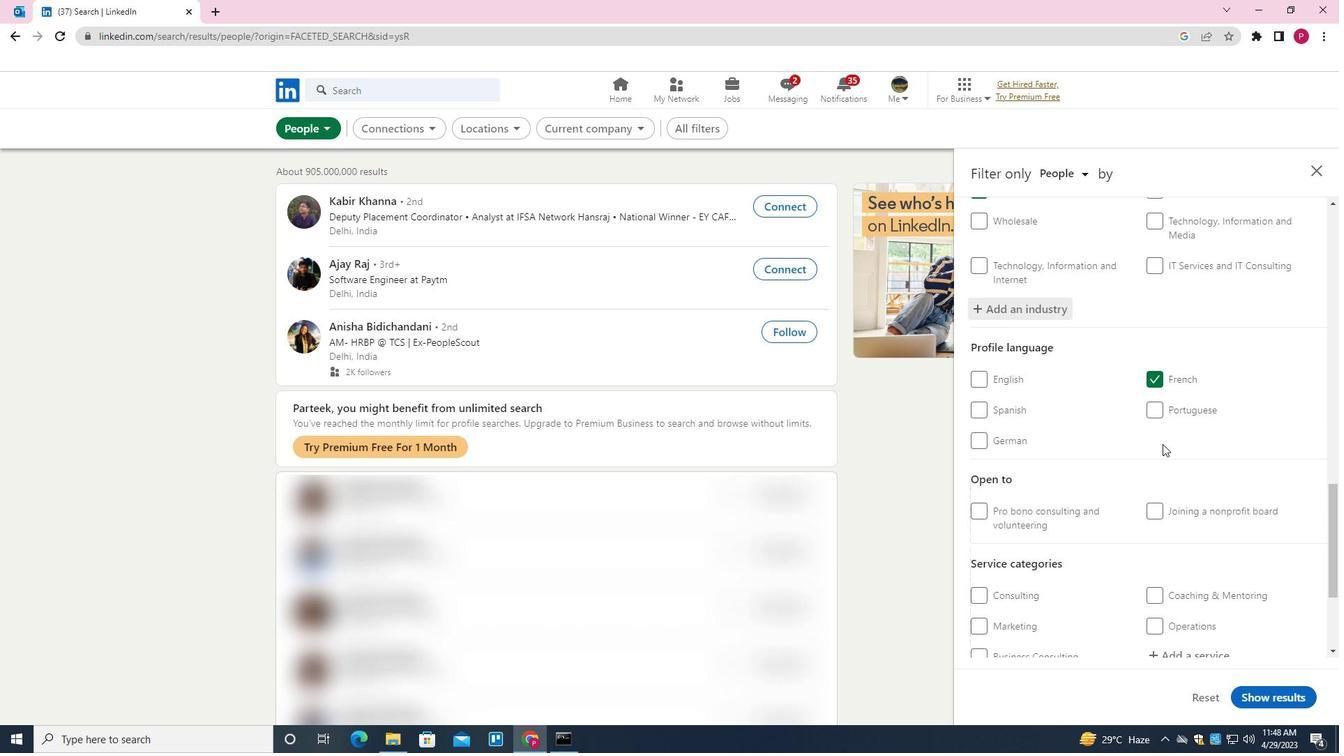 
Action: Mouse scrolled (1158, 447) with delta (0, 0)
Screenshot: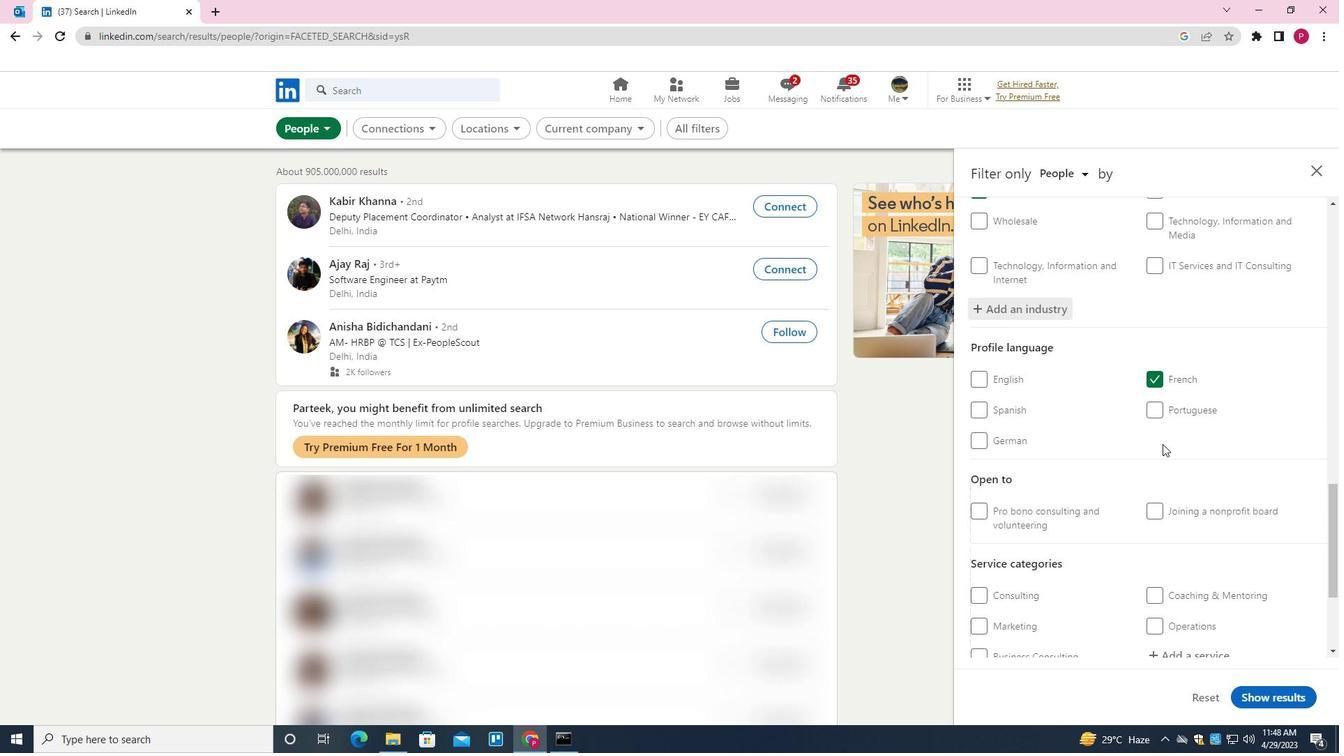 
Action: Mouse scrolled (1158, 447) with delta (0, 0)
Screenshot: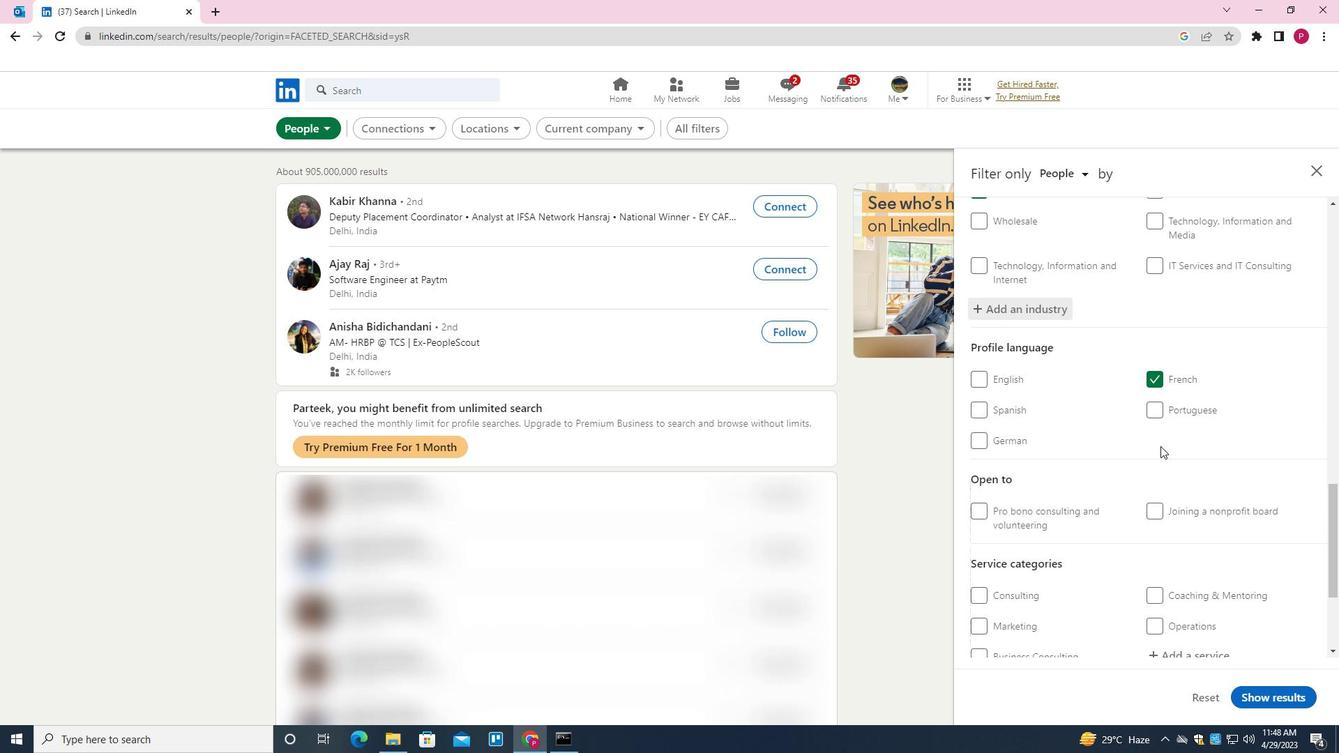 
Action: Mouse scrolled (1158, 447) with delta (0, 0)
Screenshot: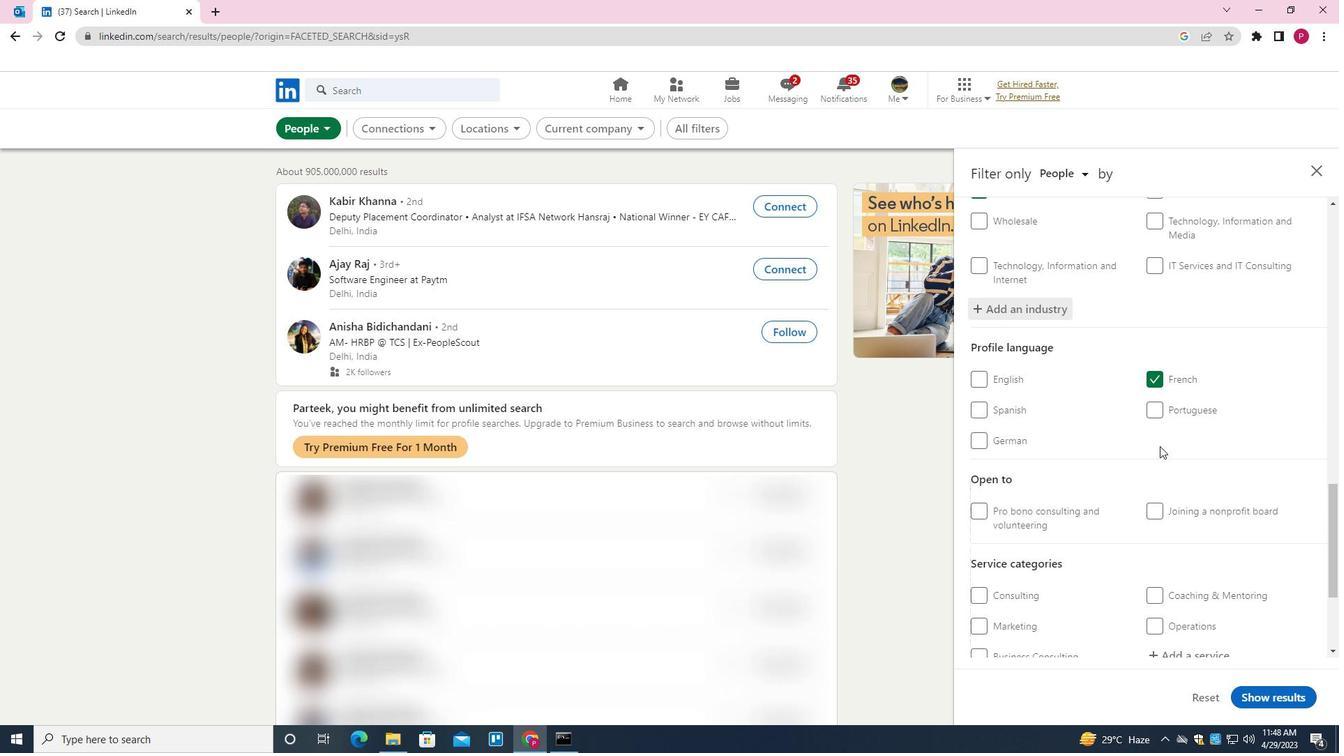 
Action: Mouse moved to (1181, 464)
Screenshot: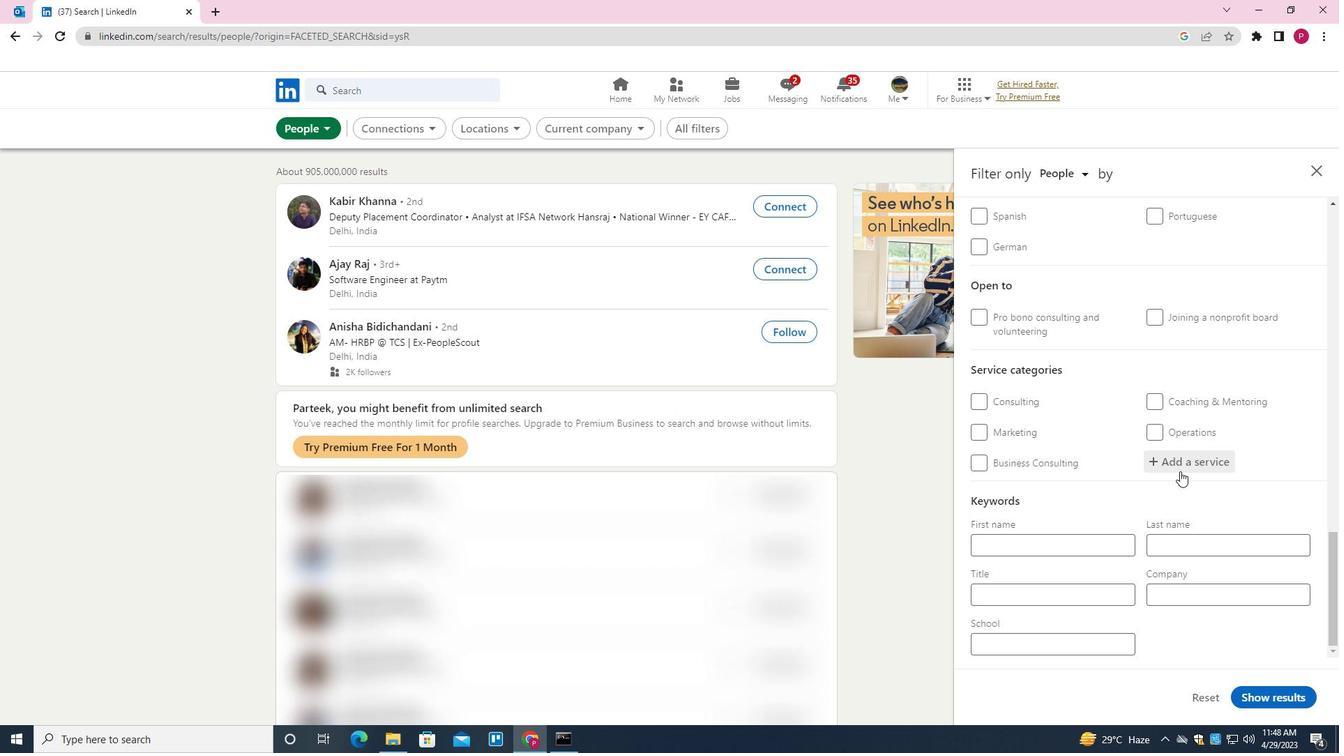 
Action: Mouse pressed left at (1181, 464)
Screenshot: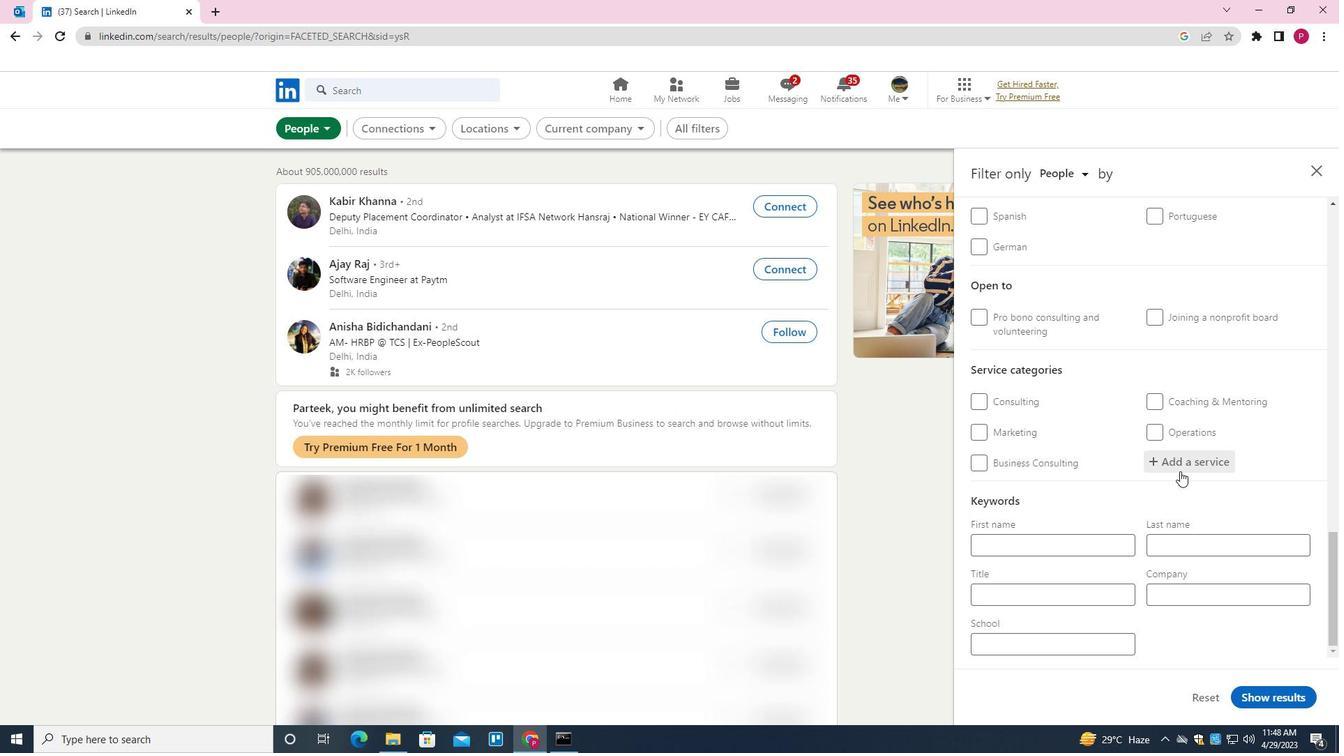 
Action: Key pressed <Key.shift><Key.shift>TAX<Key.down><Key.enter>
Screenshot: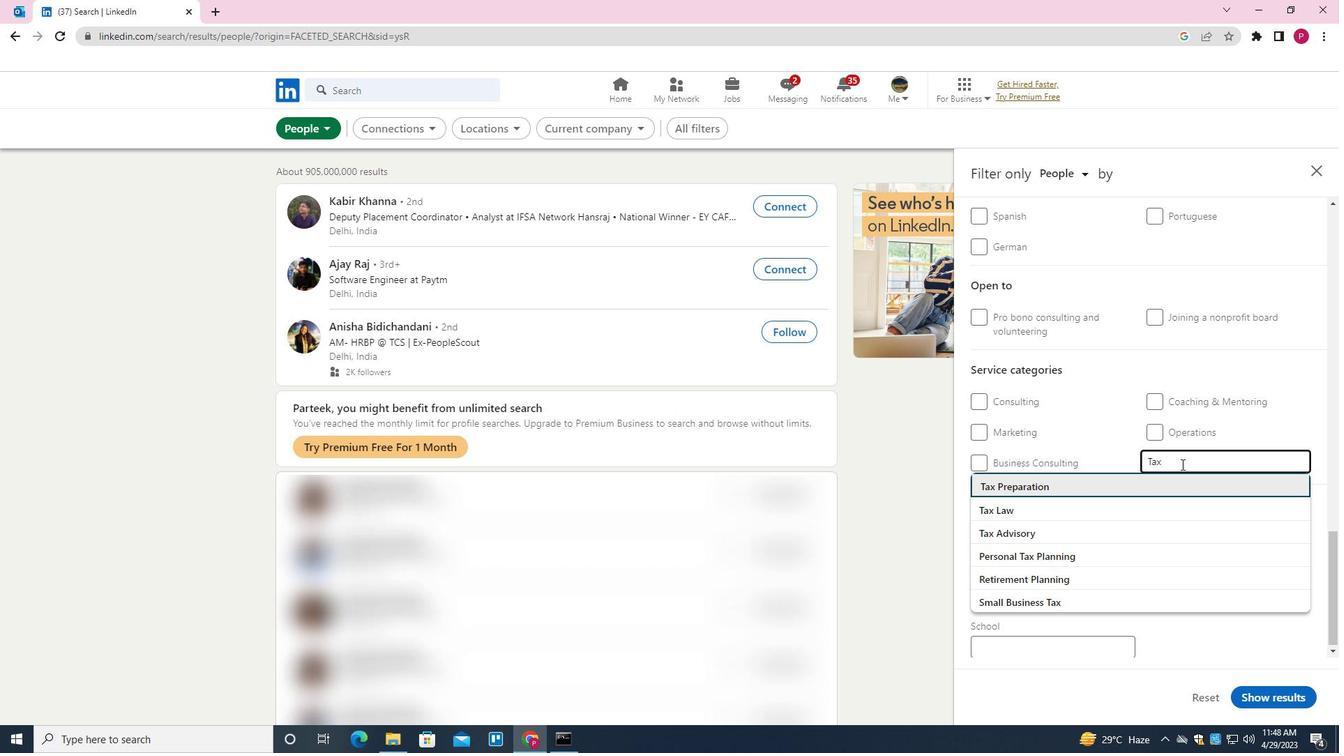 
Action: Mouse moved to (1037, 630)
Screenshot: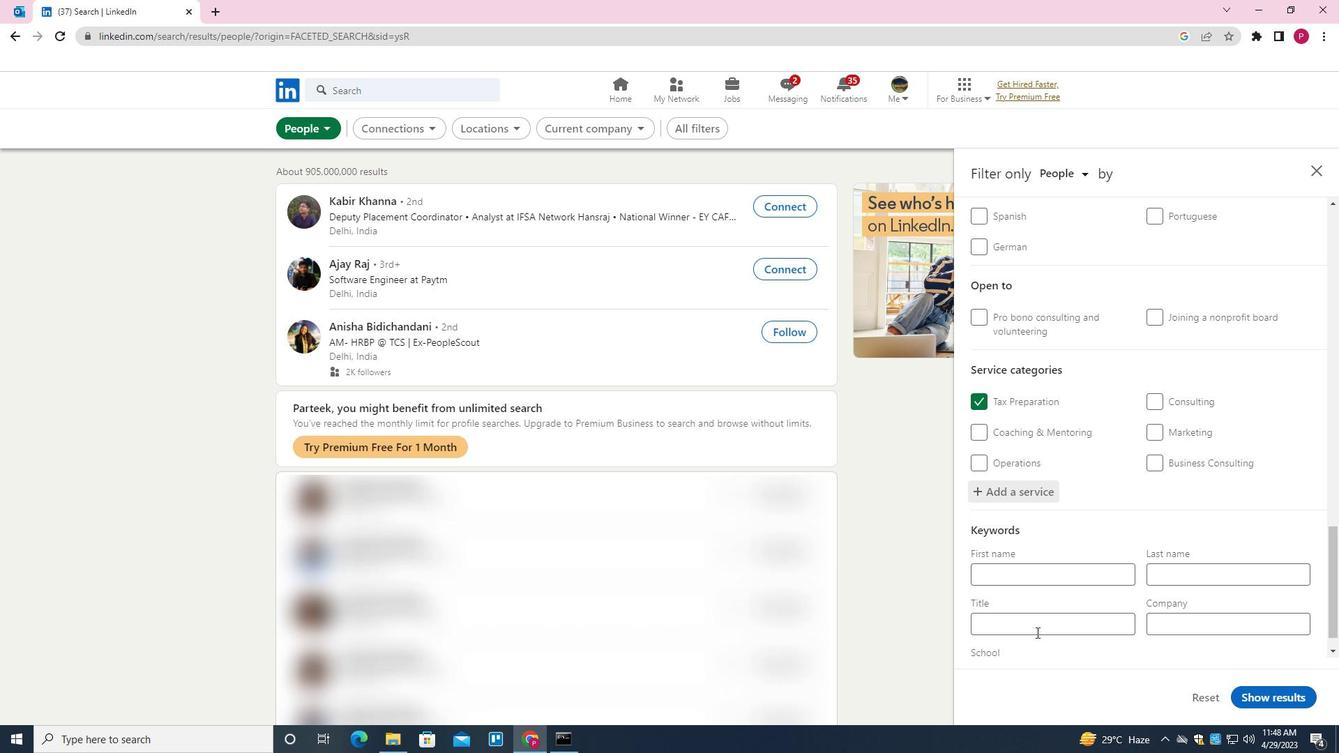 
Action: Mouse pressed left at (1037, 630)
Screenshot: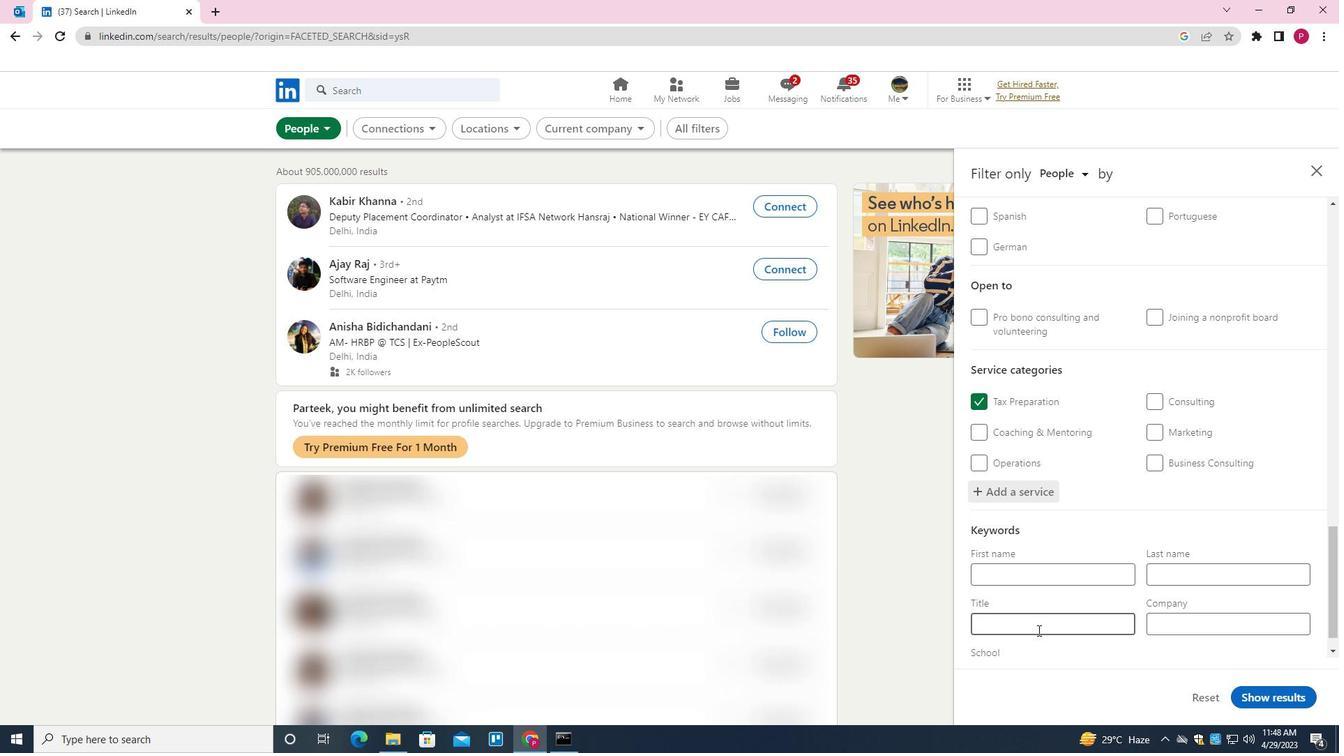 
Action: Mouse moved to (995, 601)
Screenshot: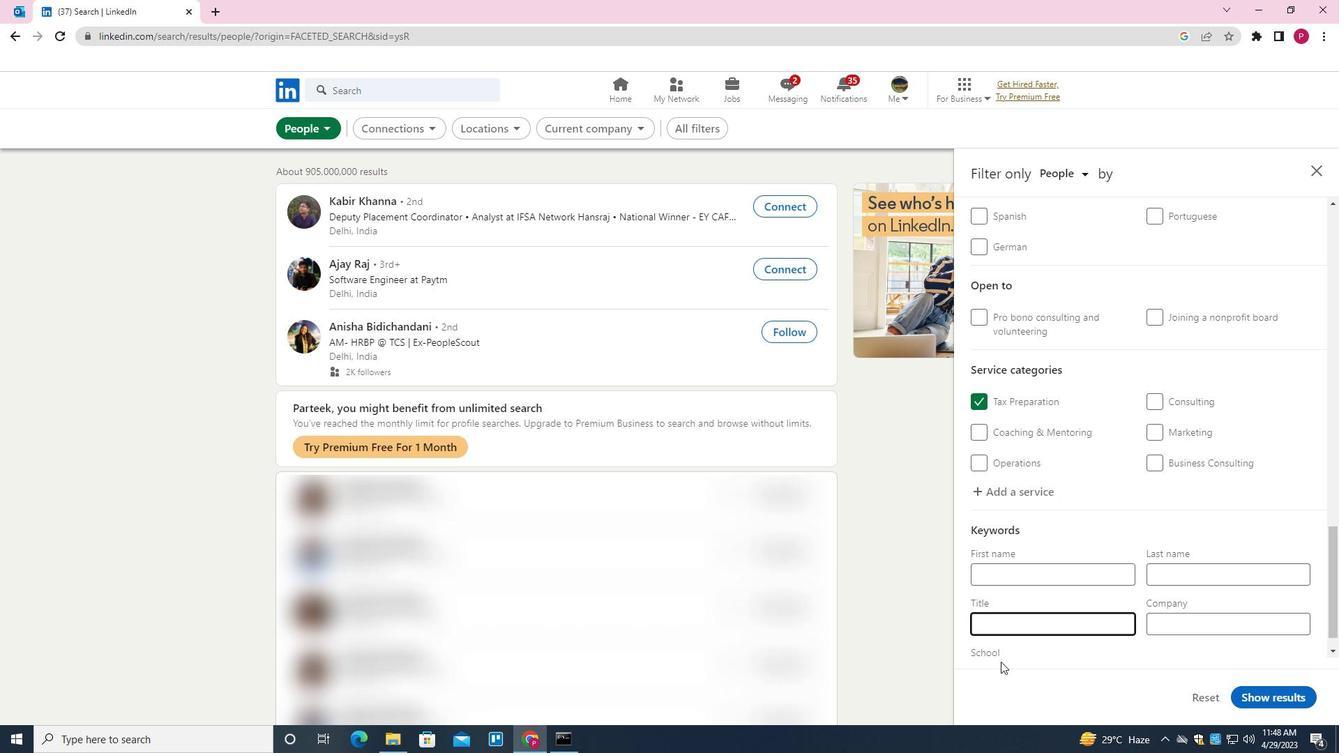 
Action: Key pressed <Key.shift>ASSISTANT<Key.space><Key.shift><Key.shift><Key.shift><Key.shift><Key.shift>ENGINEER
Screenshot: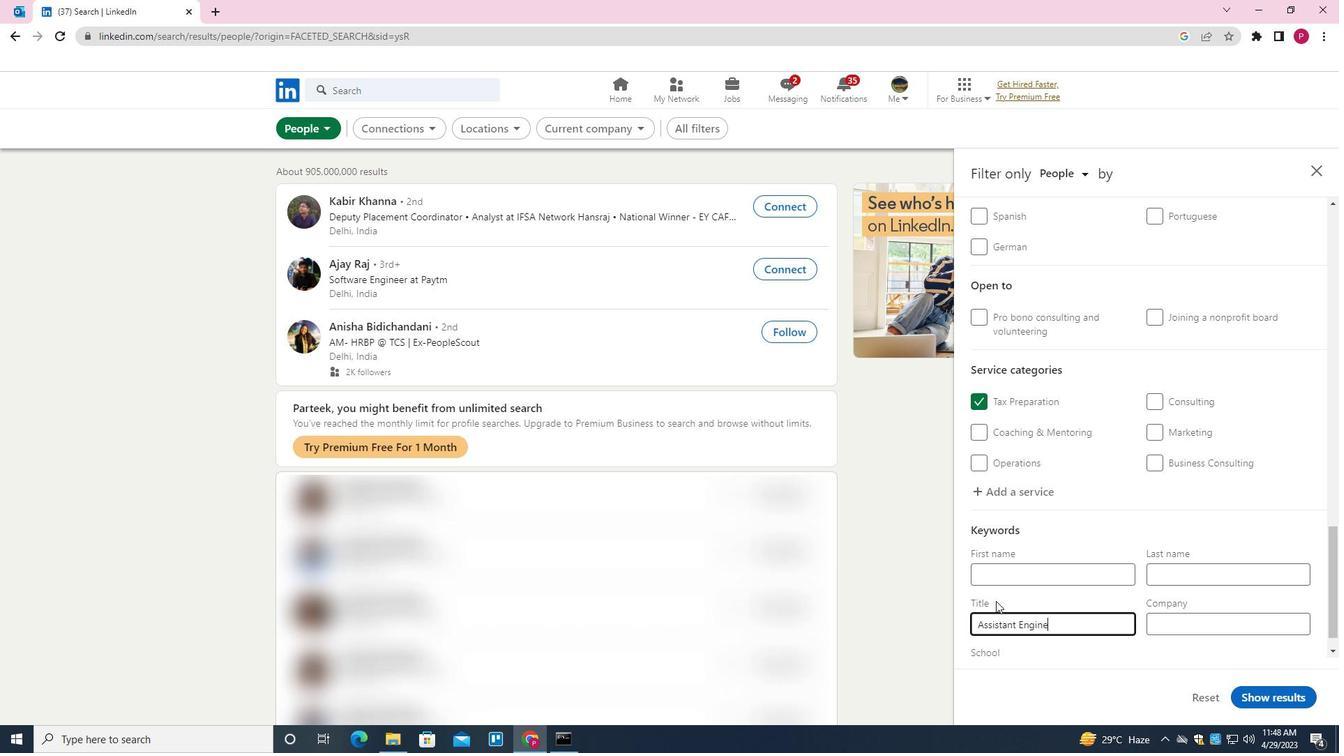 
Action: Mouse moved to (1262, 691)
Screenshot: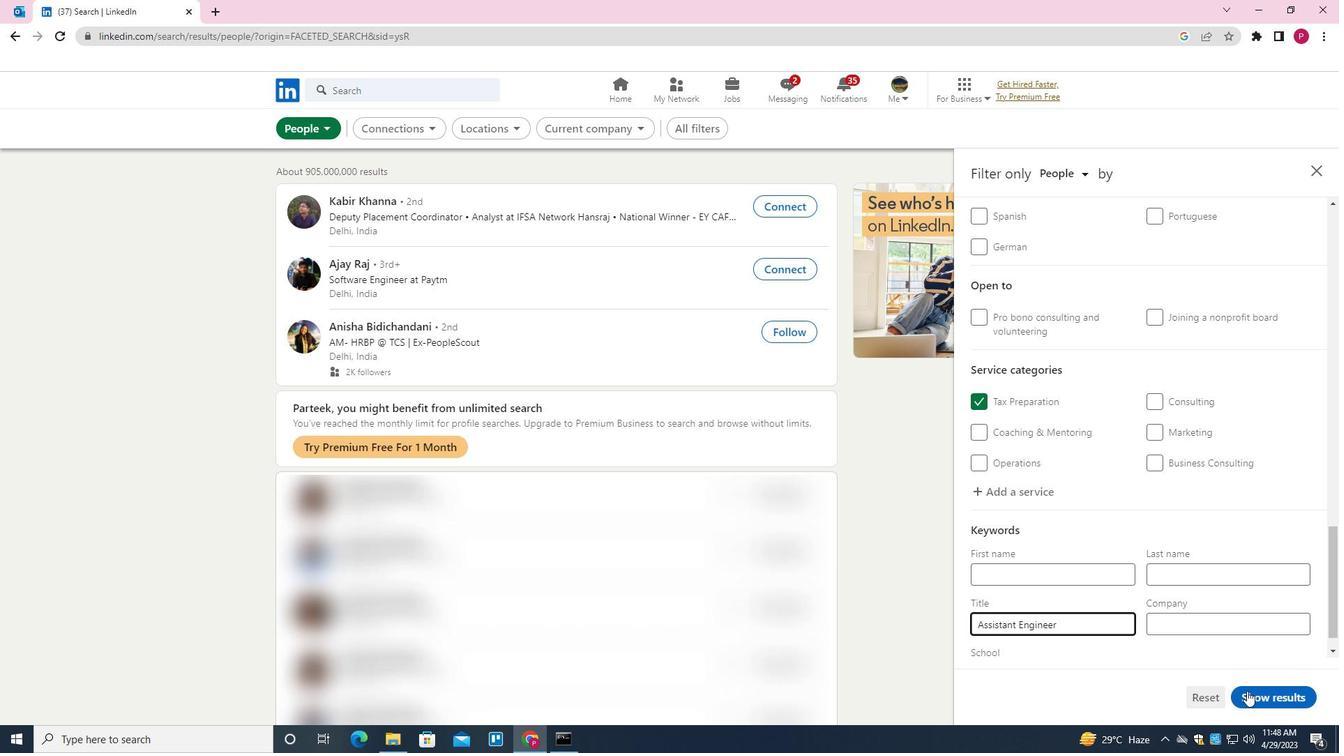 
Action: Mouse pressed left at (1262, 691)
Screenshot: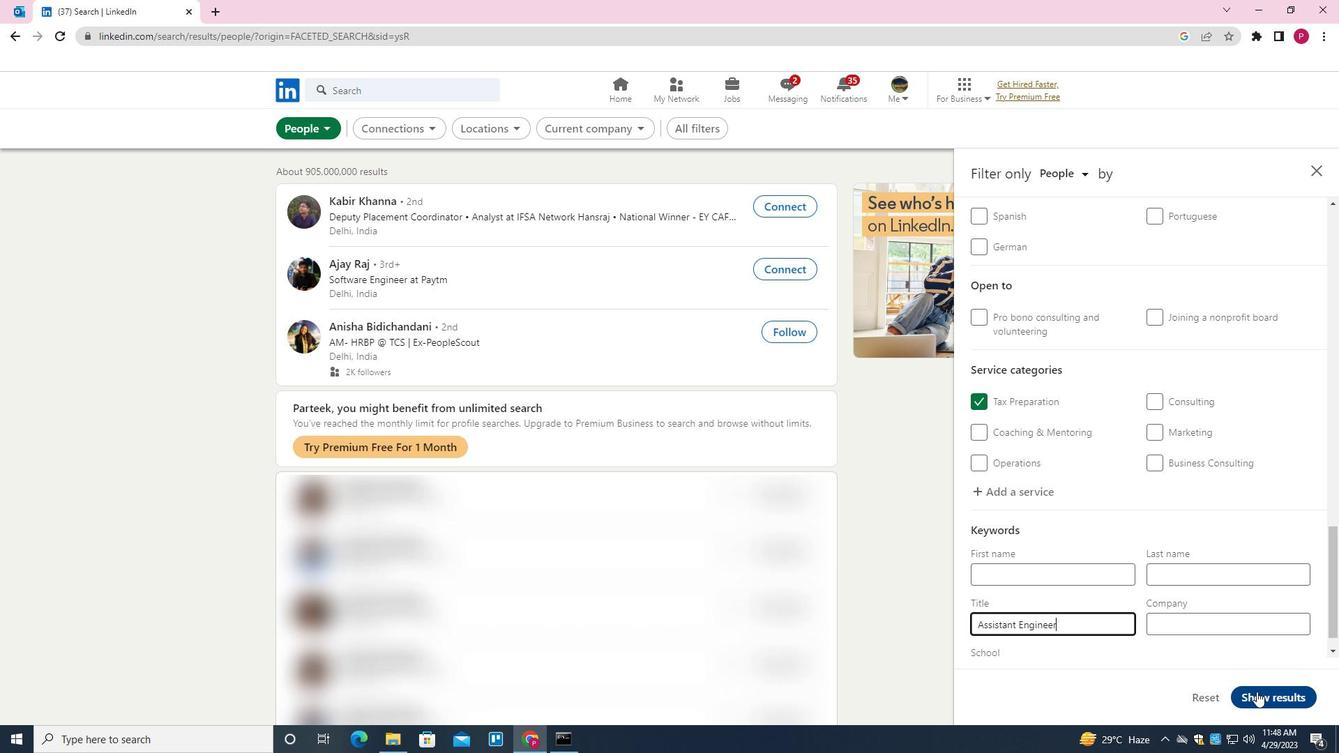 
Action: Mouse moved to (628, 174)
Screenshot: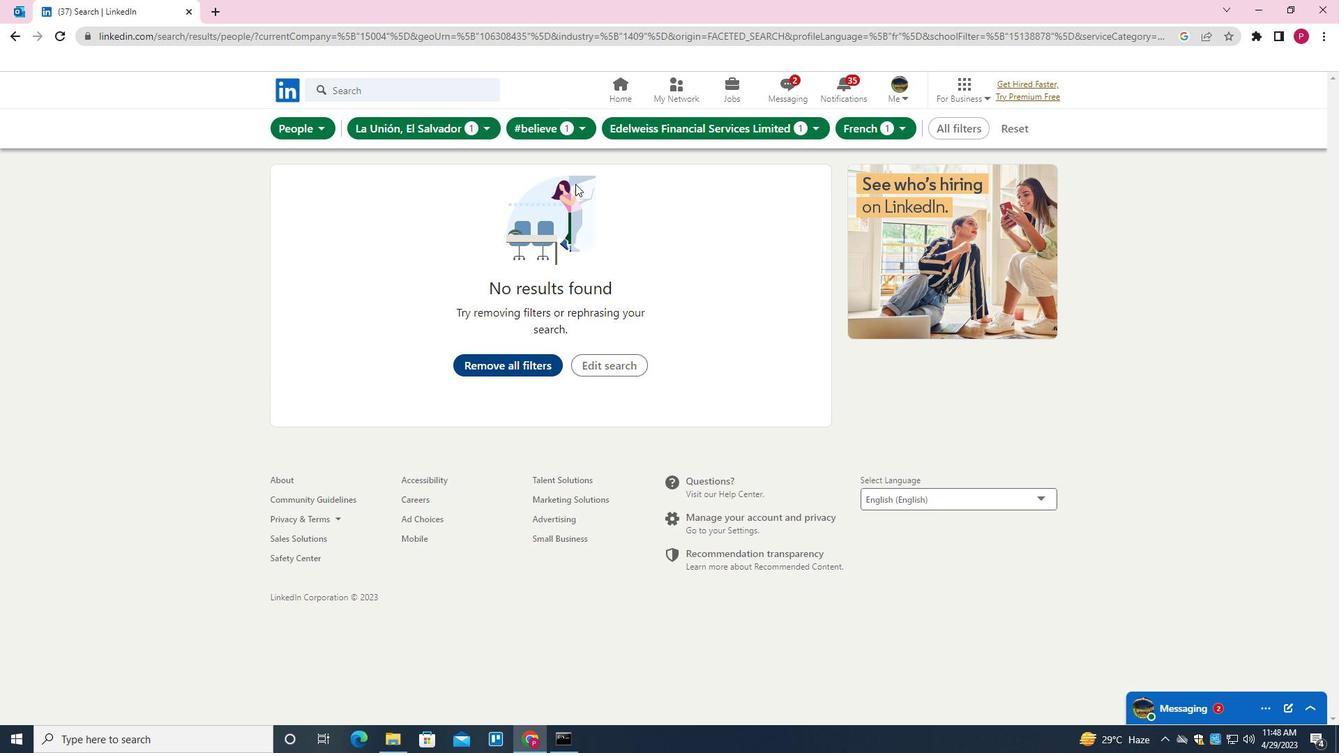 
